 Task: Add an event with the title Marketing Campaign Performance Review, date ''2024/03/17'', time 7:30 AM to 9:30 AMand add a description: Throughout the event, light refreshments and beverages will be available, allowing participants to recharge and continue networking in a comfortable setting. The casual and vibrant atmosphere will encourage participants to engage in open and genuine conversations, forging connections that can lead to collaborations, career opportunities, or mentorship relationships.Select event color  Flamingo . Add location for the event as: 234 Sushi Avenue, Tokyo, Japan, logged in from the account softage.3@softage.netand send the event invitation to softage.7@softage.net and softage.8@softage.net. Set a reminder for the event Daily
Action: Mouse moved to (83, 127)
Screenshot: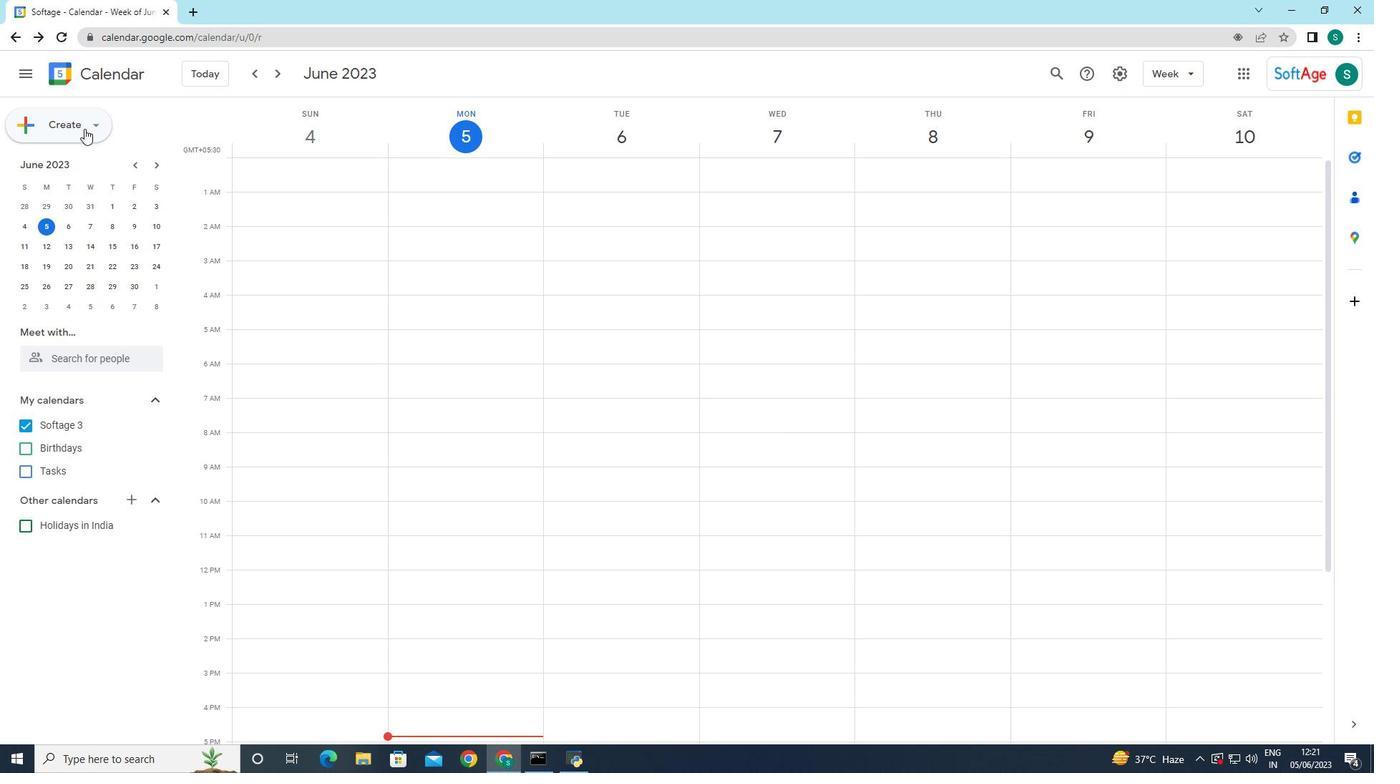 
Action: Mouse pressed left at (83, 127)
Screenshot: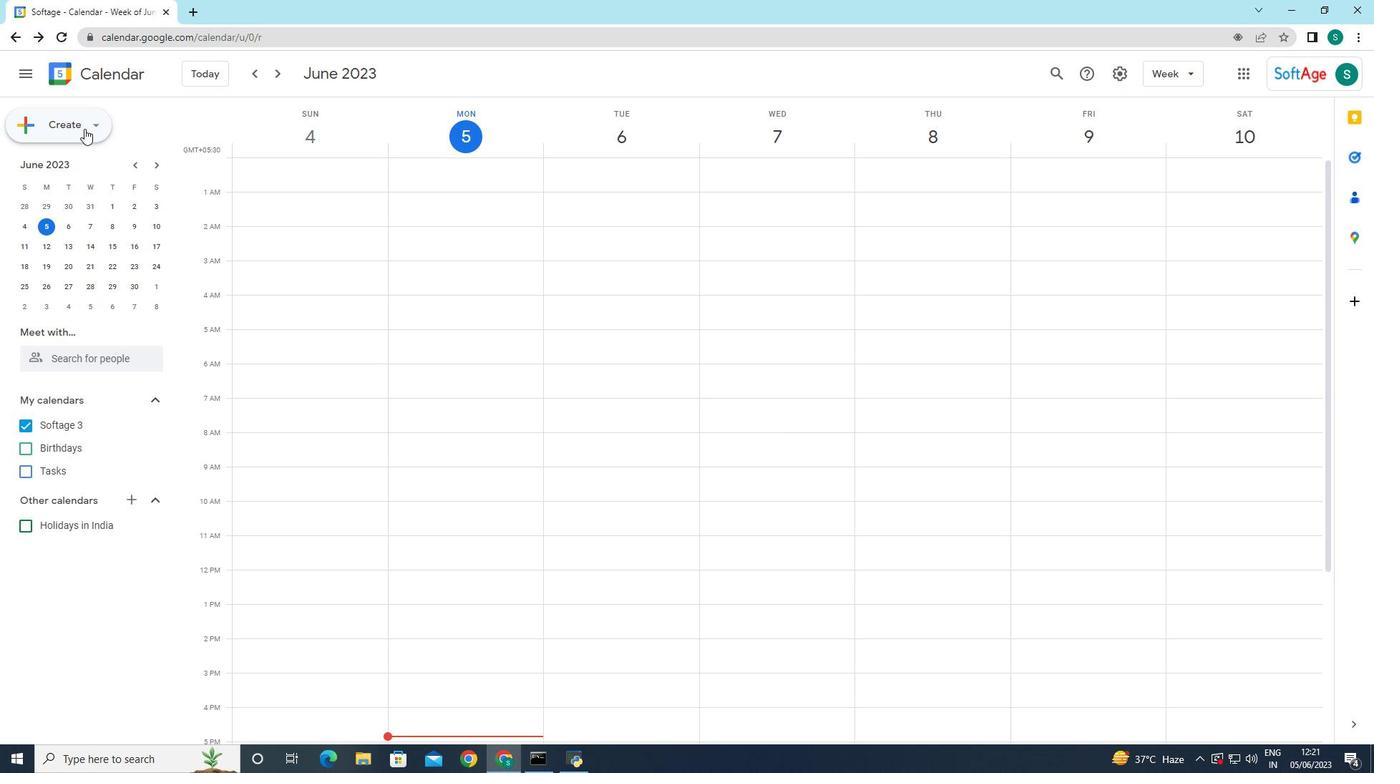 
Action: Mouse moved to (88, 162)
Screenshot: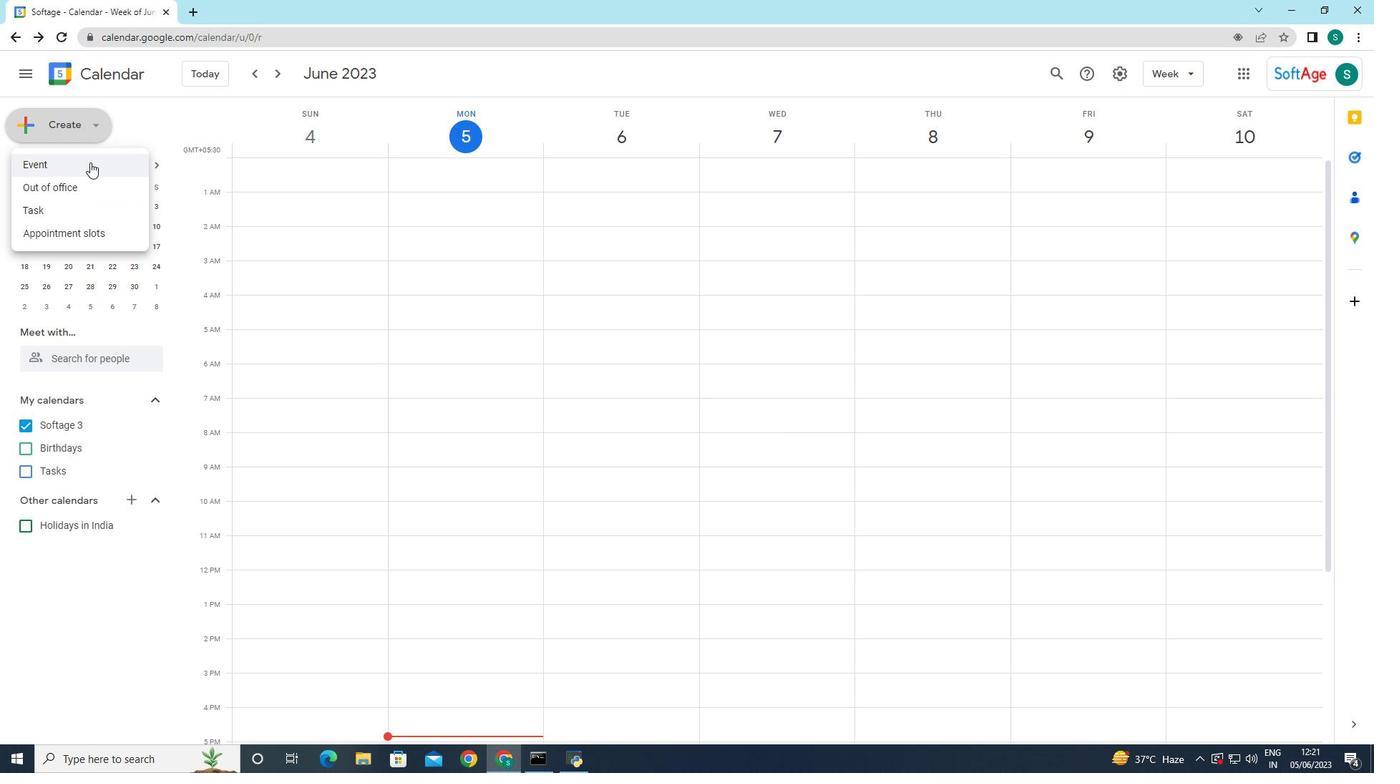 
Action: Mouse pressed left at (88, 162)
Screenshot: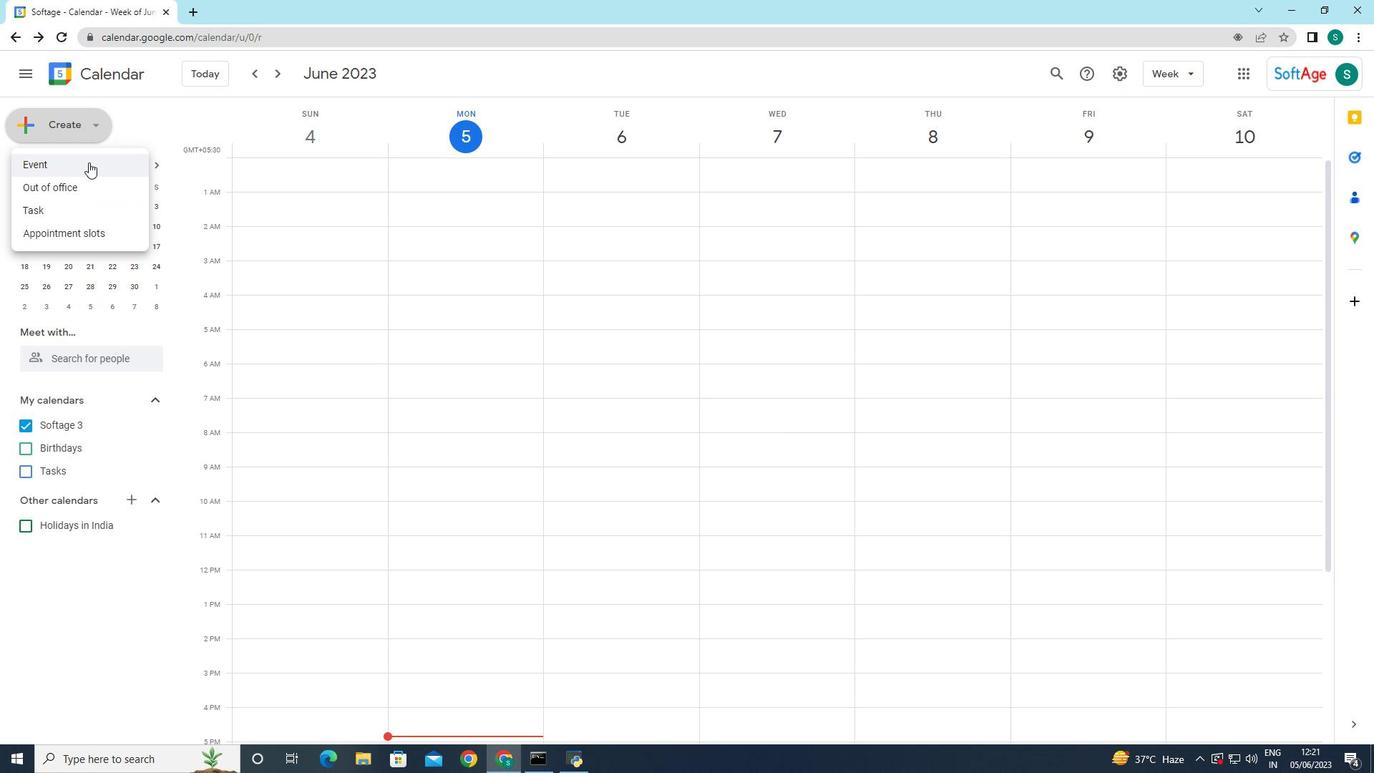 
Action: Mouse moved to (275, 681)
Screenshot: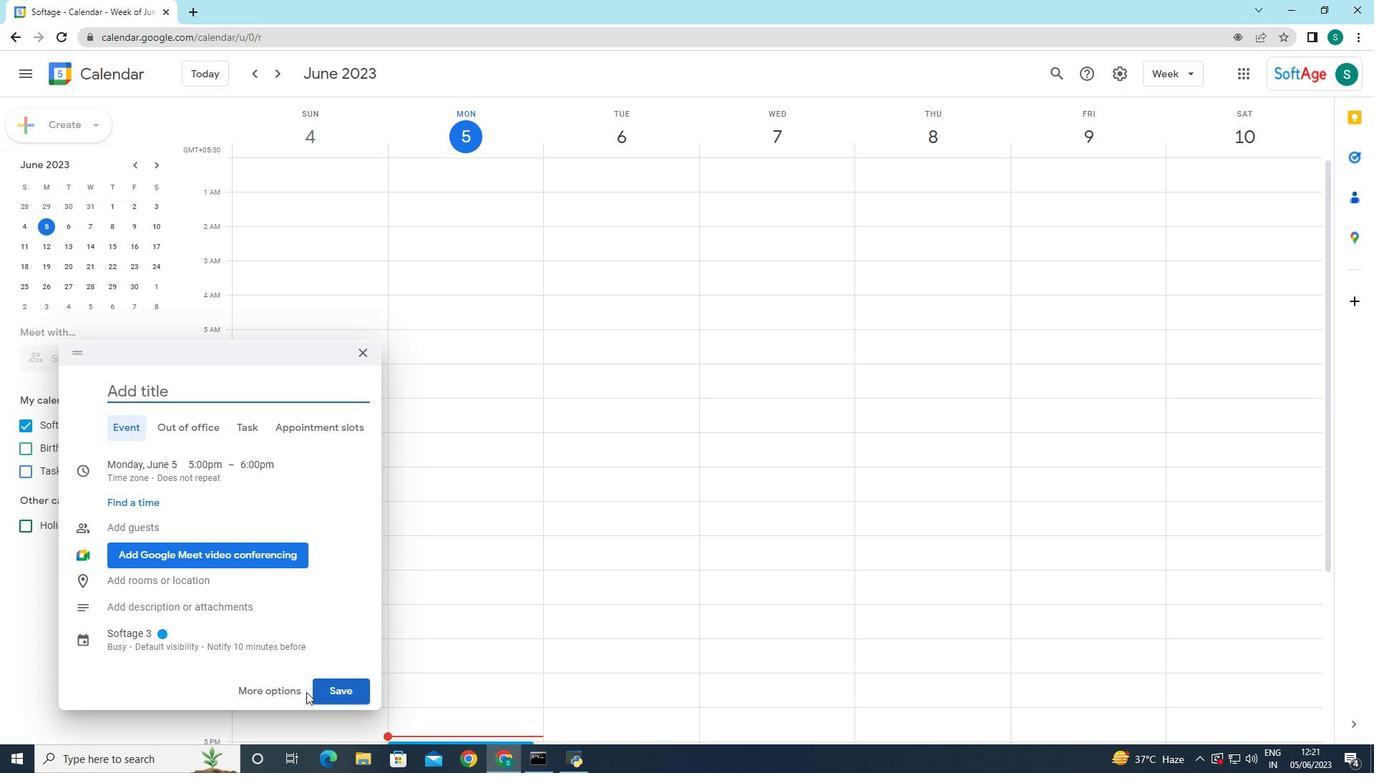 
Action: Mouse pressed left at (275, 681)
Screenshot: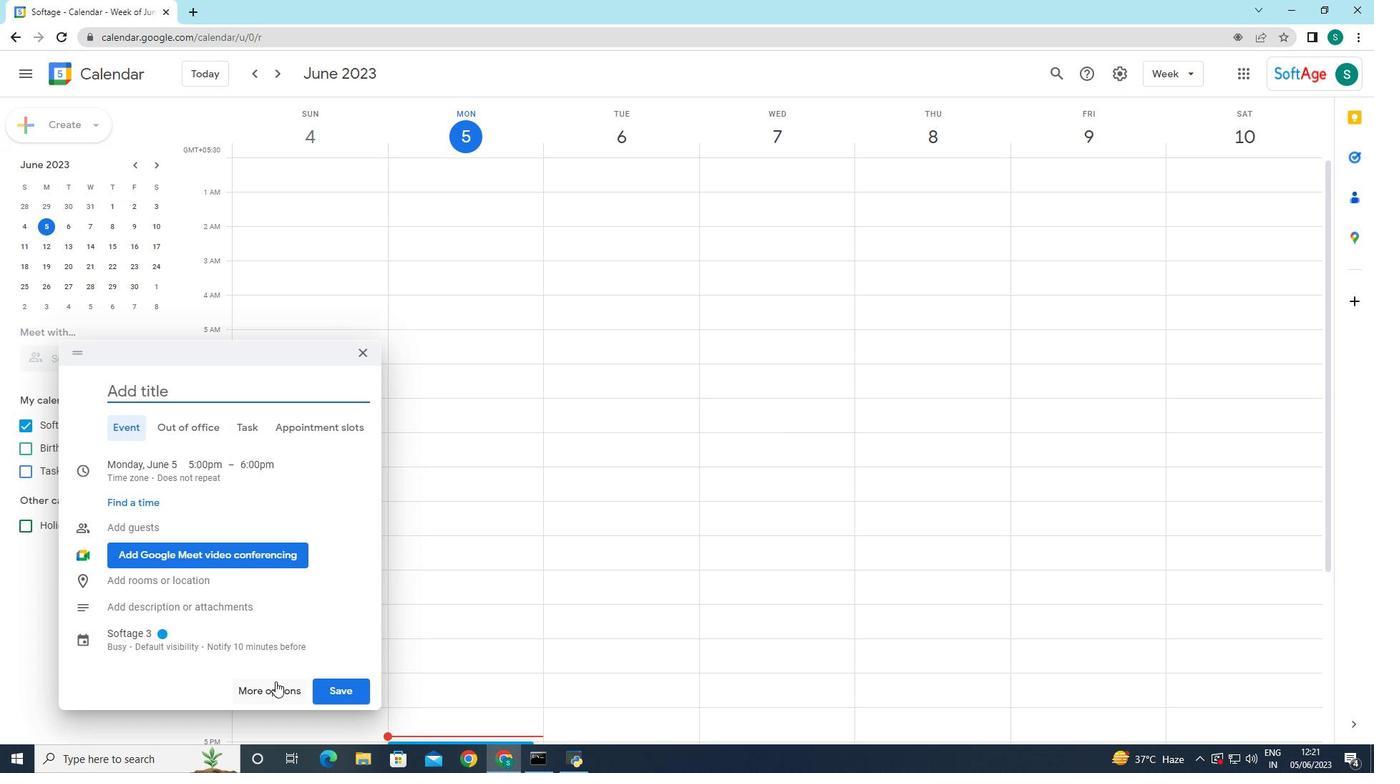 
Action: Mouse moved to (223, 78)
Screenshot: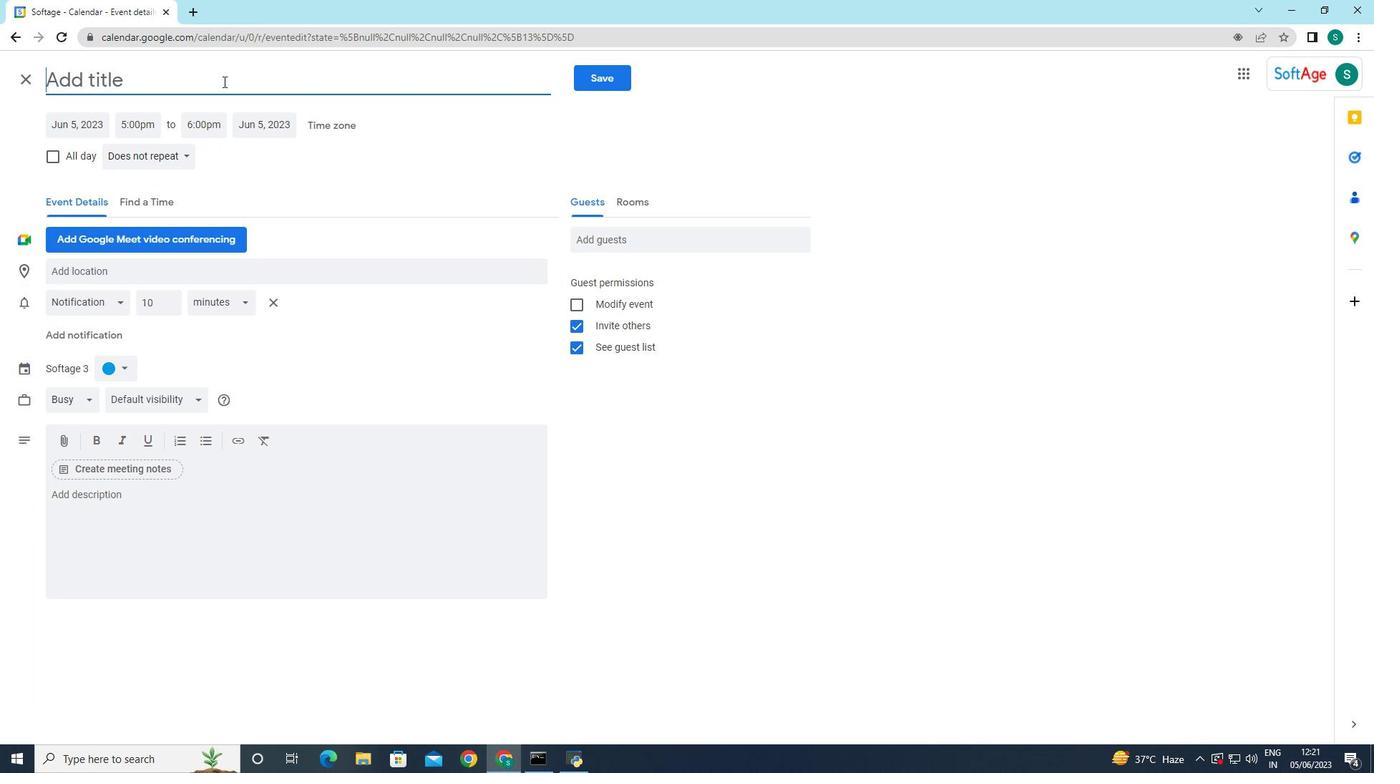 
Action: Mouse pressed left at (223, 78)
Screenshot: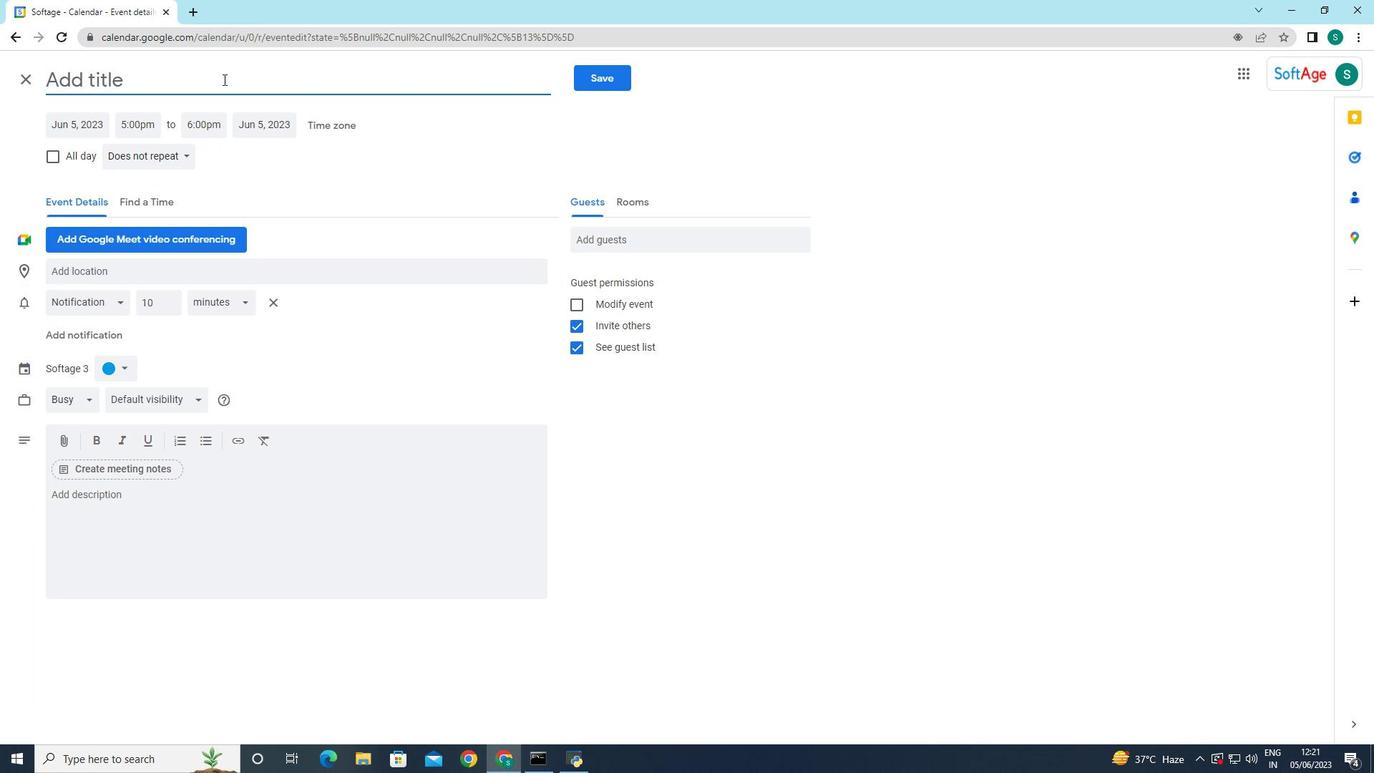 
Action: Key pressed <Key.caps_lock>M<Key.caps_lock>arketing<Key.space><Key.caps_lock>C<Key.caps_lock>apm<Key.backspace><Key.backspace>mpaign<Key.space><Key.caps_lock>P<Key.caps_lock>erformance<Key.space><Key.caps_lock>R<Key.caps_lock>eview
Screenshot: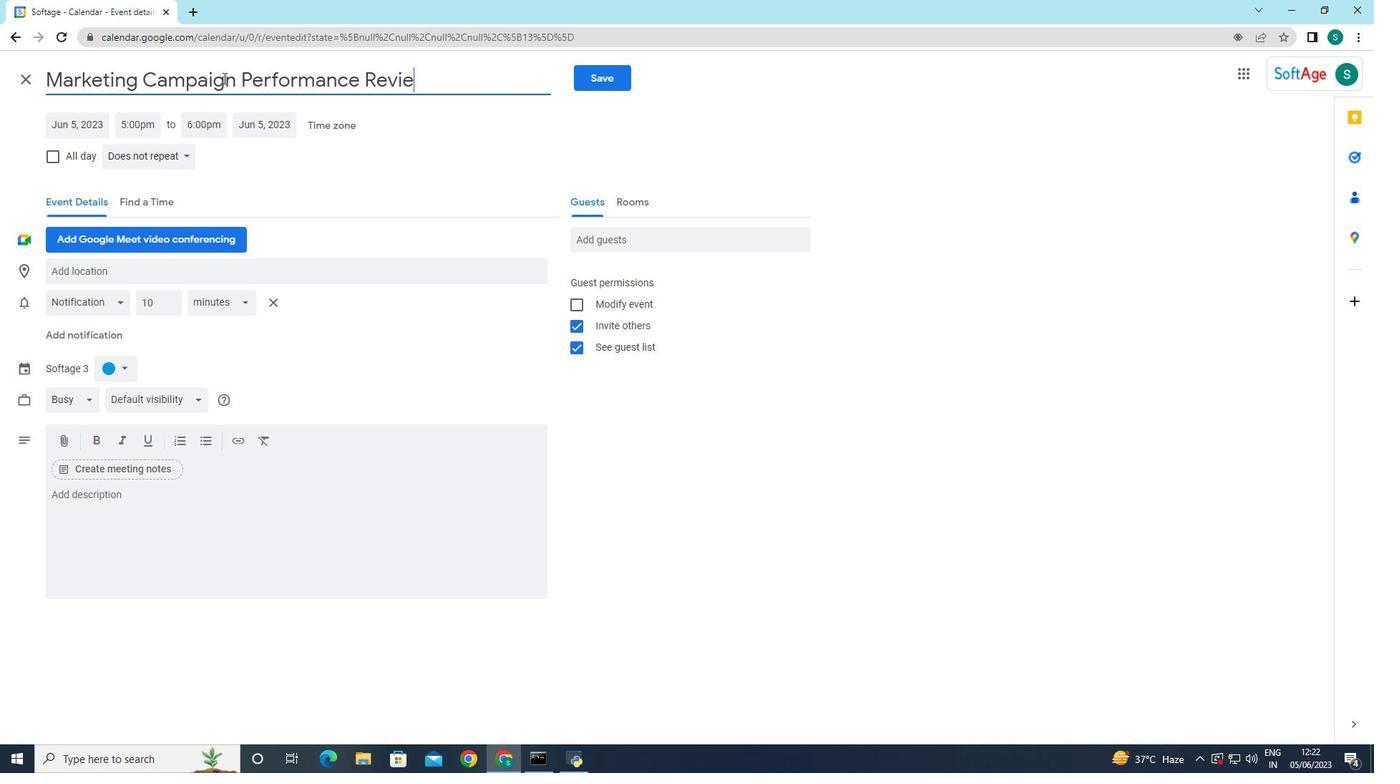 
Action: Mouse moved to (373, 166)
Screenshot: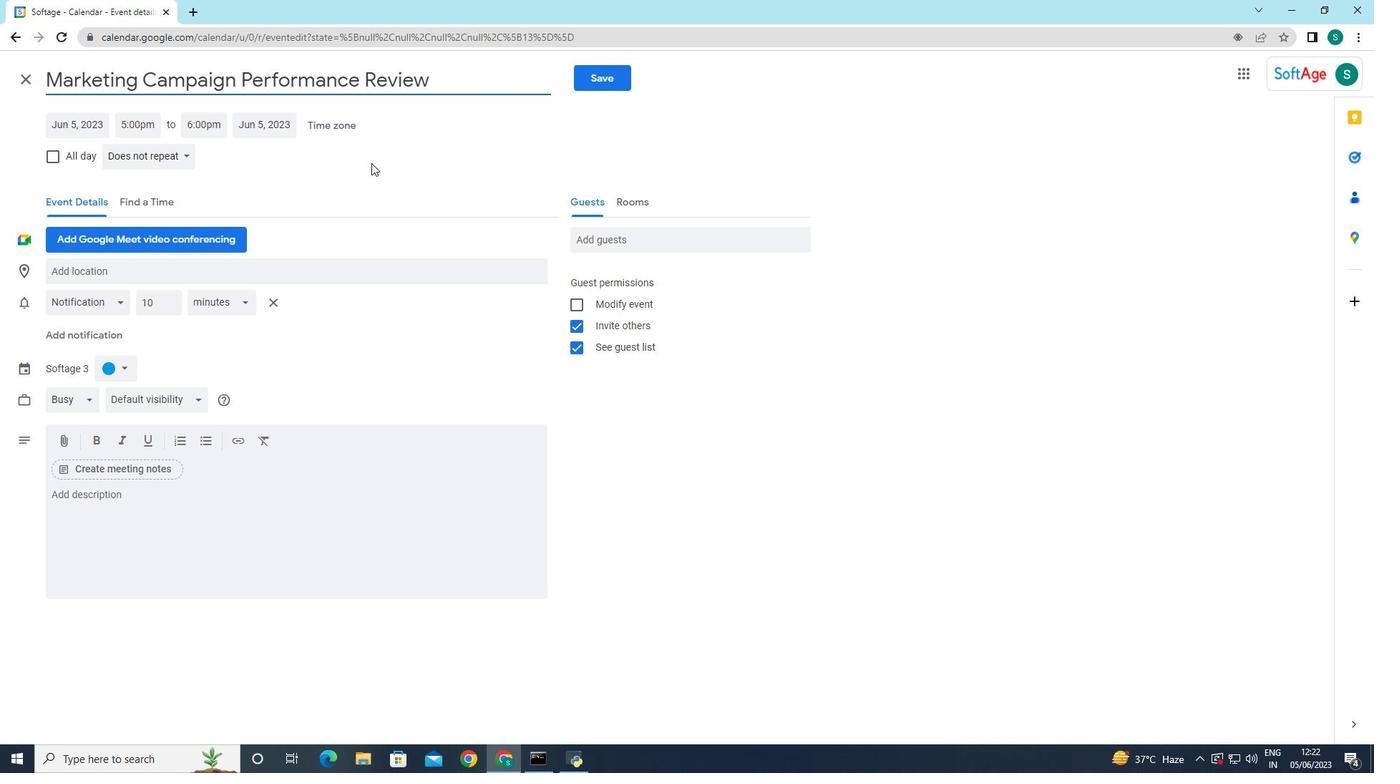 
Action: Mouse pressed left at (373, 166)
Screenshot: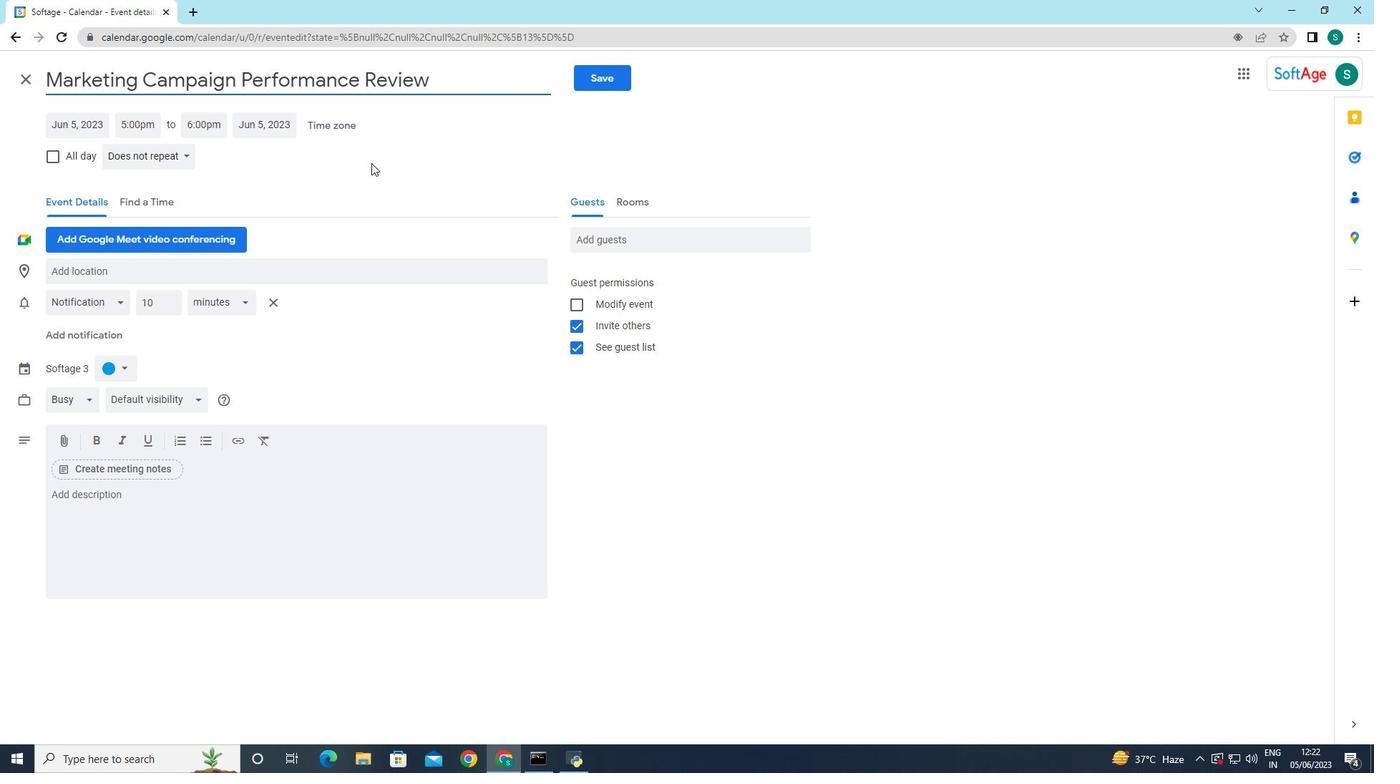 
Action: Mouse moved to (94, 126)
Screenshot: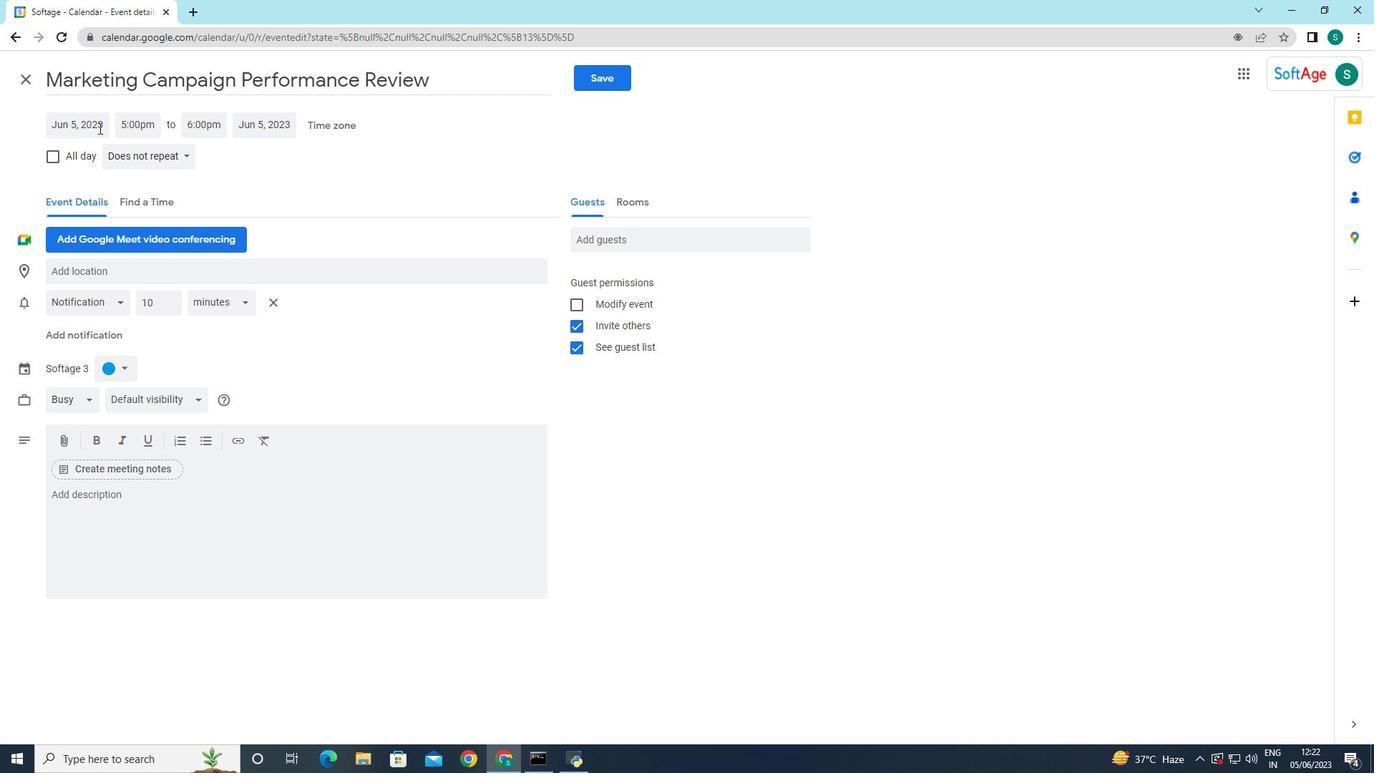 
Action: Mouse pressed left at (94, 126)
Screenshot: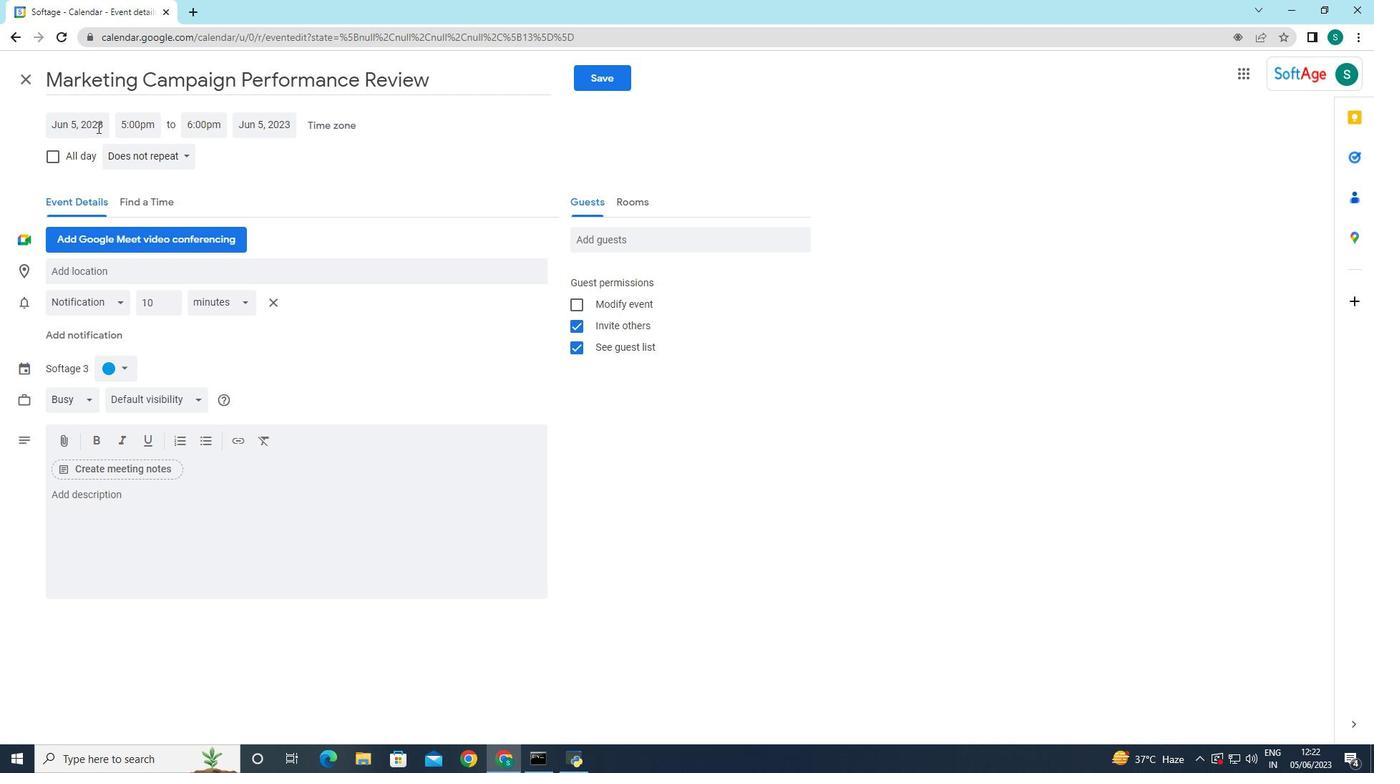
Action: Mouse moved to (224, 156)
Screenshot: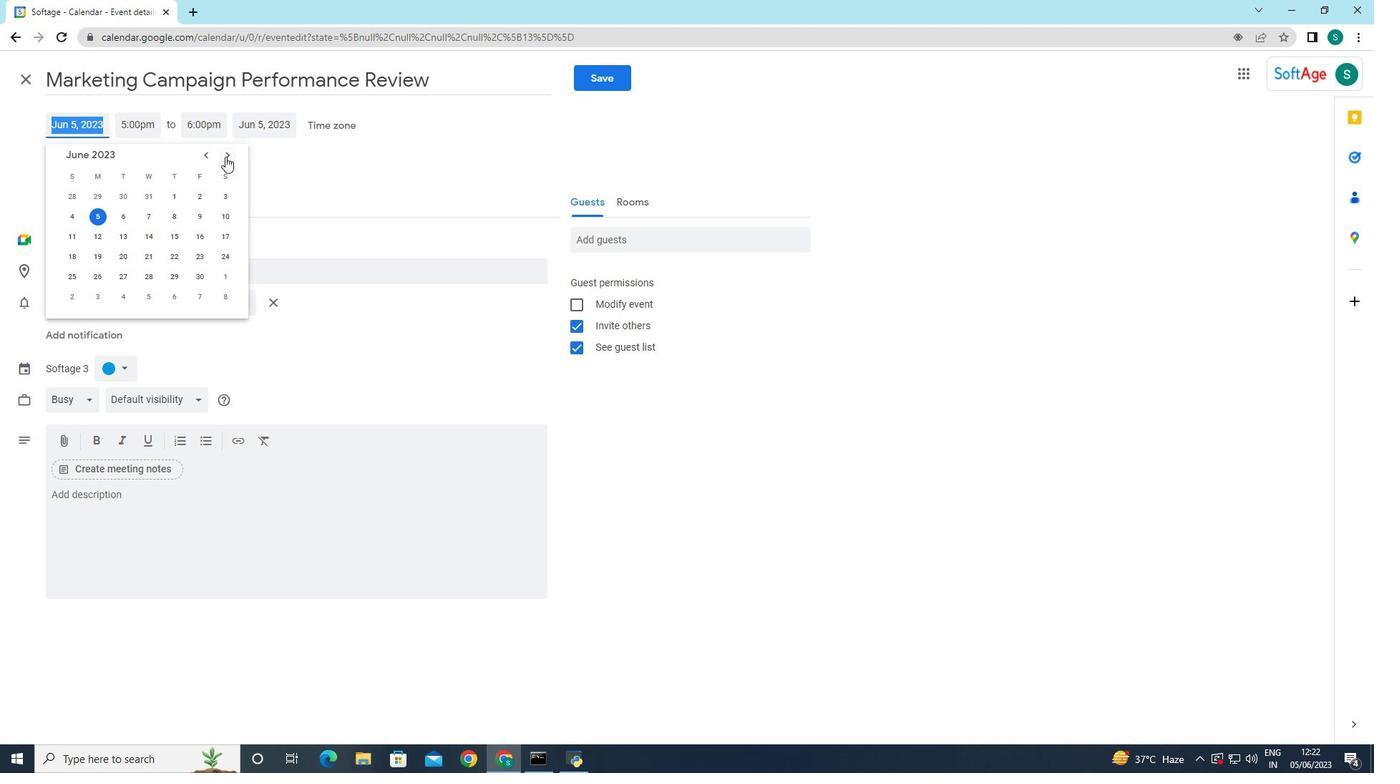 
Action: Mouse pressed left at (224, 156)
Screenshot: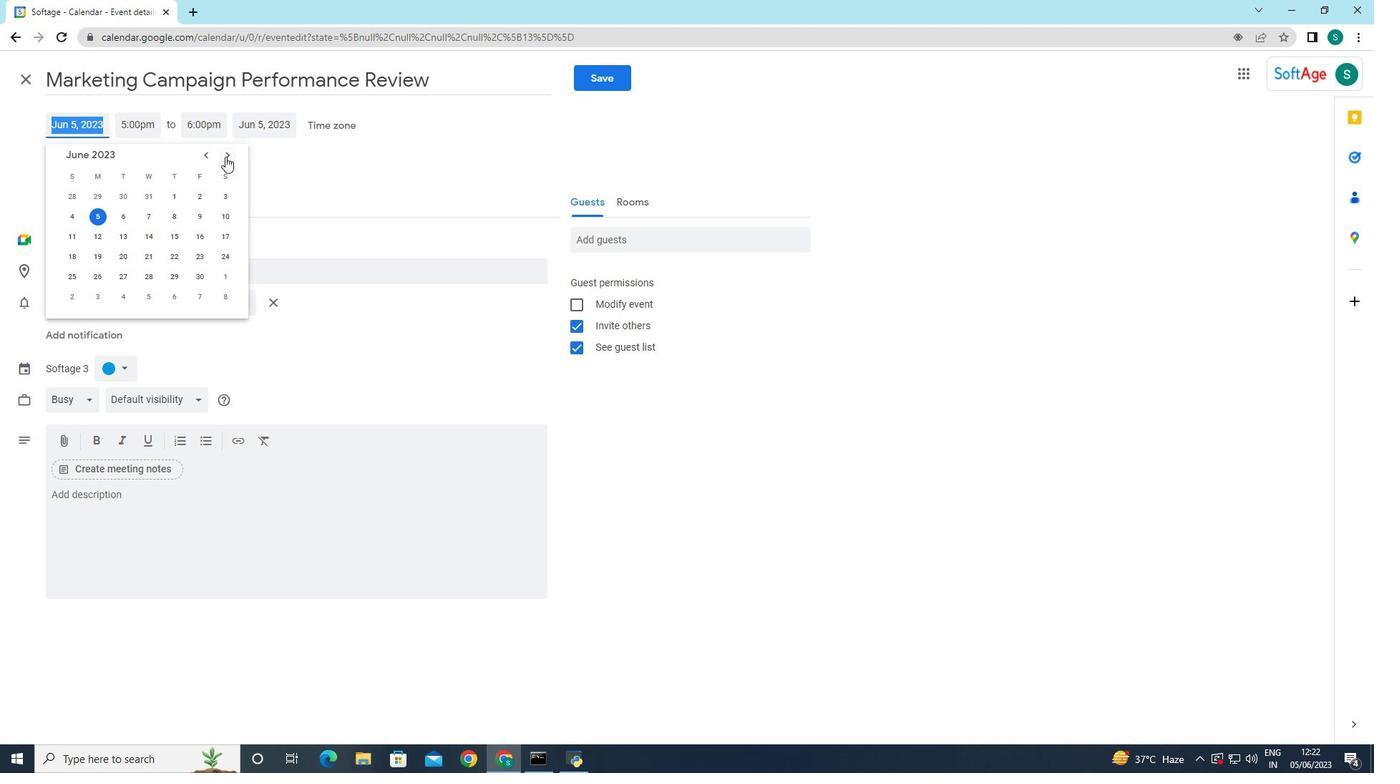 
Action: Mouse pressed left at (224, 156)
Screenshot: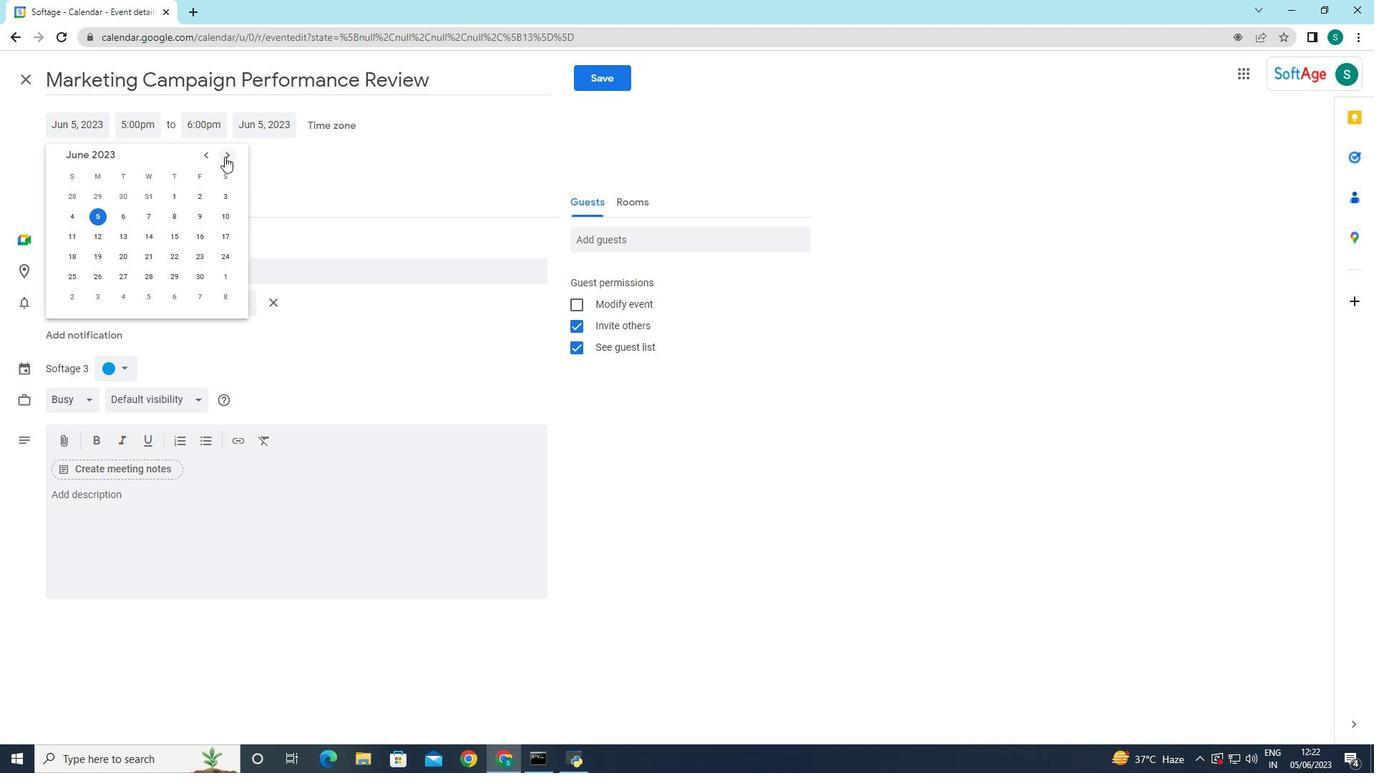 
Action: Mouse pressed left at (224, 156)
Screenshot: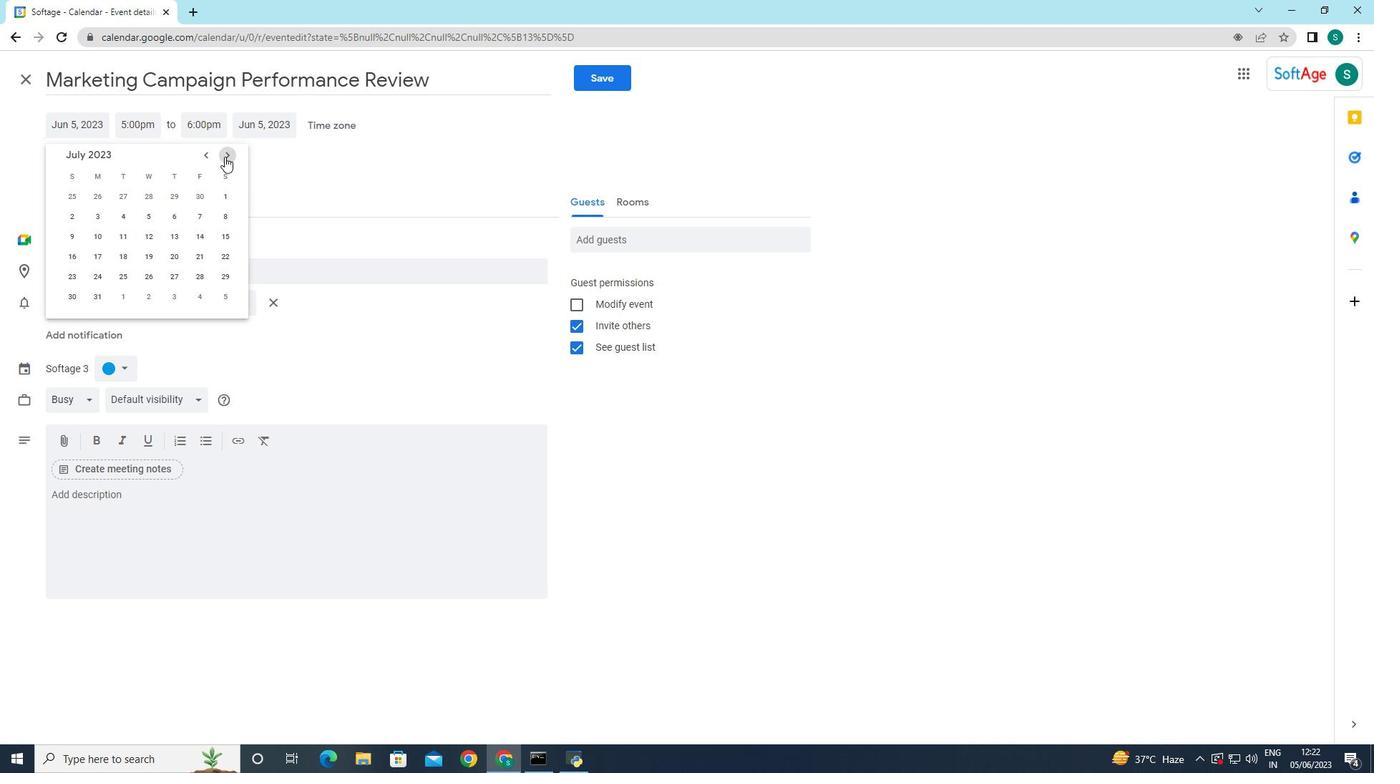 
Action: Mouse pressed left at (224, 156)
Screenshot: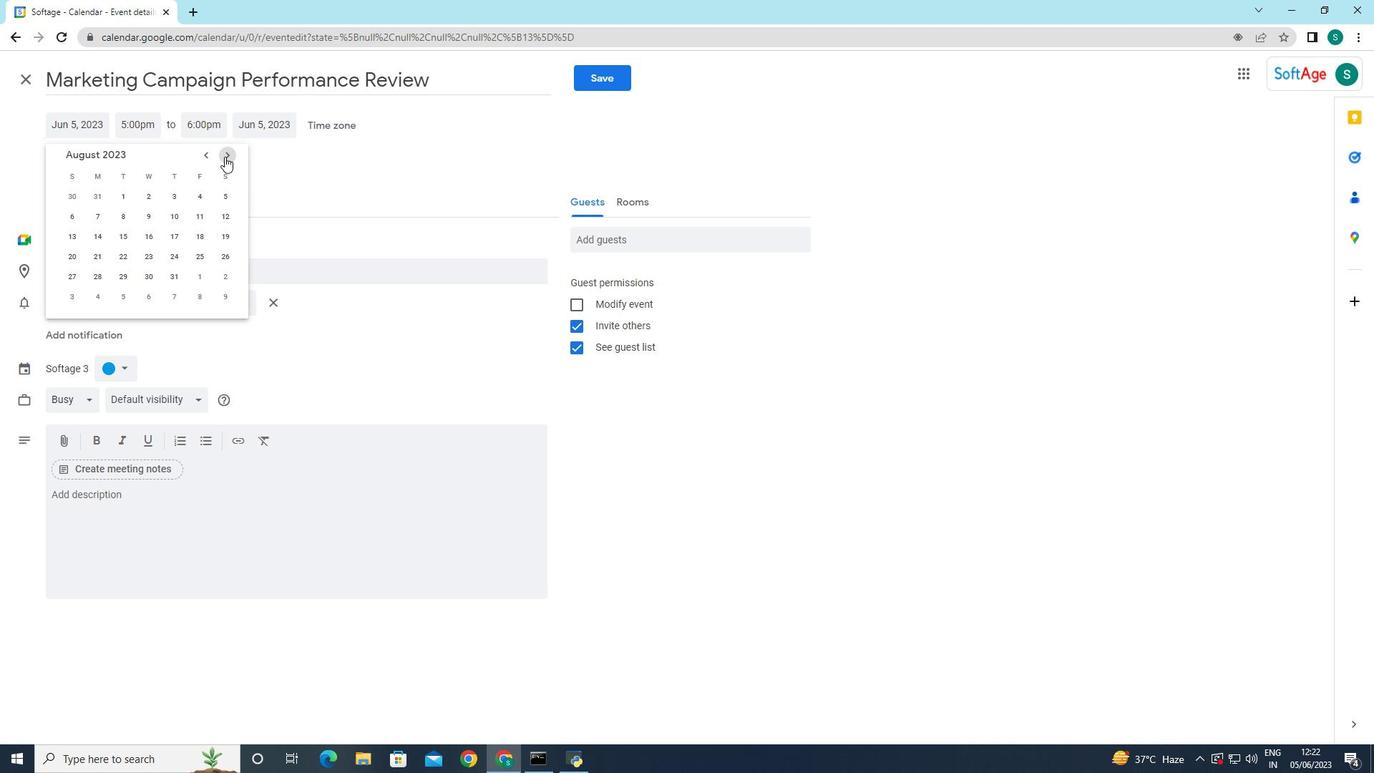 
Action: Mouse pressed left at (224, 156)
Screenshot: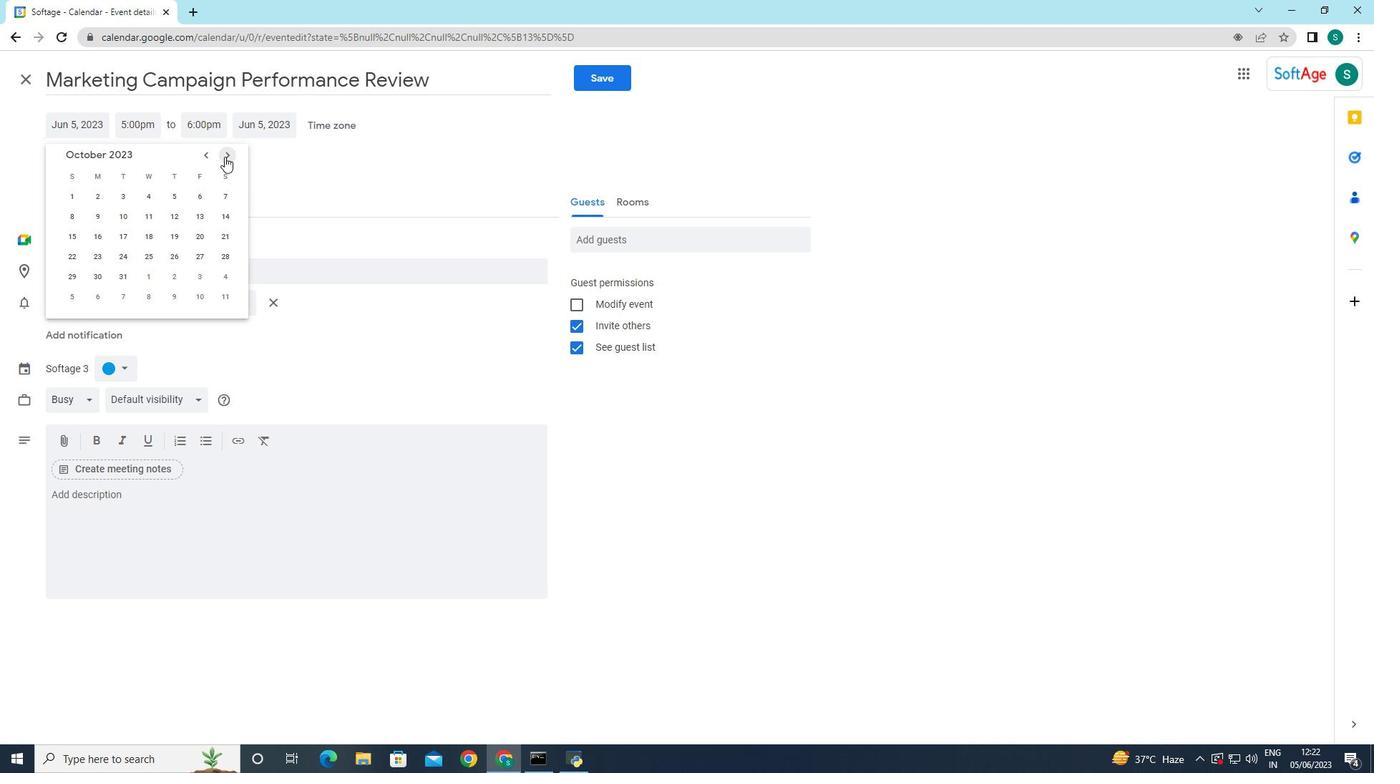 
Action: Mouse pressed left at (224, 156)
Screenshot: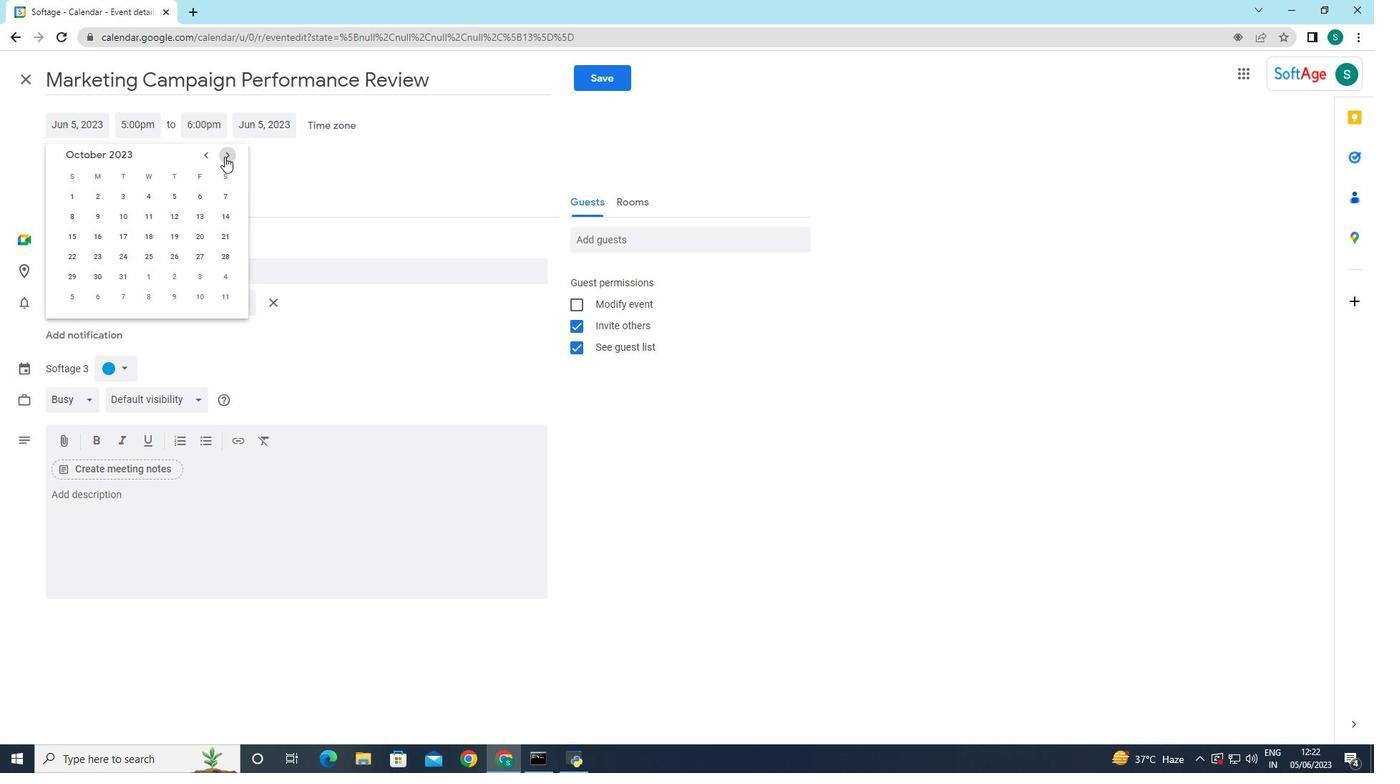 
Action: Mouse pressed left at (224, 156)
Screenshot: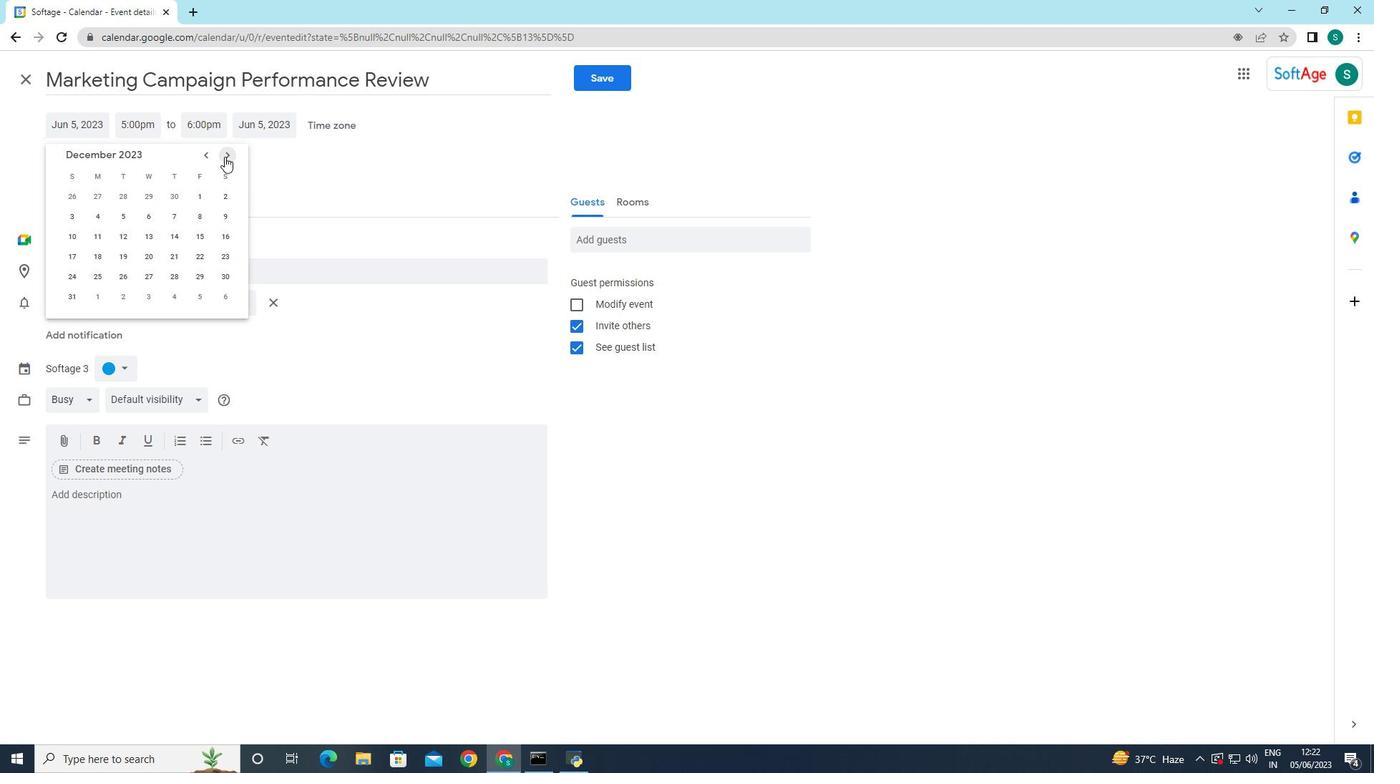 
Action: Mouse pressed left at (224, 156)
Screenshot: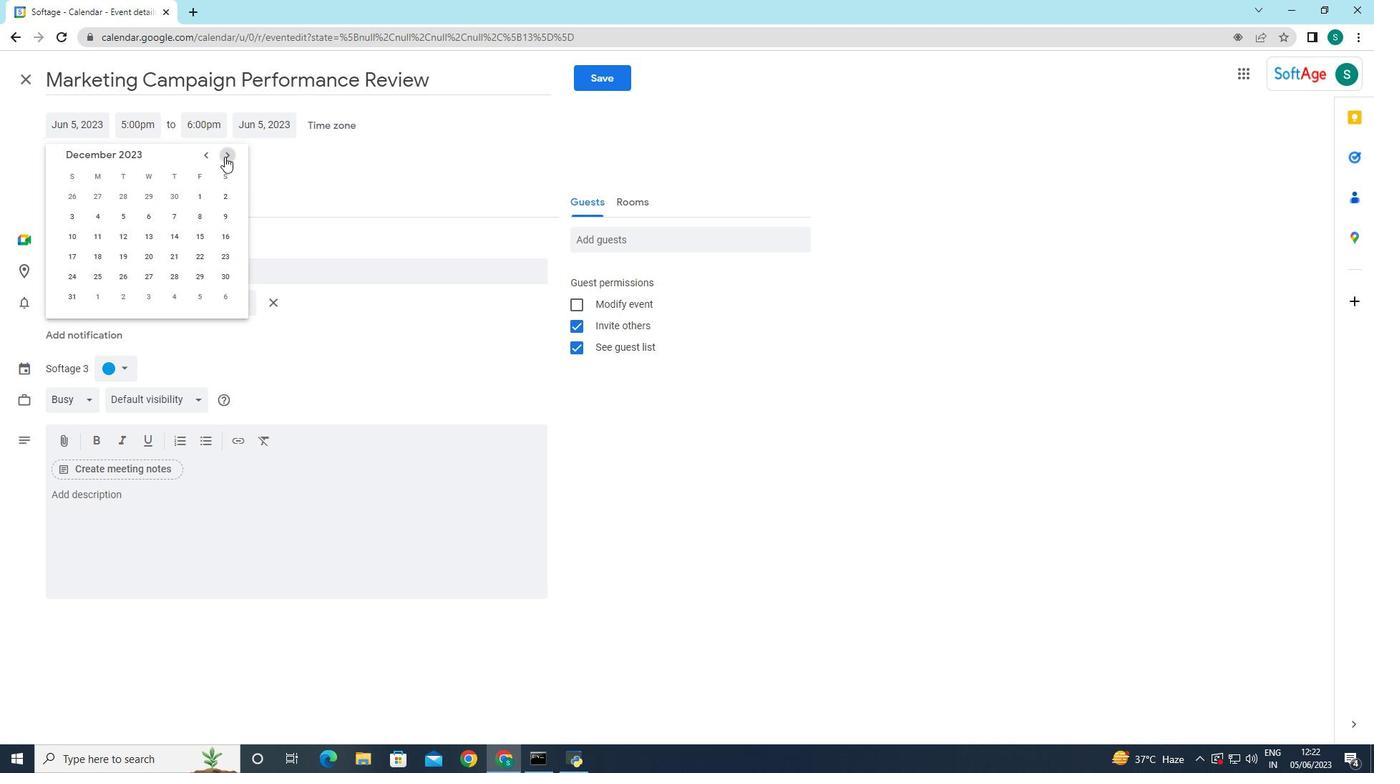 
Action: Mouse pressed left at (224, 156)
Screenshot: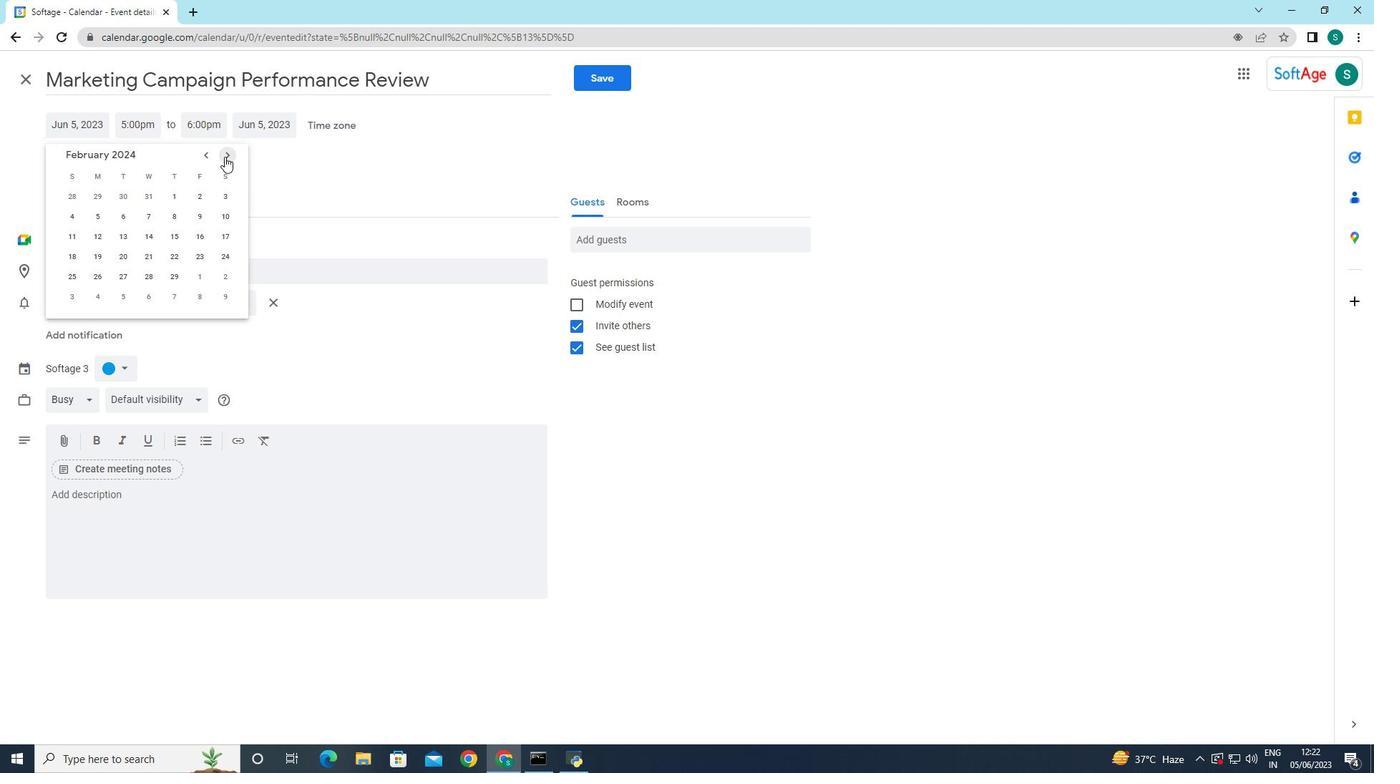 
Action: Mouse moved to (71, 257)
Screenshot: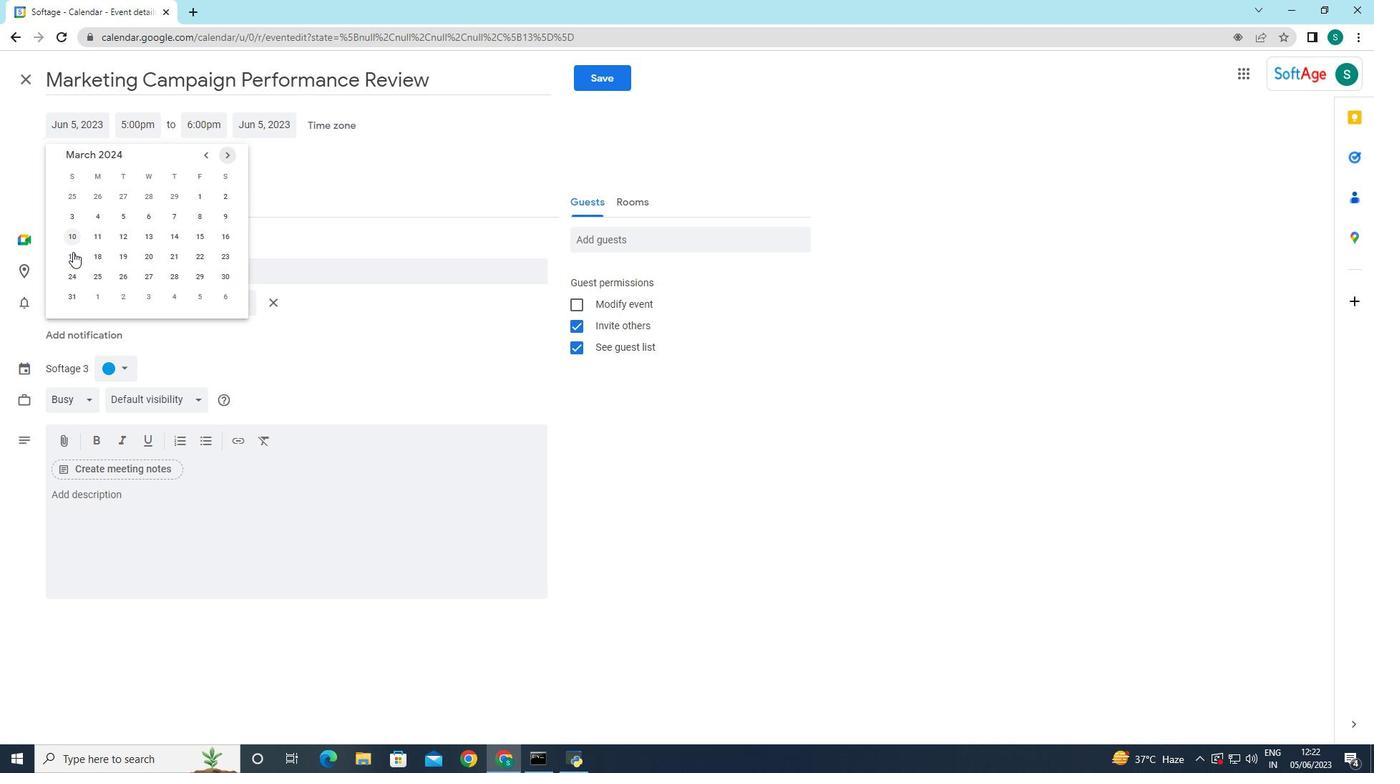
Action: Mouse pressed left at (71, 257)
Screenshot: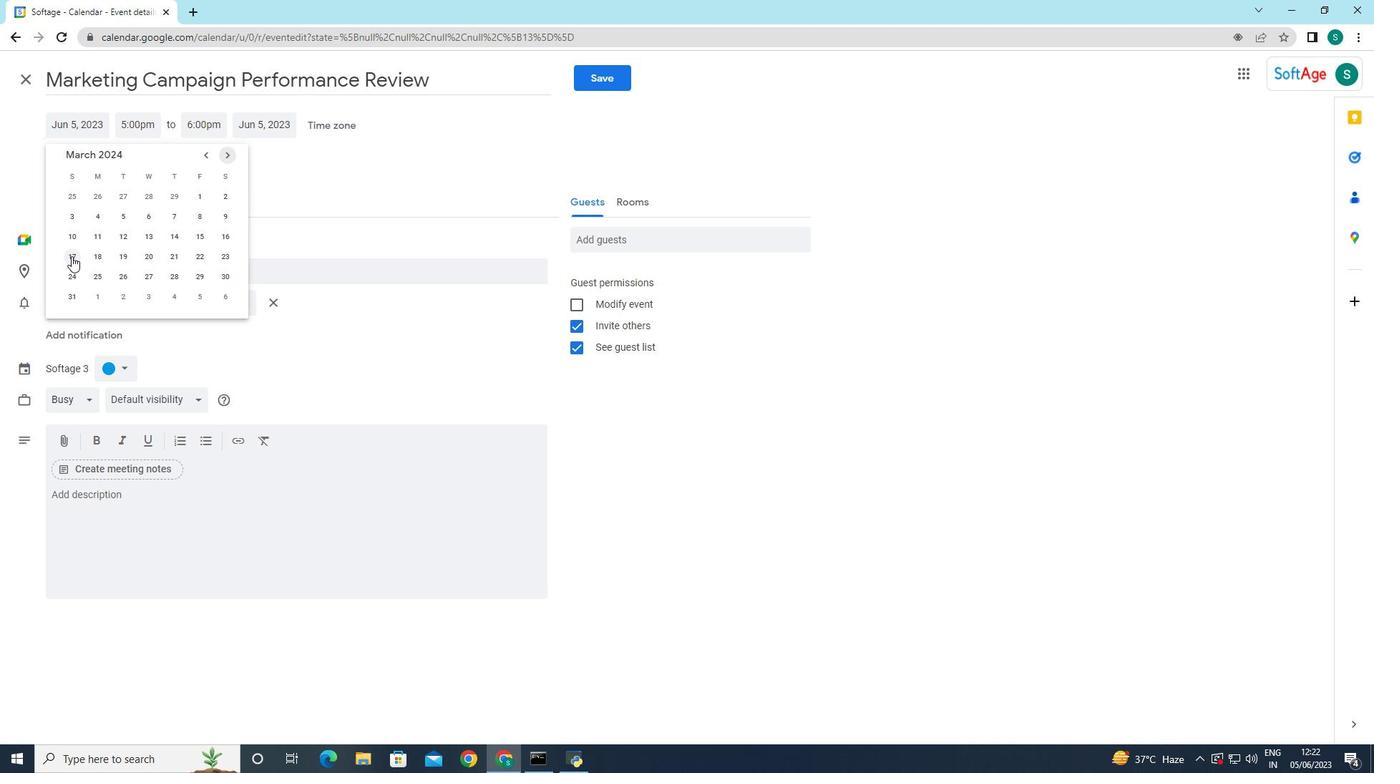 
Action: Mouse moved to (291, 168)
Screenshot: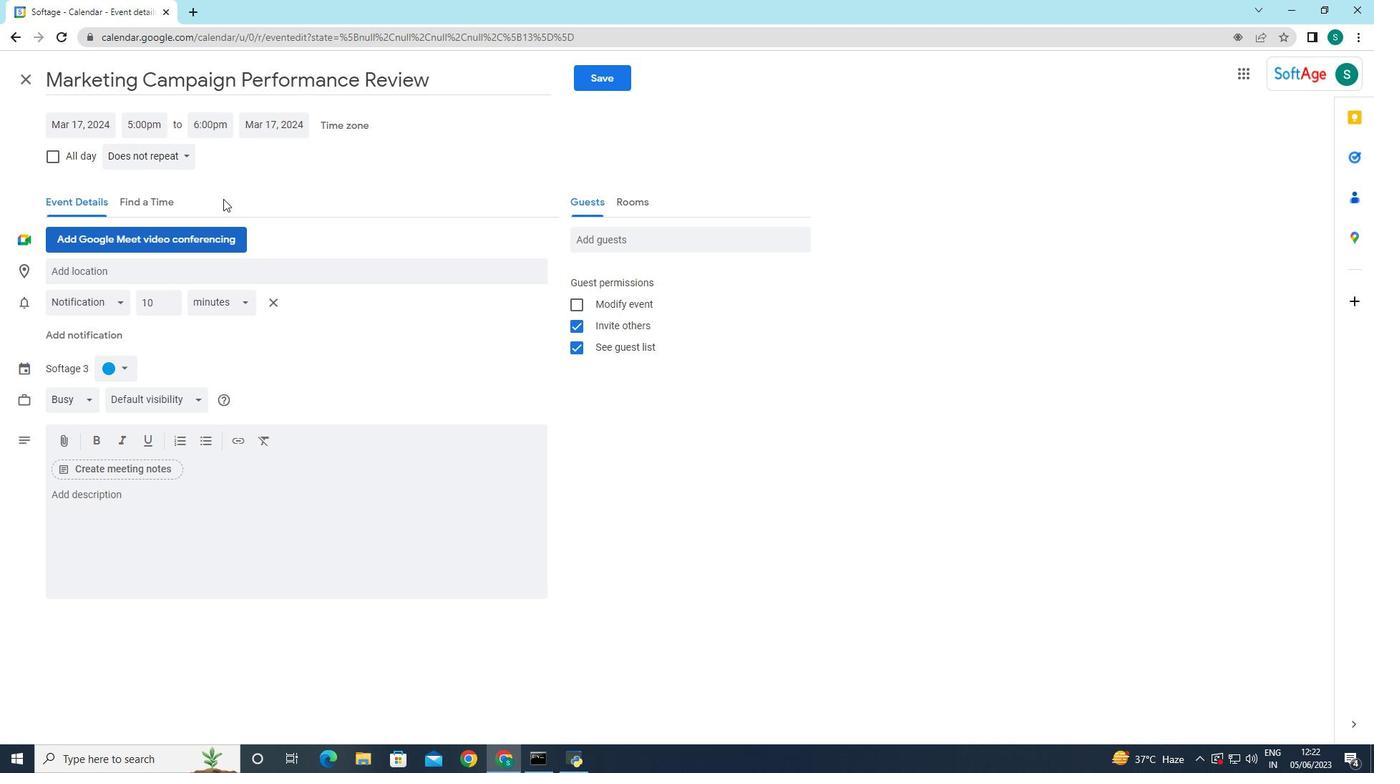 
Action: Mouse pressed left at (291, 168)
Screenshot: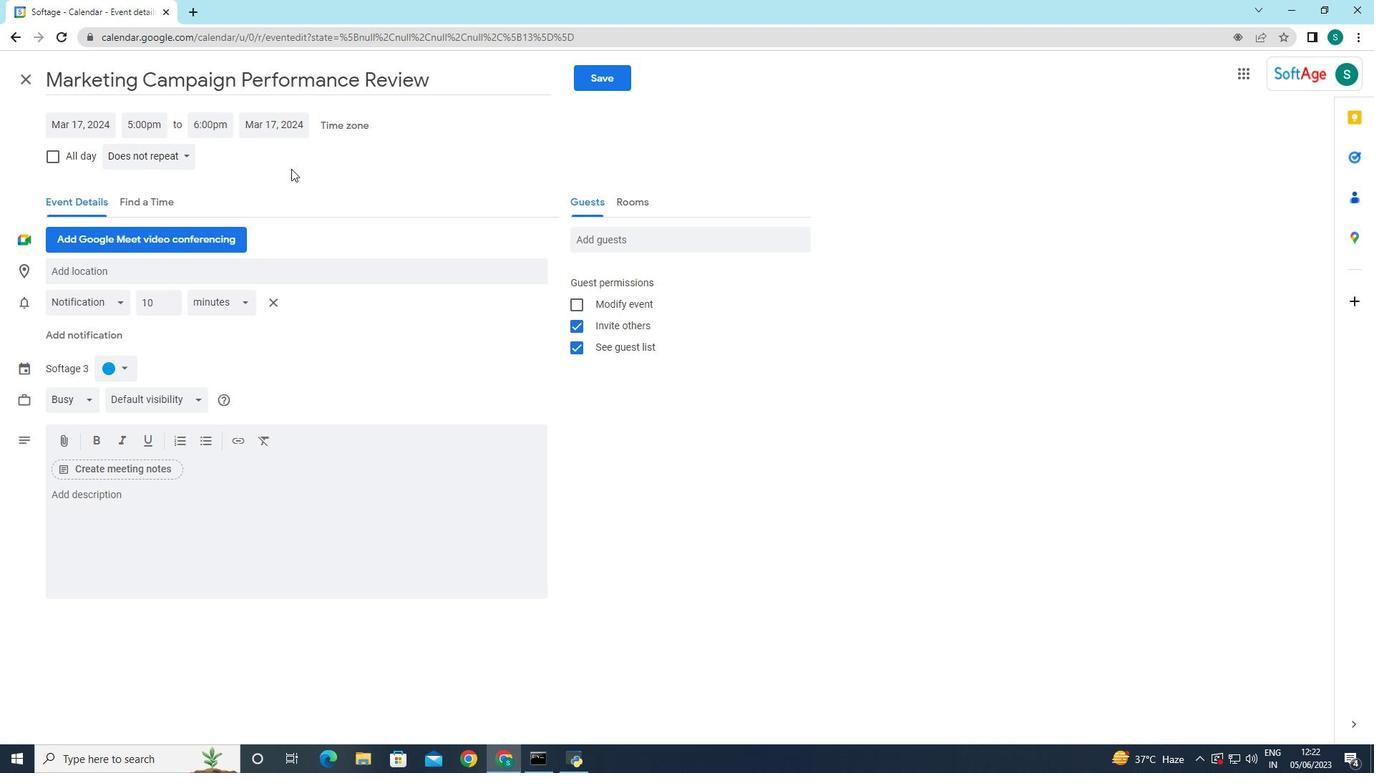 
Action: Mouse moved to (131, 123)
Screenshot: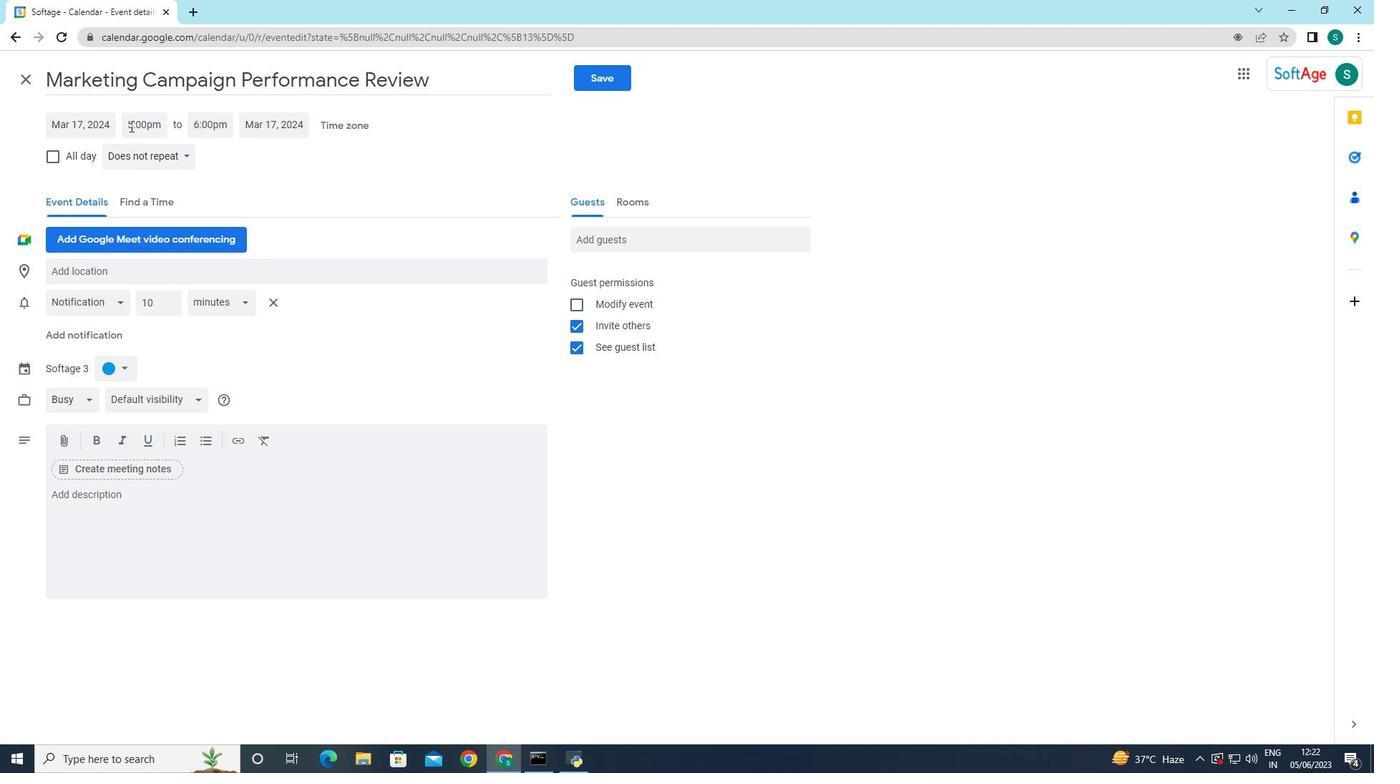 
Action: Mouse pressed left at (131, 123)
Screenshot: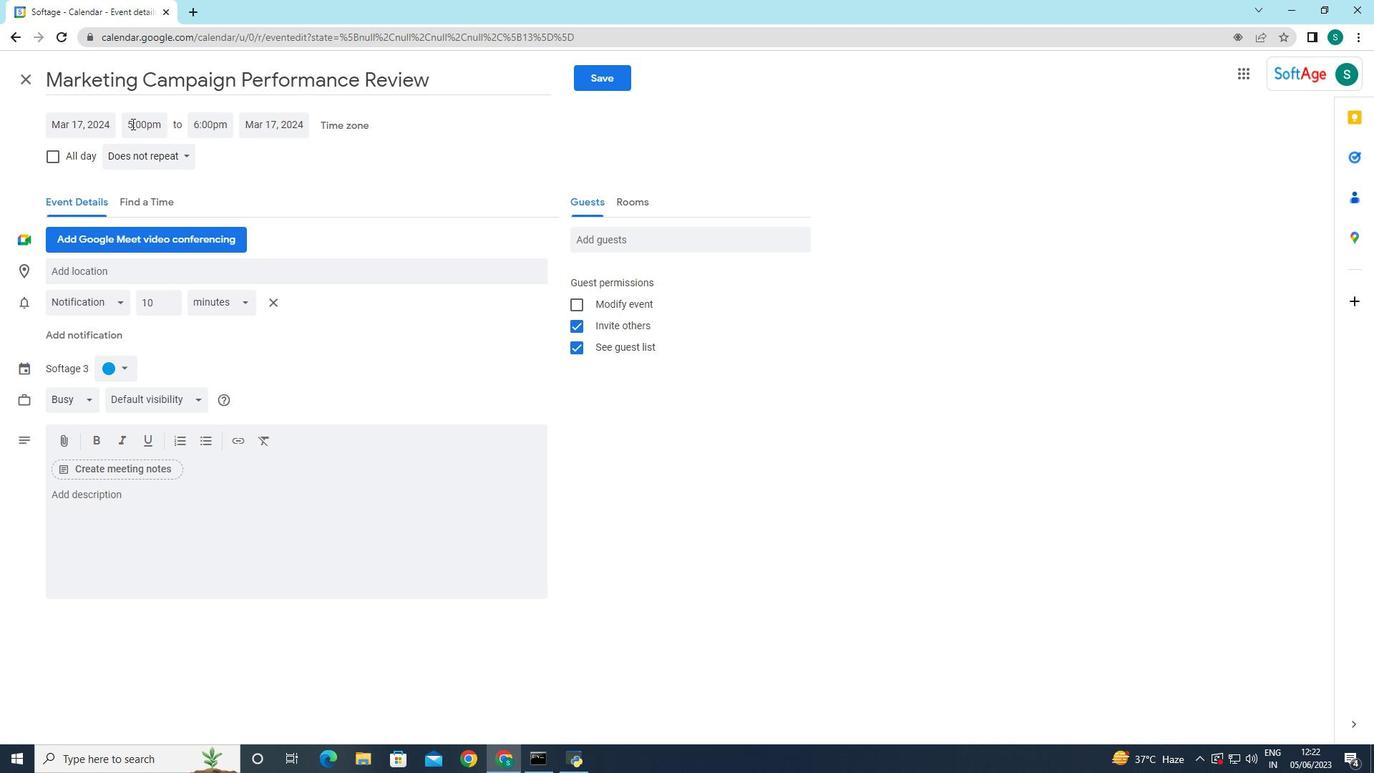 
Action: Mouse moved to (170, 225)
Screenshot: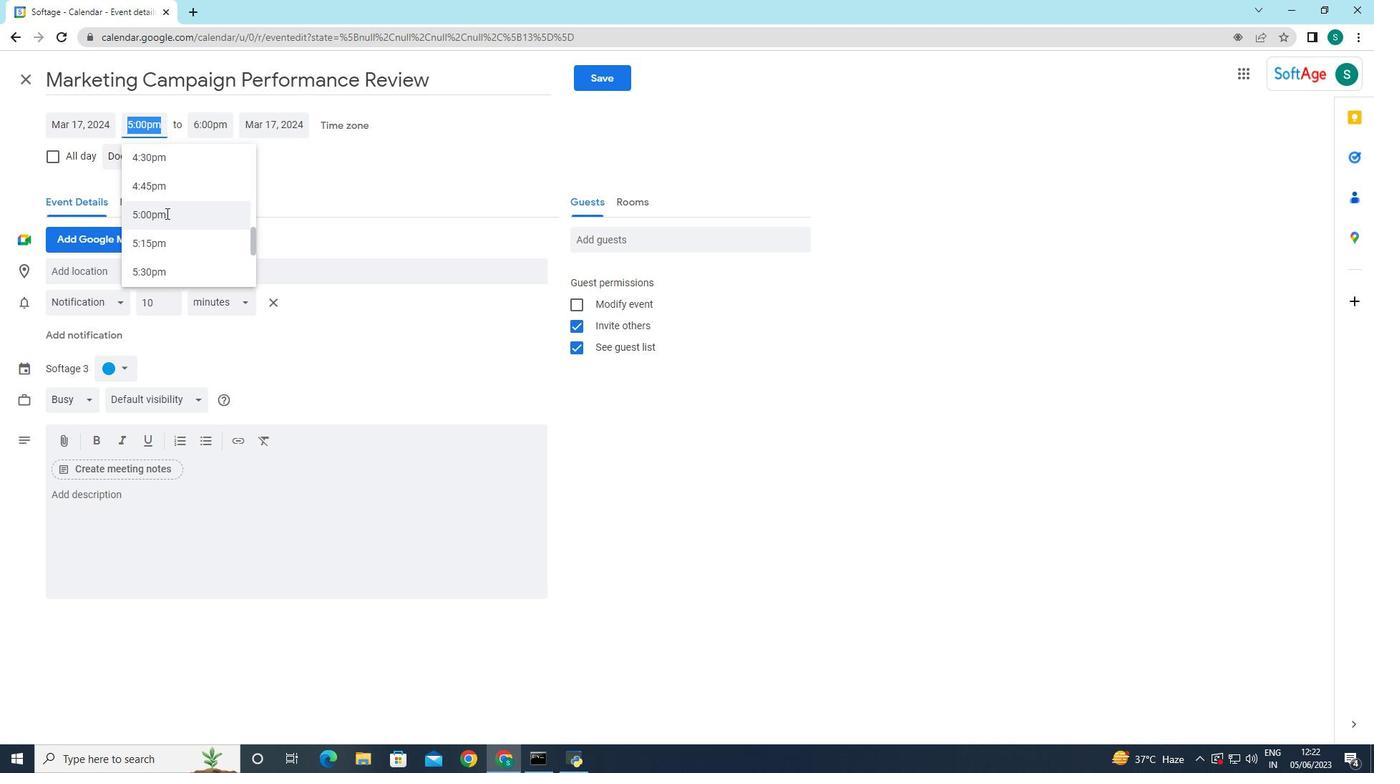 
Action: Mouse scrolled (170, 226) with delta (0, 0)
Screenshot: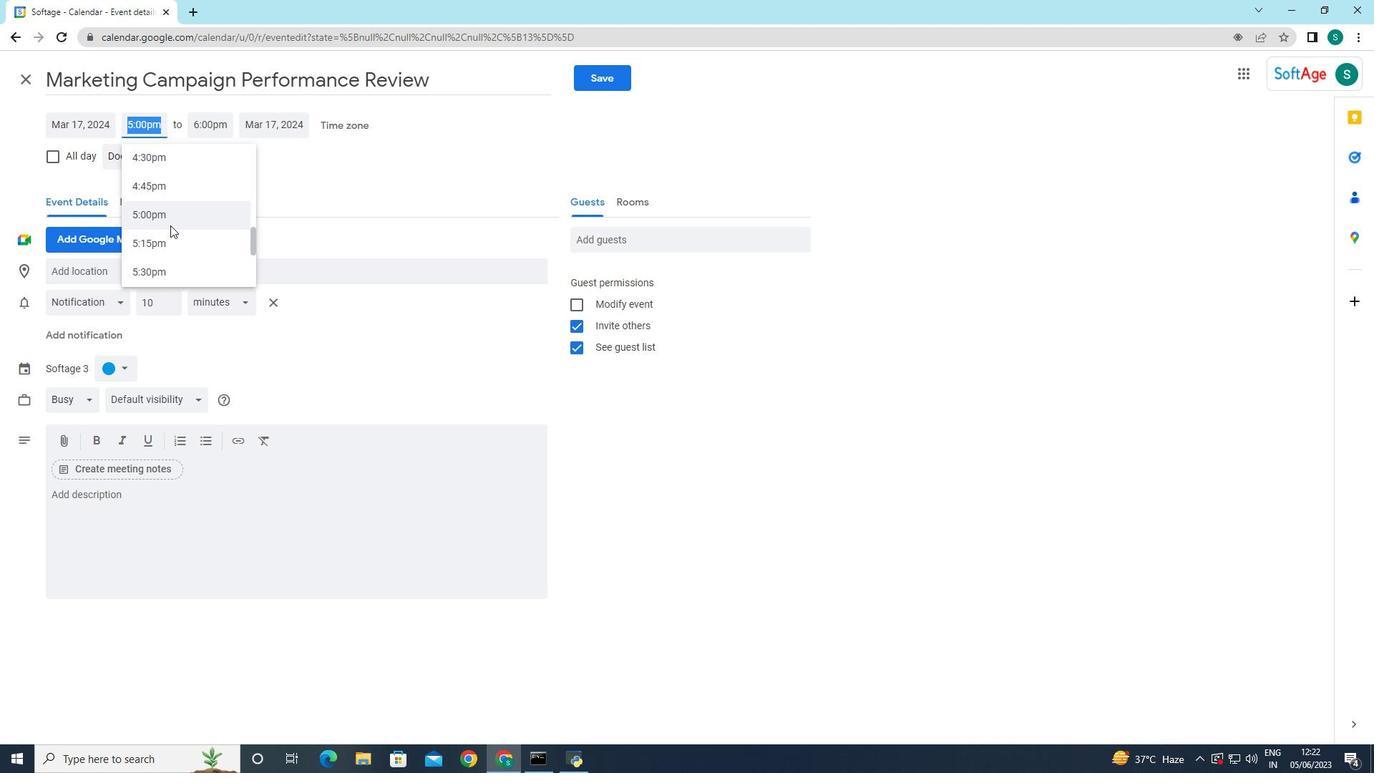 
Action: Mouse scrolled (170, 226) with delta (0, 0)
Screenshot: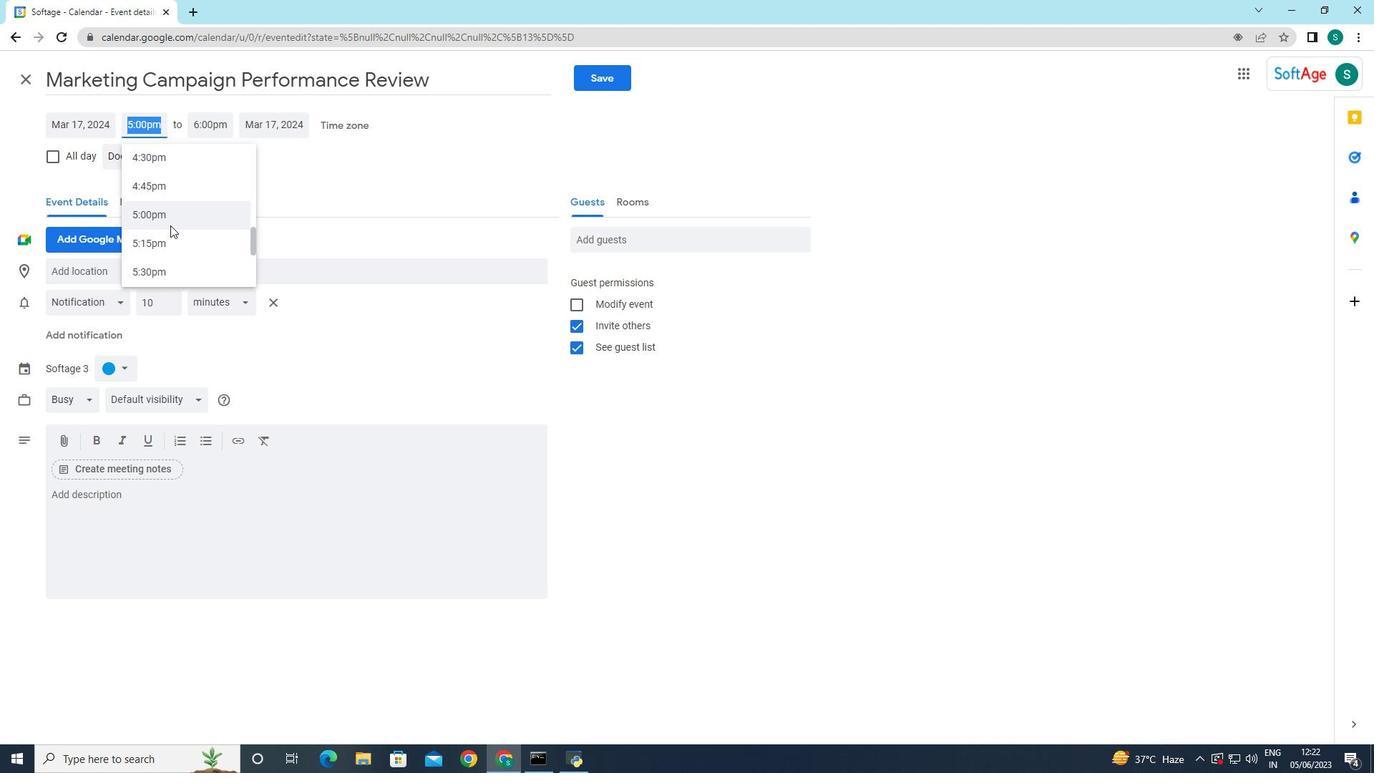 
Action: Mouse scrolled (170, 226) with delta (0, 0)
Screenshot: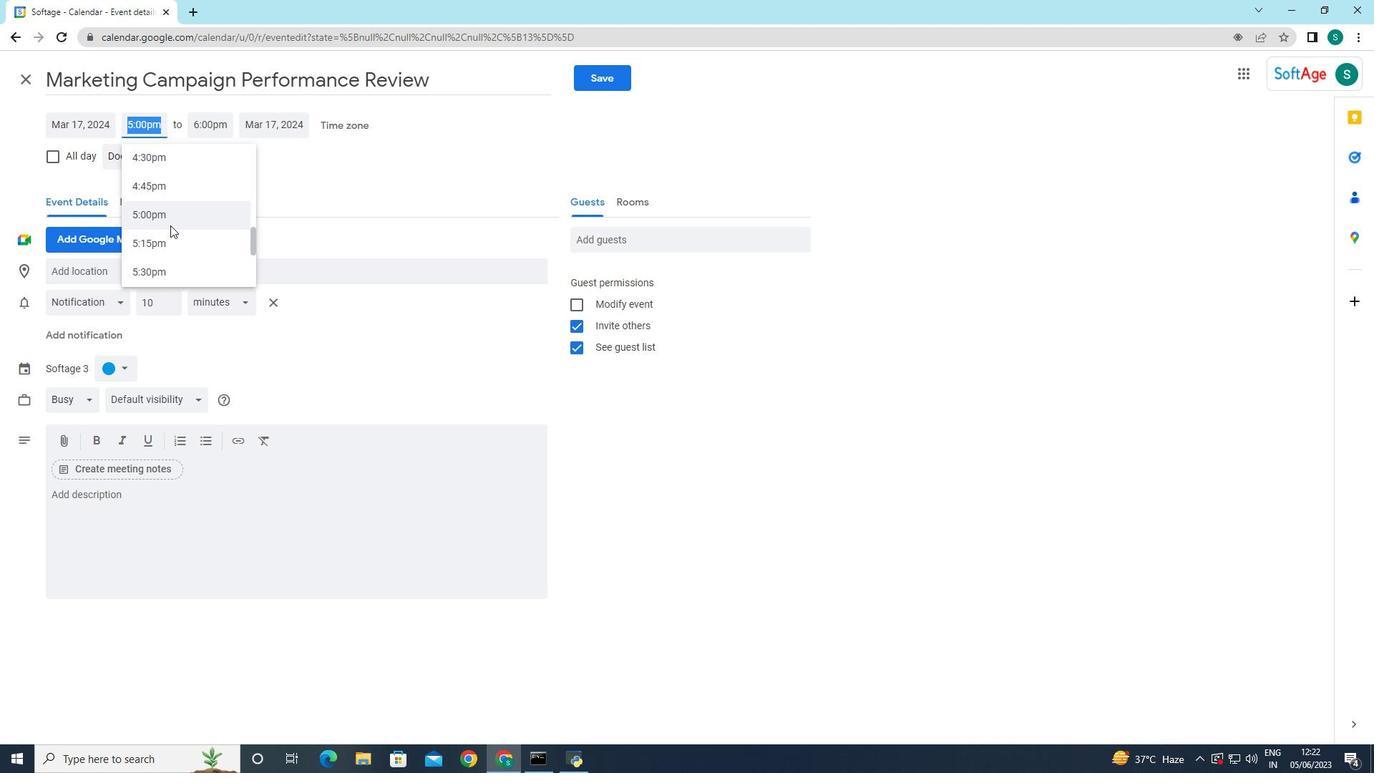 
Action: Mouse scrolled (170, 226) with delta (0, 0)
Screenshot: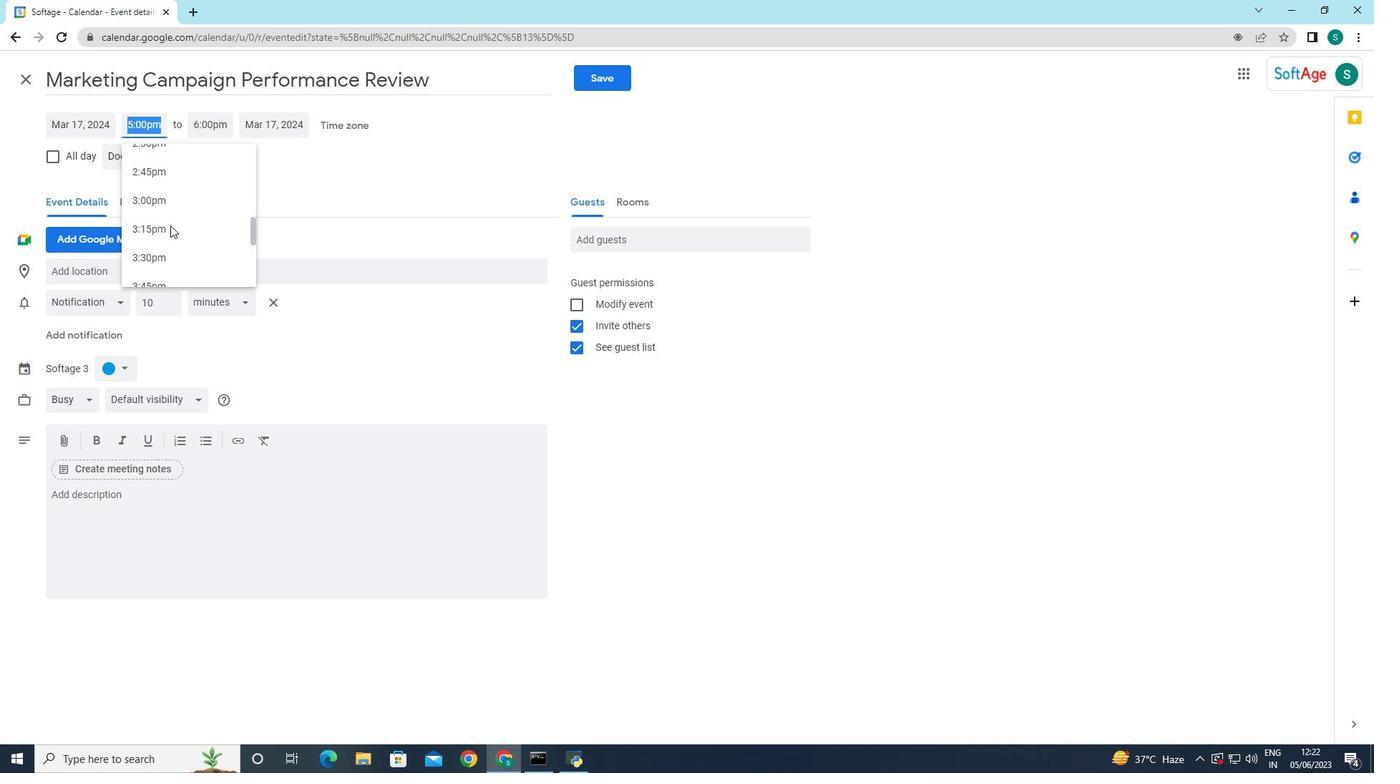 
Action: Mouse scrolled (170, 226) with delta (0, 0)
Screenshot: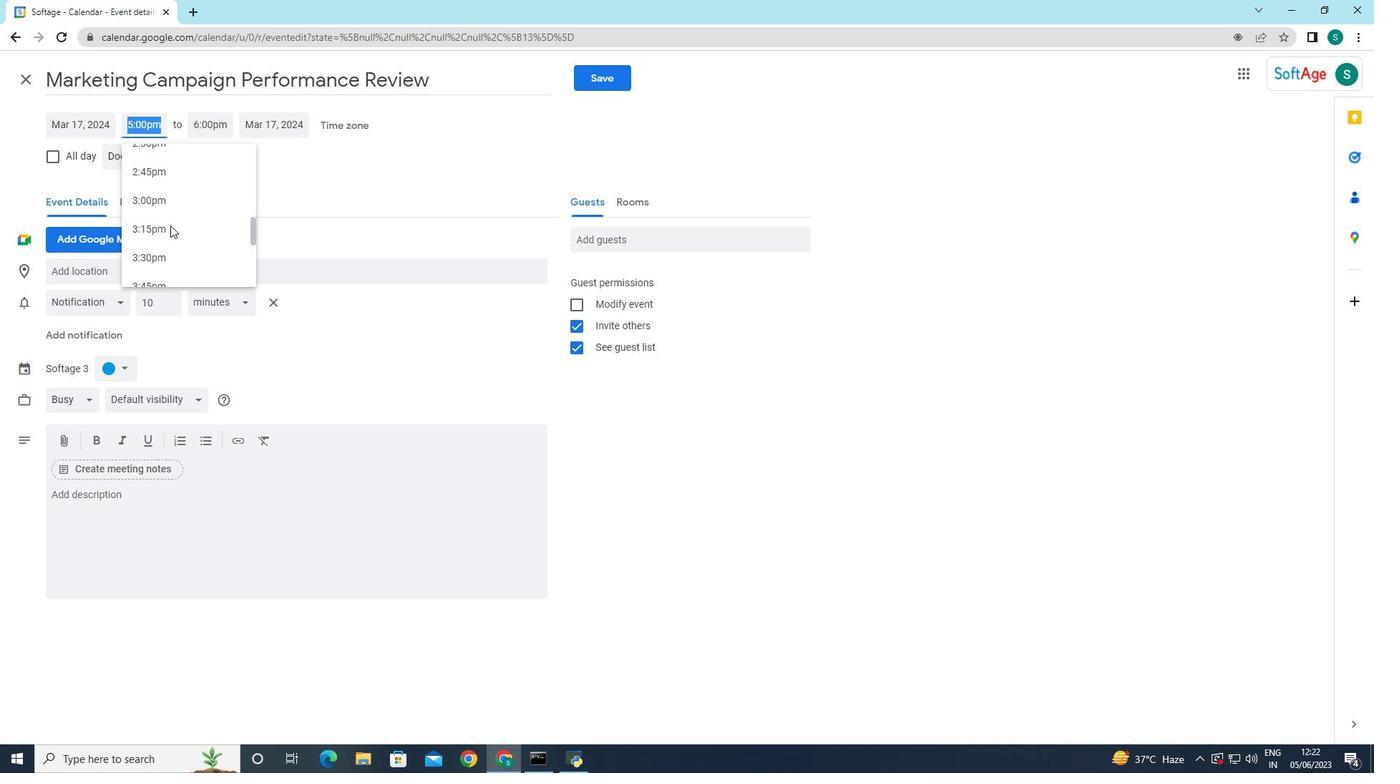
Action: Mouse scrolled (170, 226) with delta (0, 0)
Screenshot: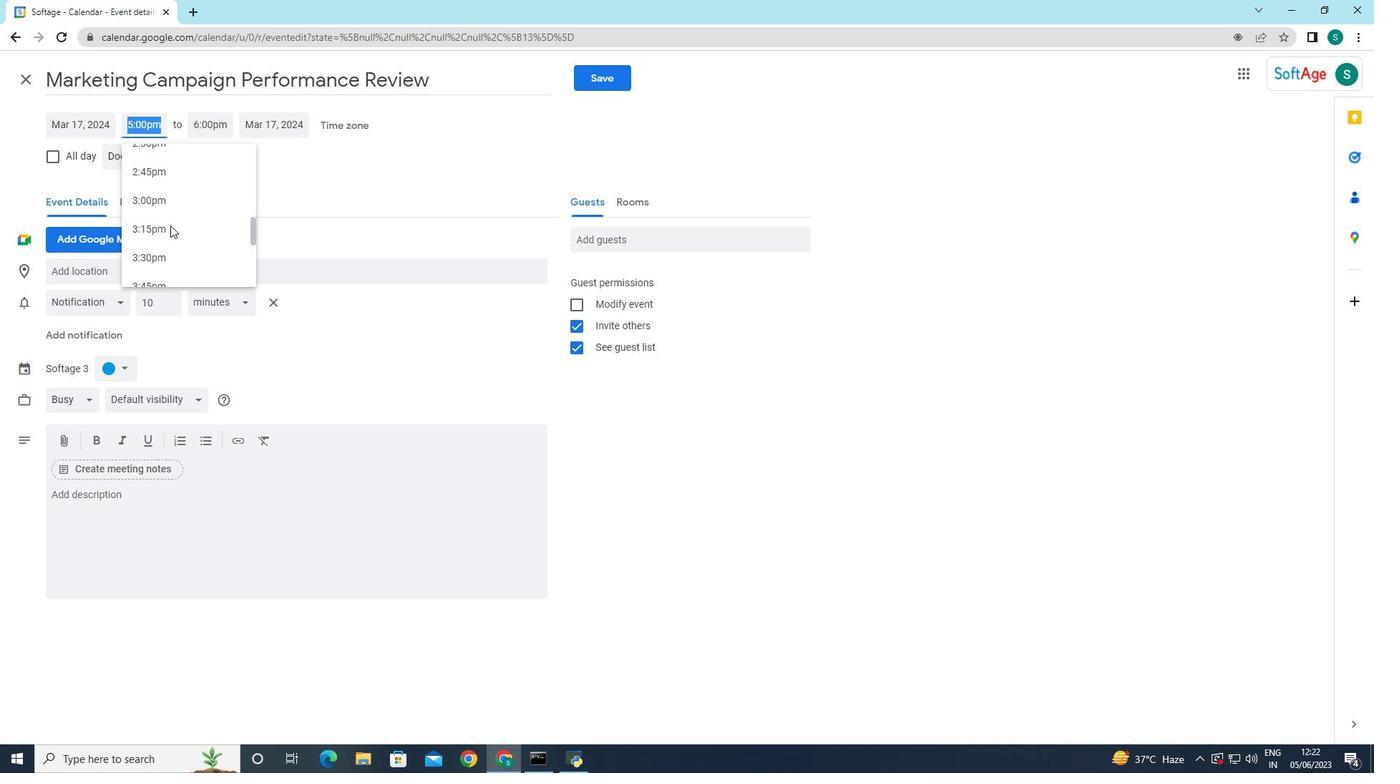 
Action: Mouse moved to (159, 219)
Screenshot: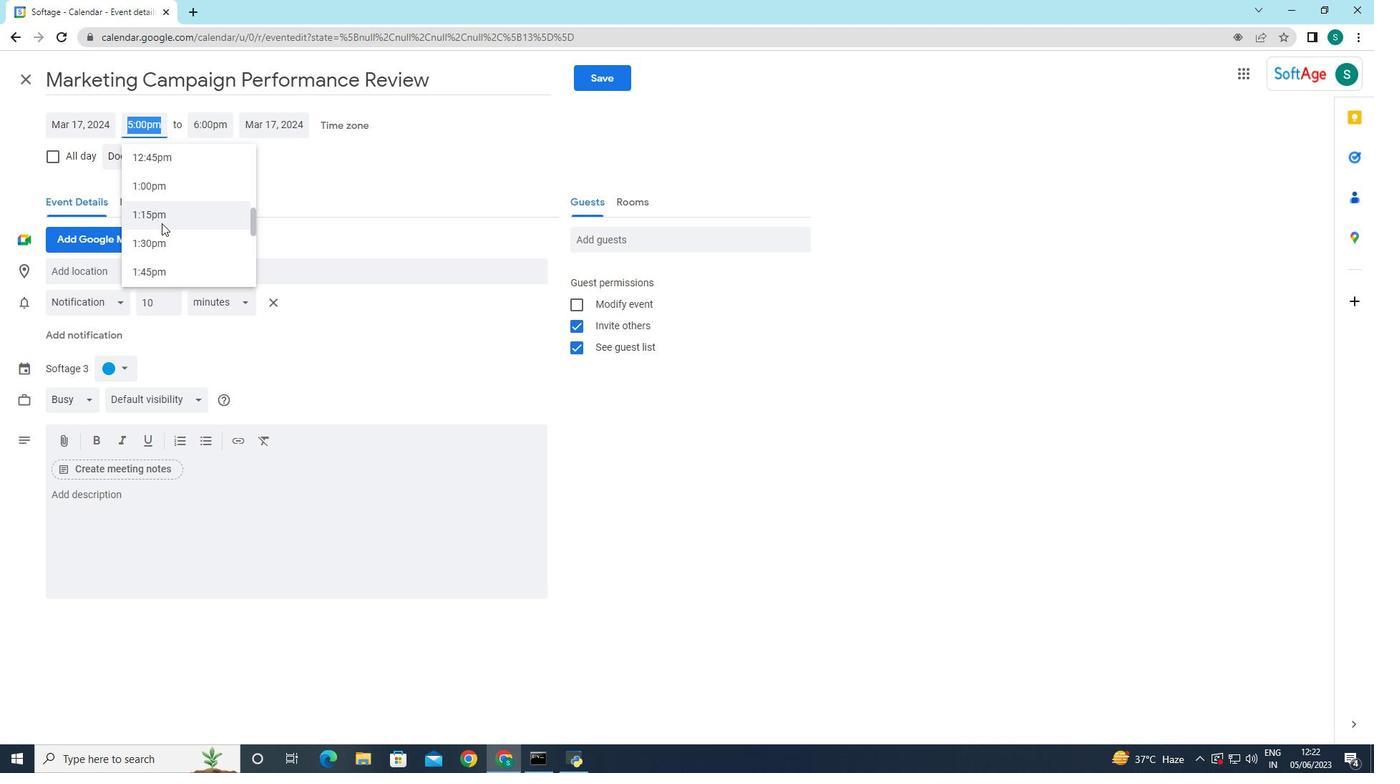 
Action: Mouse scrolled (159, 220) with delta (0, 0)
Screenshot: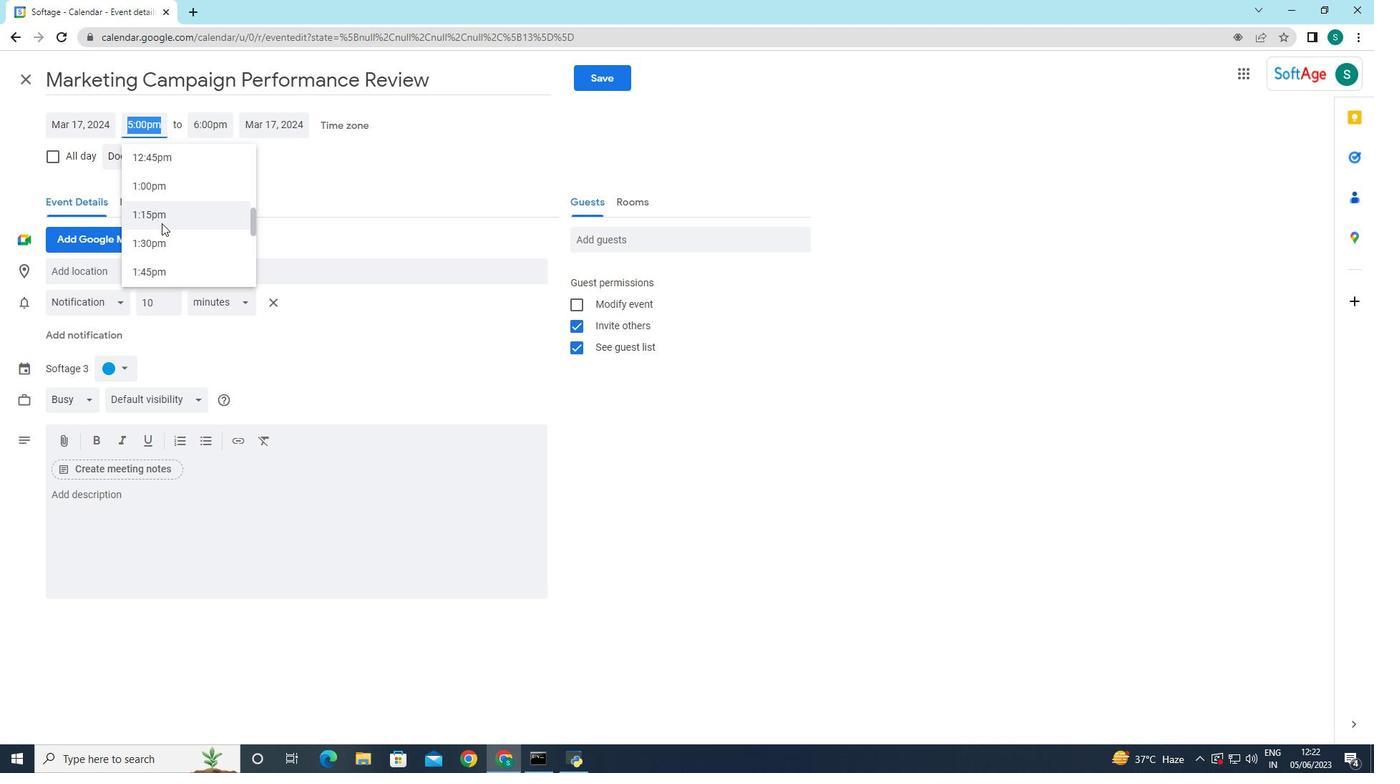 
Action: Mouse moved to (159, 219)
Screenshot: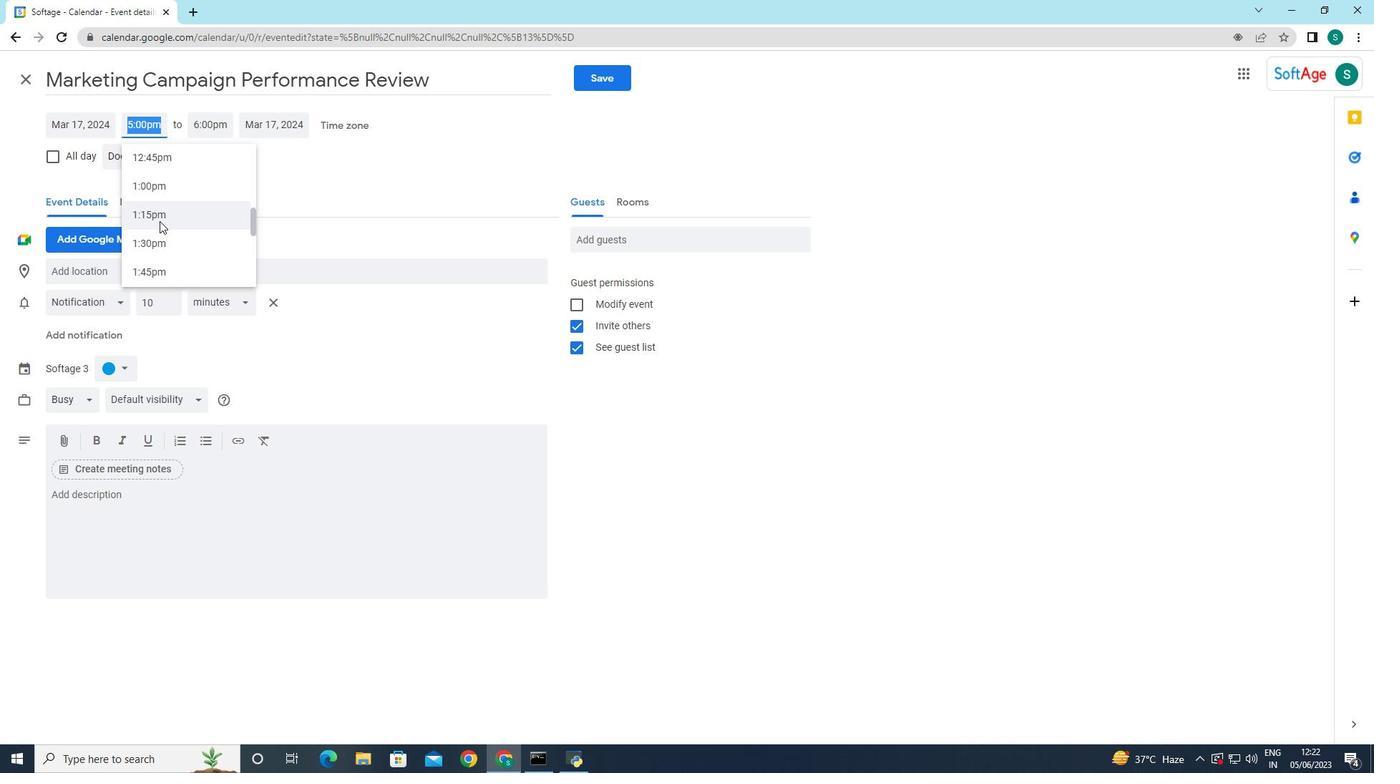 
Action: Mouse scrolled (159, 220) with delta (0, 0)
Screenshot: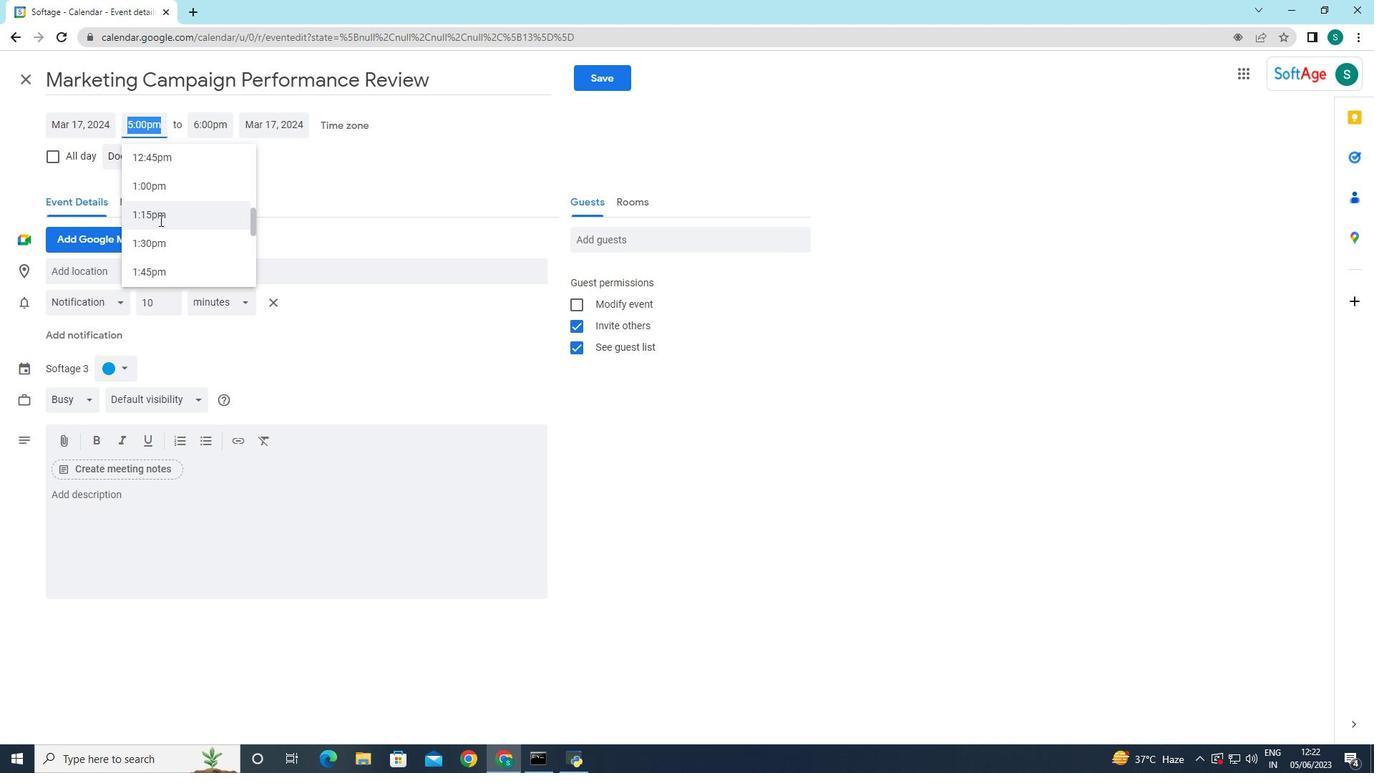 
Action: Mouse moved to (164, 221)
Screenshot: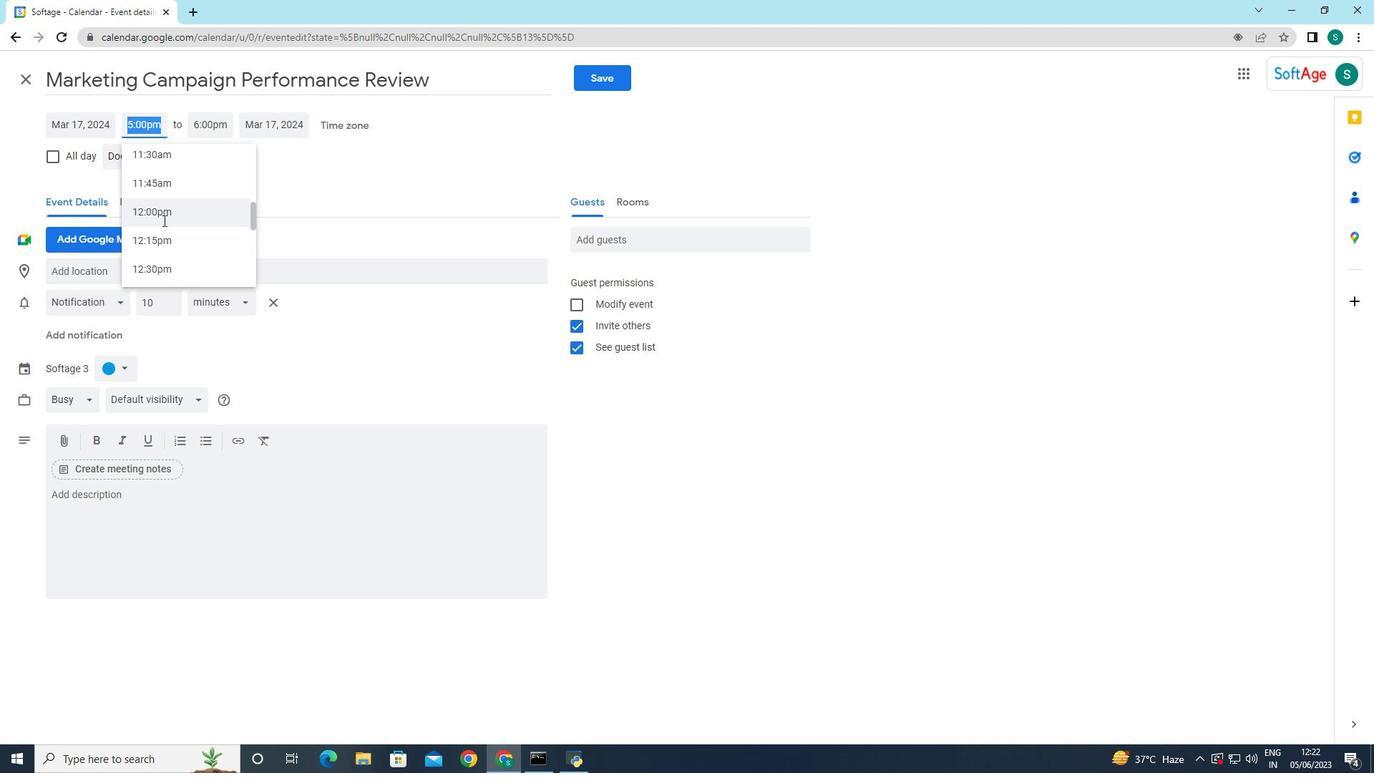 
Action: Mouse scrolled (164, 221) with delta (0, 0)
Screenshot: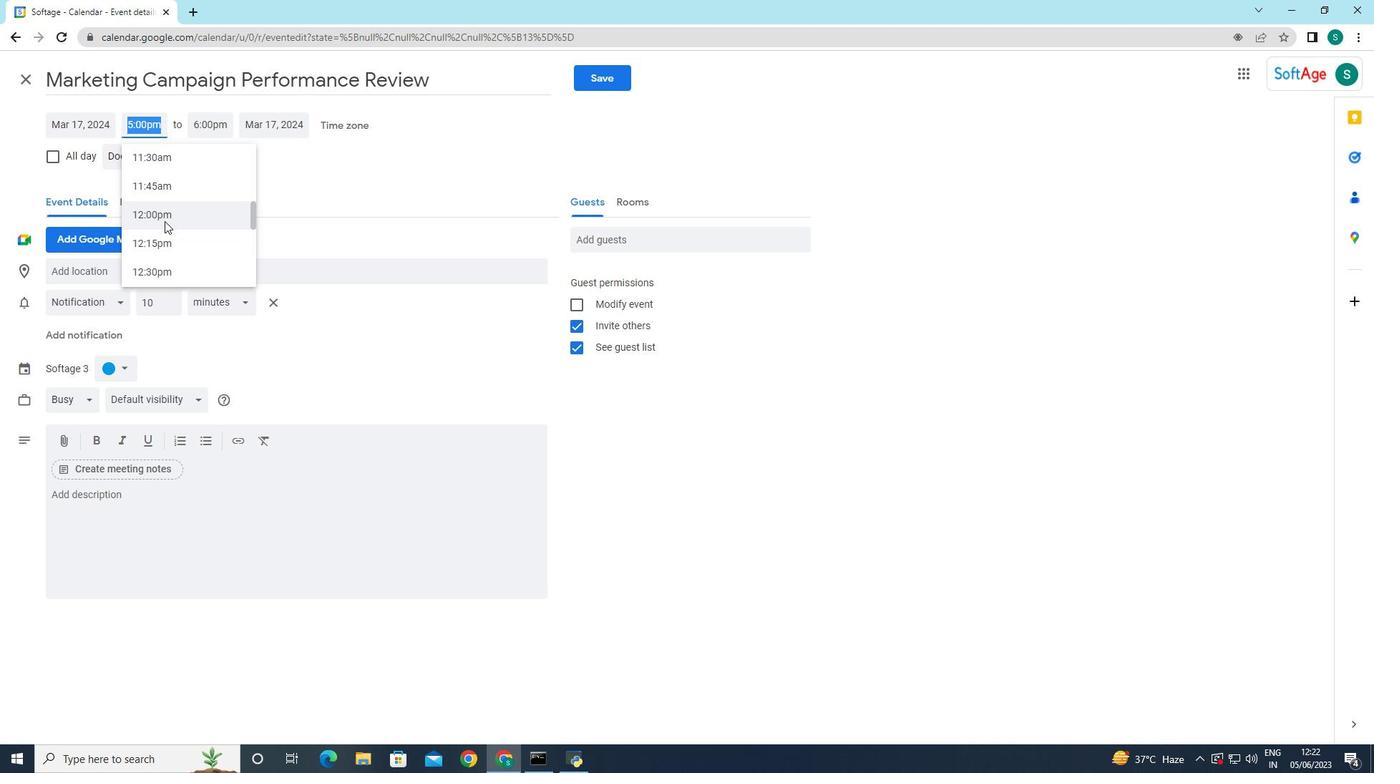 
Action: Mouse scrolled (164, 221) with delta (0, 0)
Screenshot: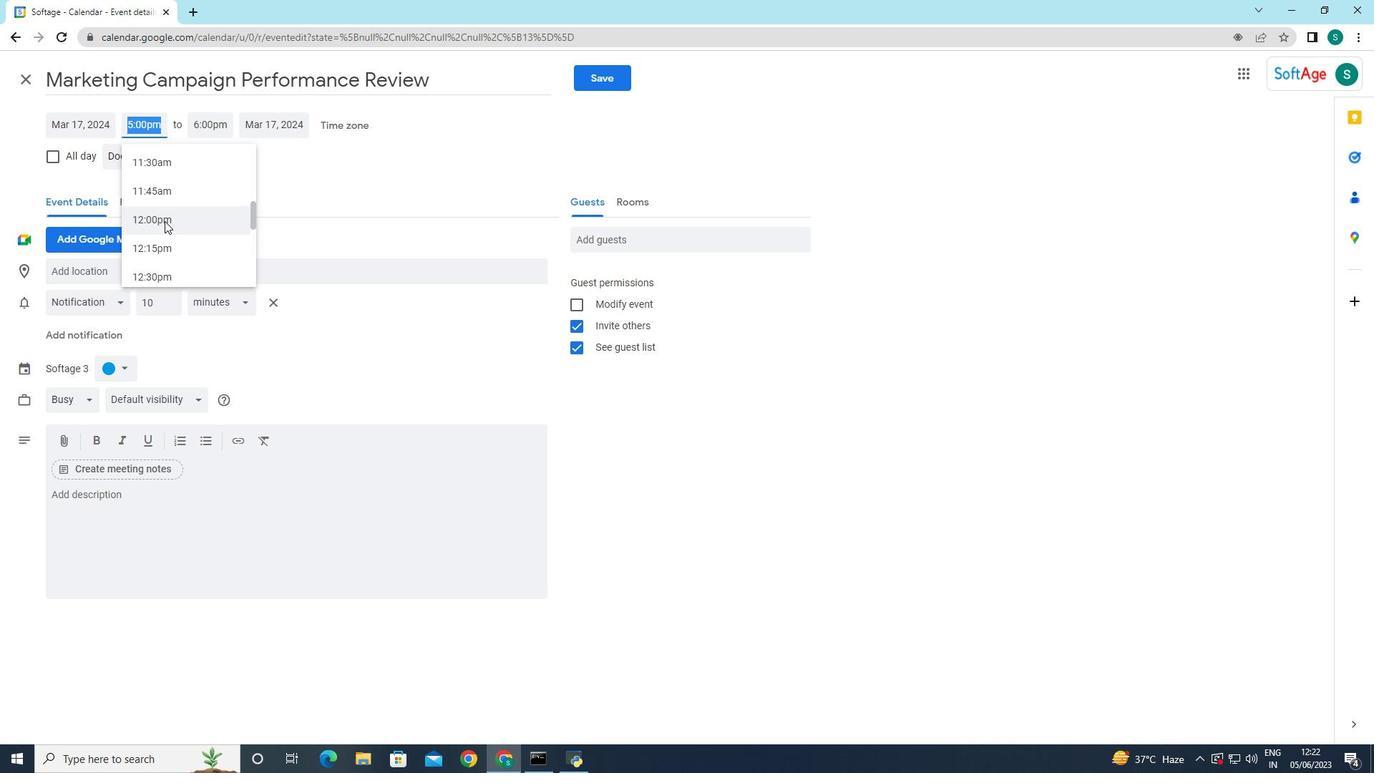 
Action: Mouse moved to (165, 221)
Screenshot: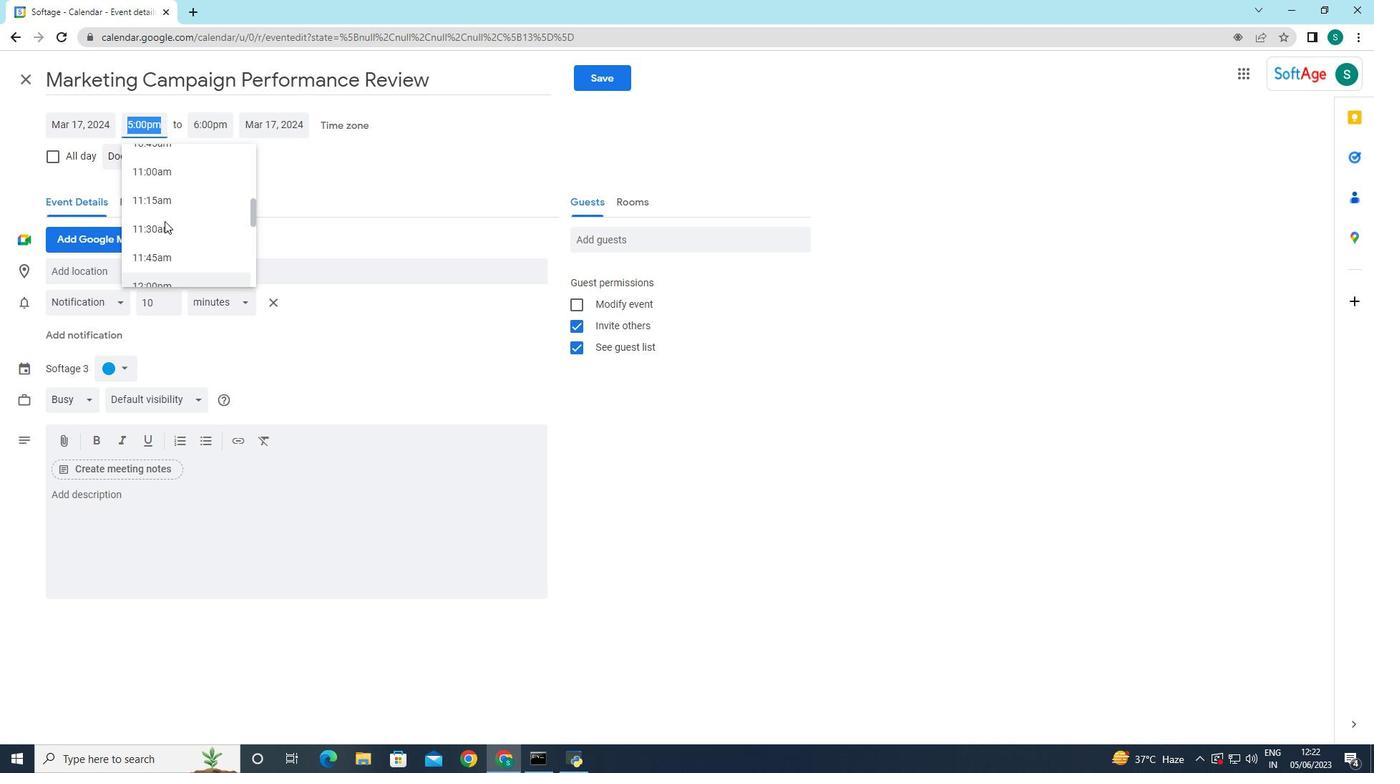 
Action: Mouse scrolled (165, 221) with delta (0, 0)
Screenshot: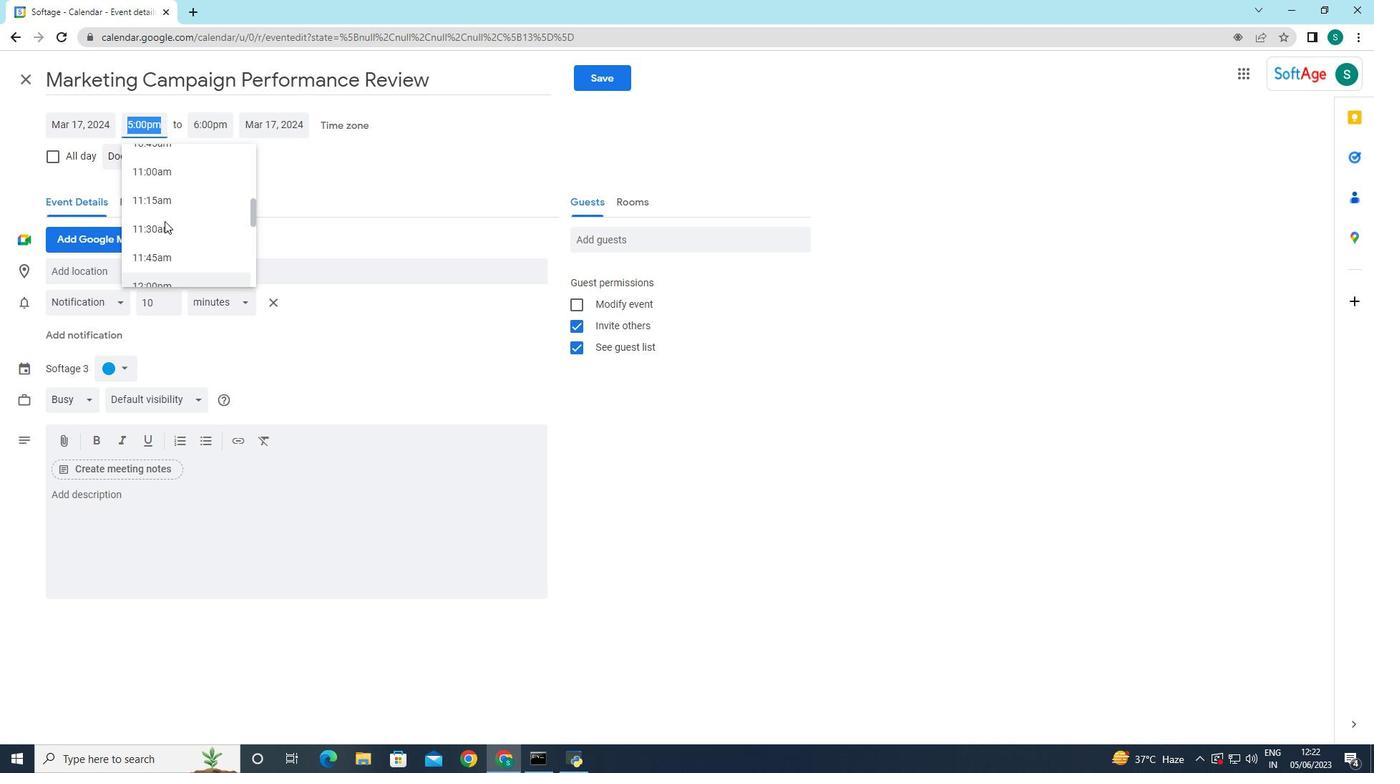 
Action: Mouse scrolled (165, 221) with delta (0, 0)
Screenshot: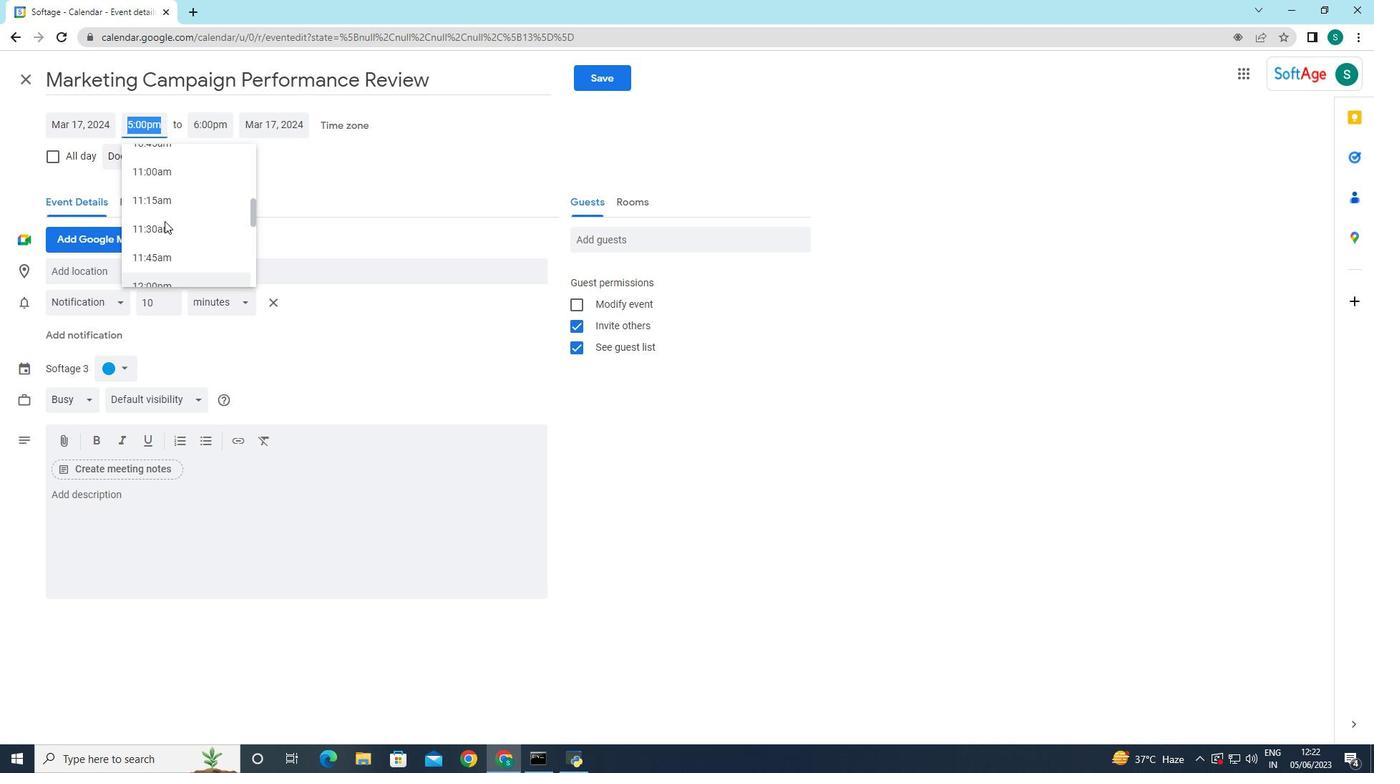 
Action: Mouse scrolled (165, 221) with delta (0, 0)
Screenshot: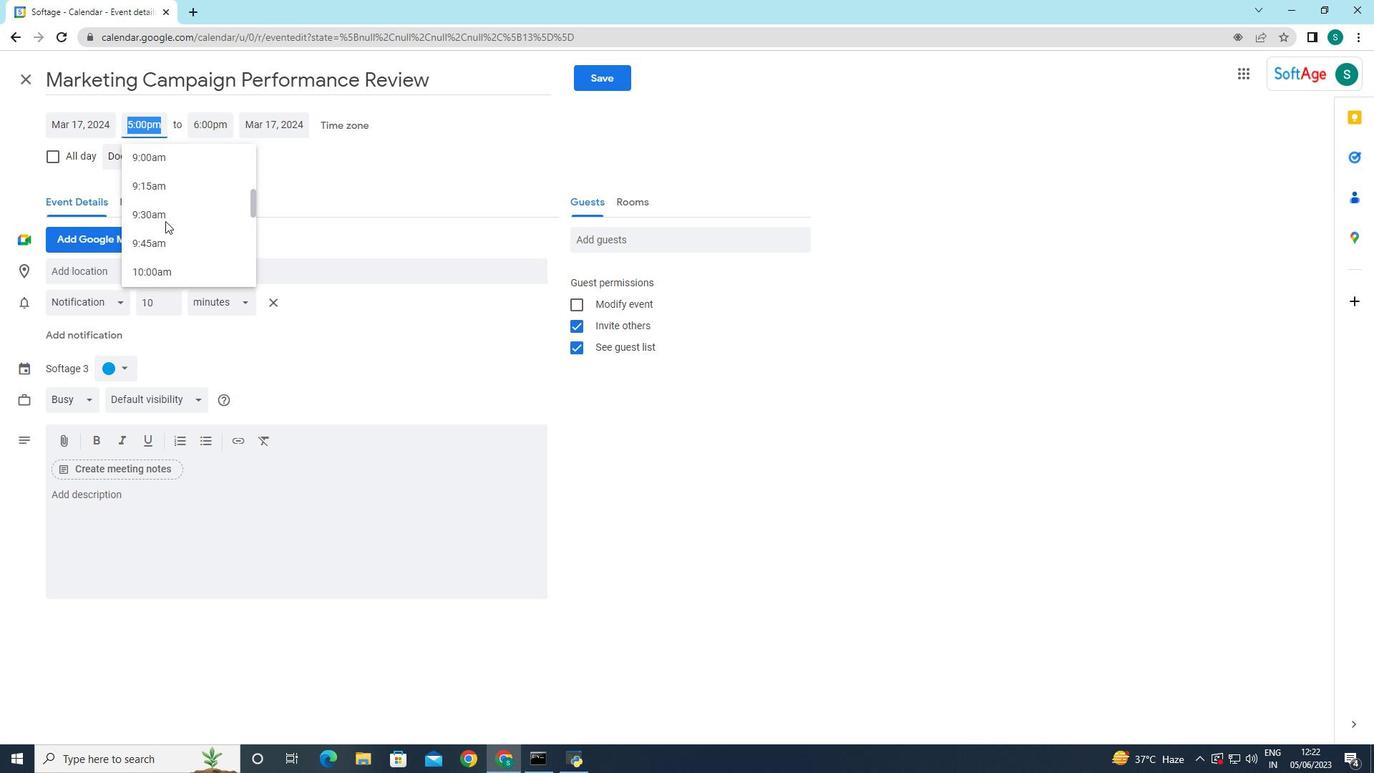 
Action: Mouse scrolled (165, 221) with delta (0, 0)
Screenshot: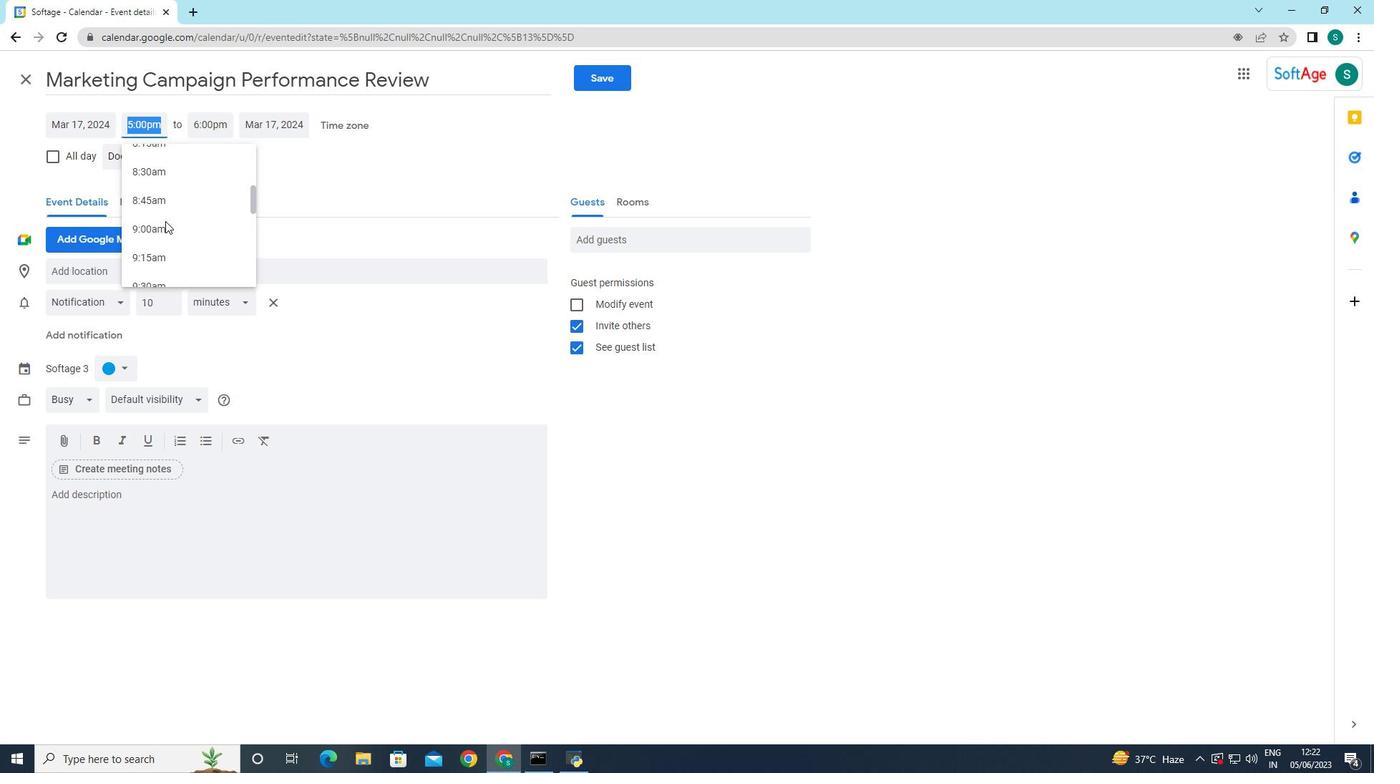 
Action: Mouse moved to (169, 158)
Screenshot: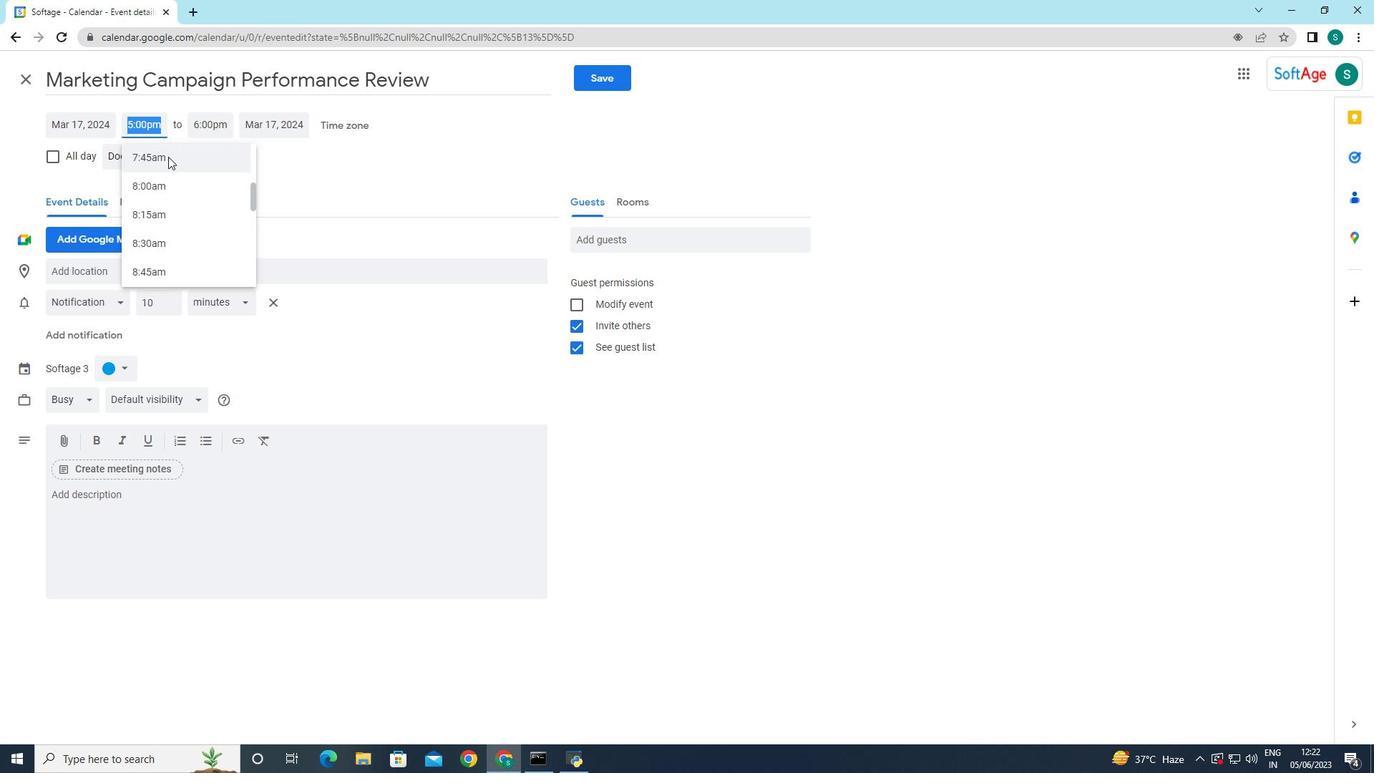 
Action: Mouse scrolled (169, 159) with delta (0, 0)
Screenshot: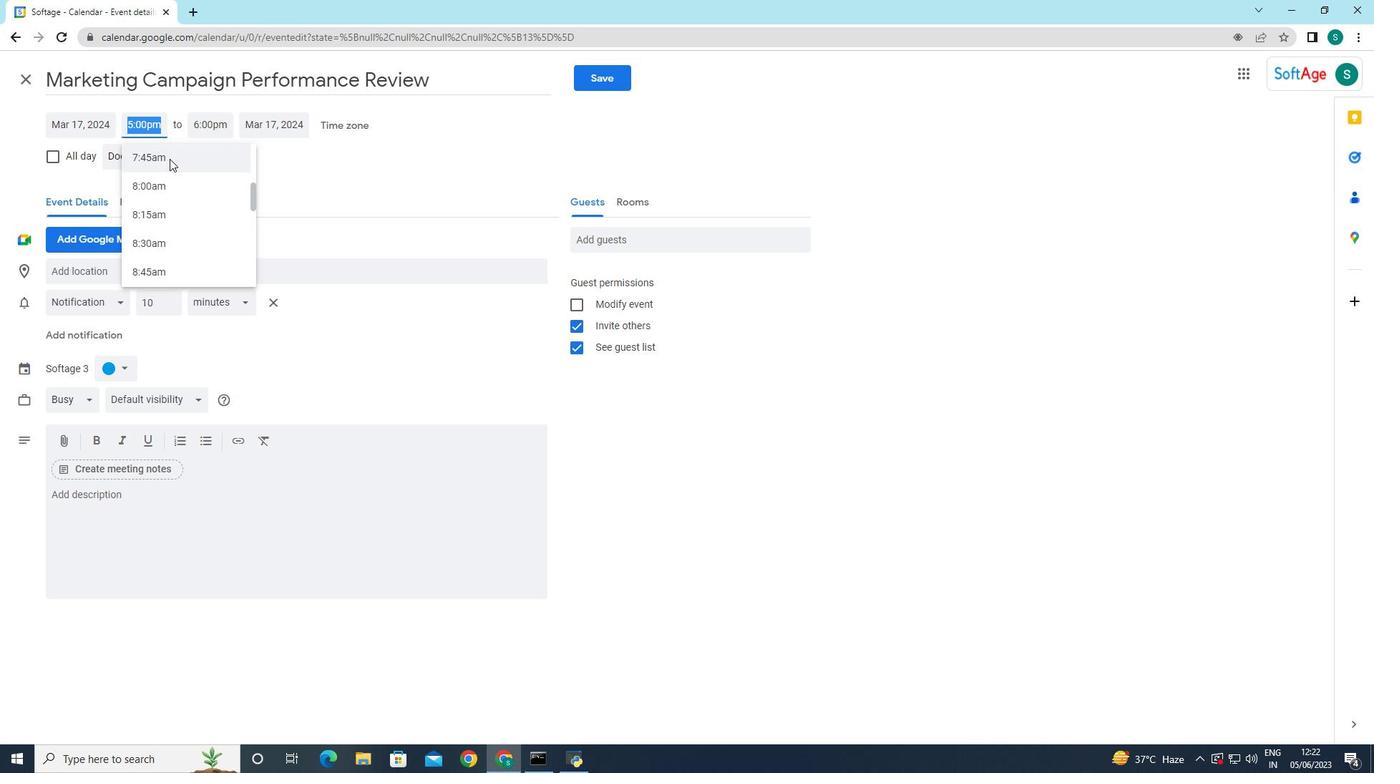 
Action: Mouse scrolled (169, 159) with delta (0, 0)
Screenshot: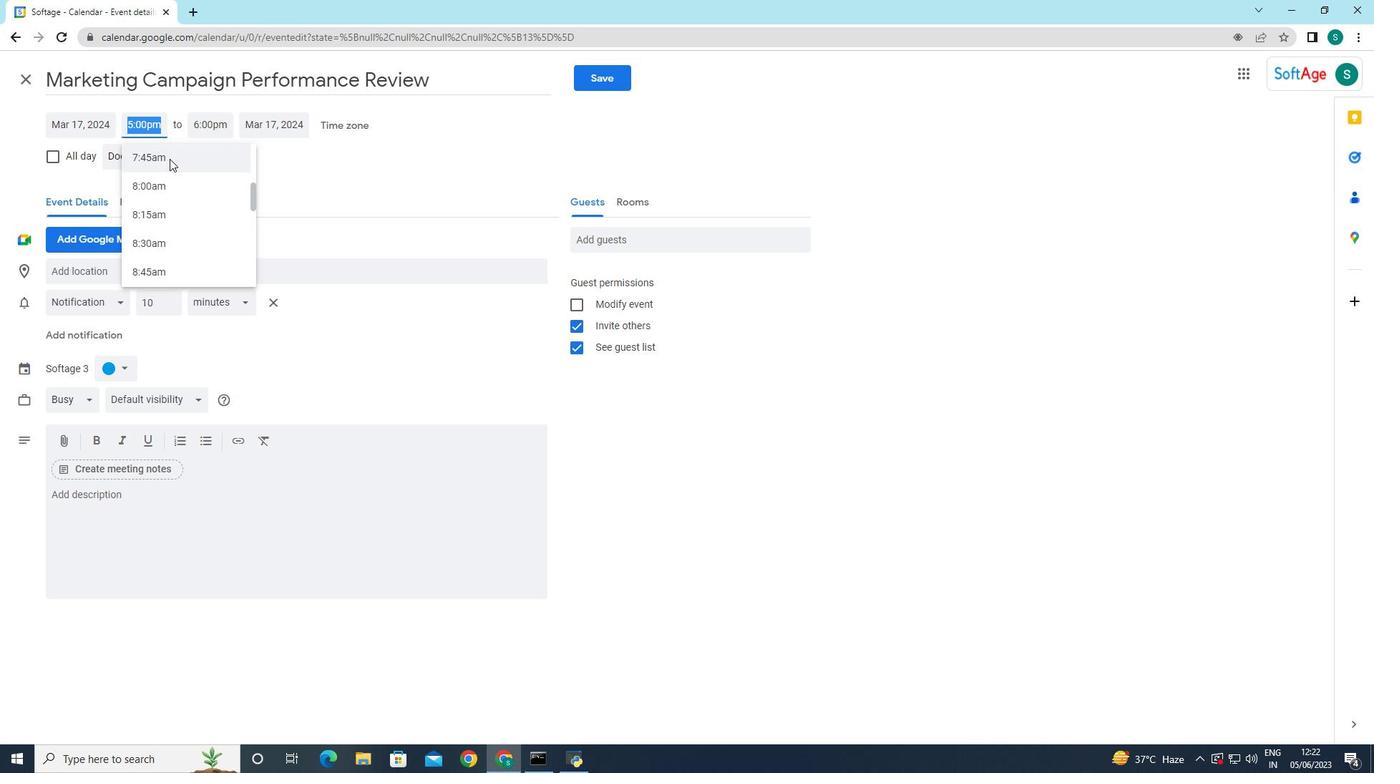 
Action: Mouse moved to (155, 269)
Screenshot: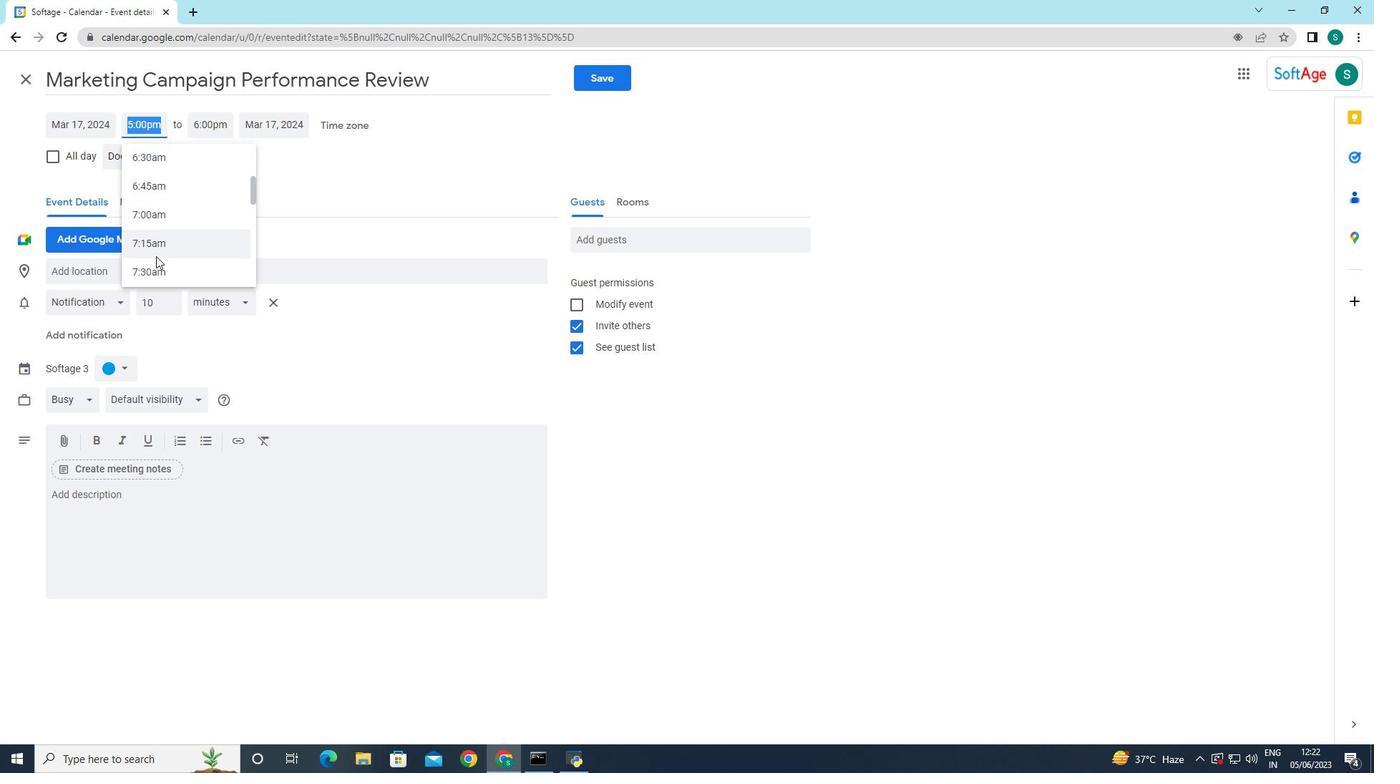 
Action: Mouse pressed left at (155, 269)
Screenshot: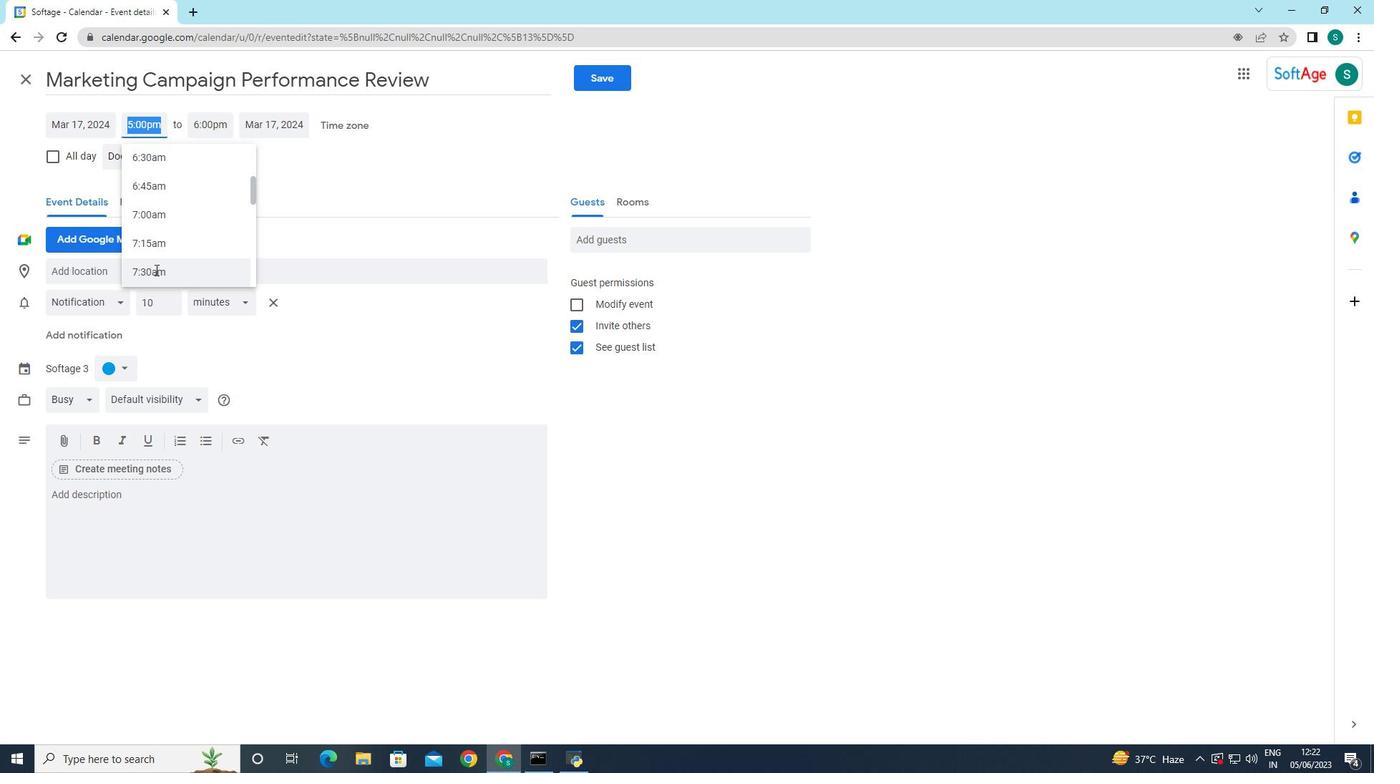 
Action: Mouse moved to (292, 179)
Screenshot: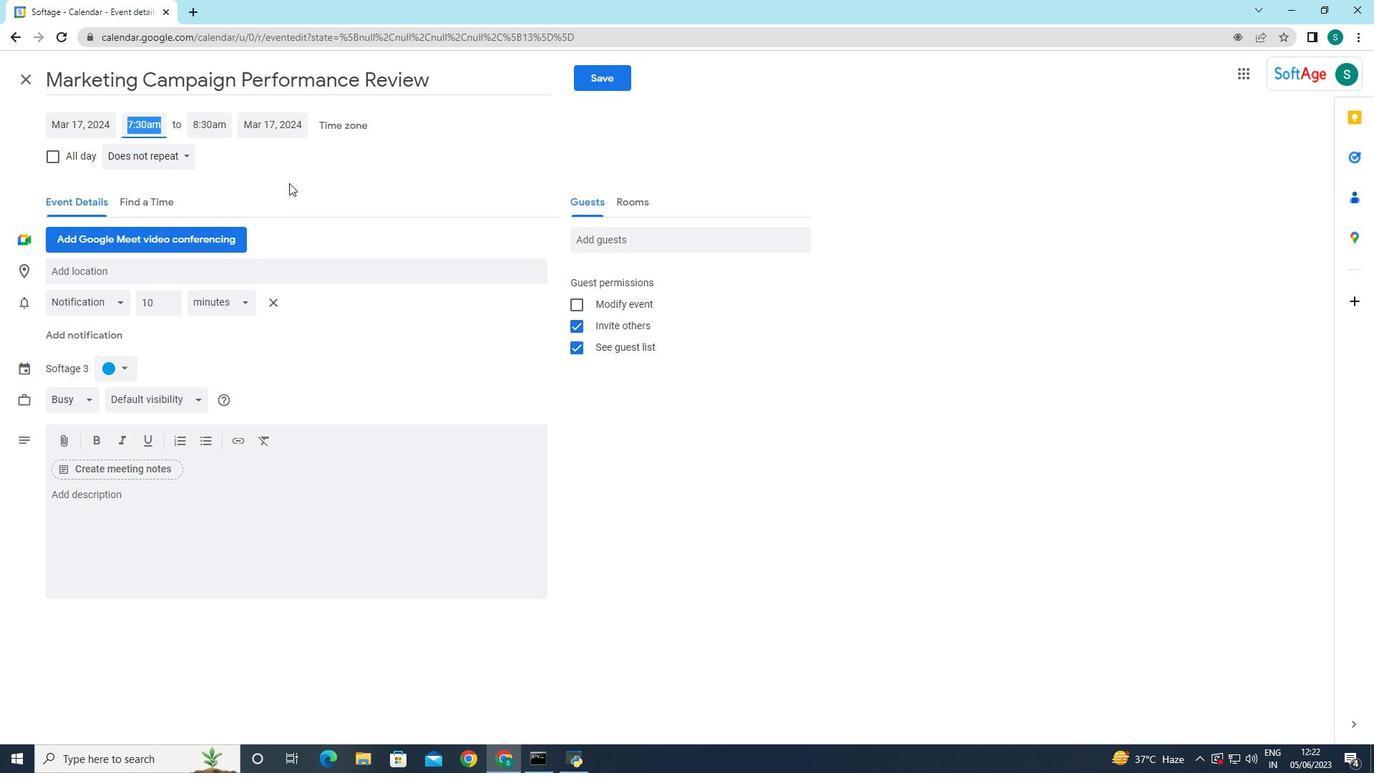 
Action: Mouse pressed left at (292, 179)
Screenshot: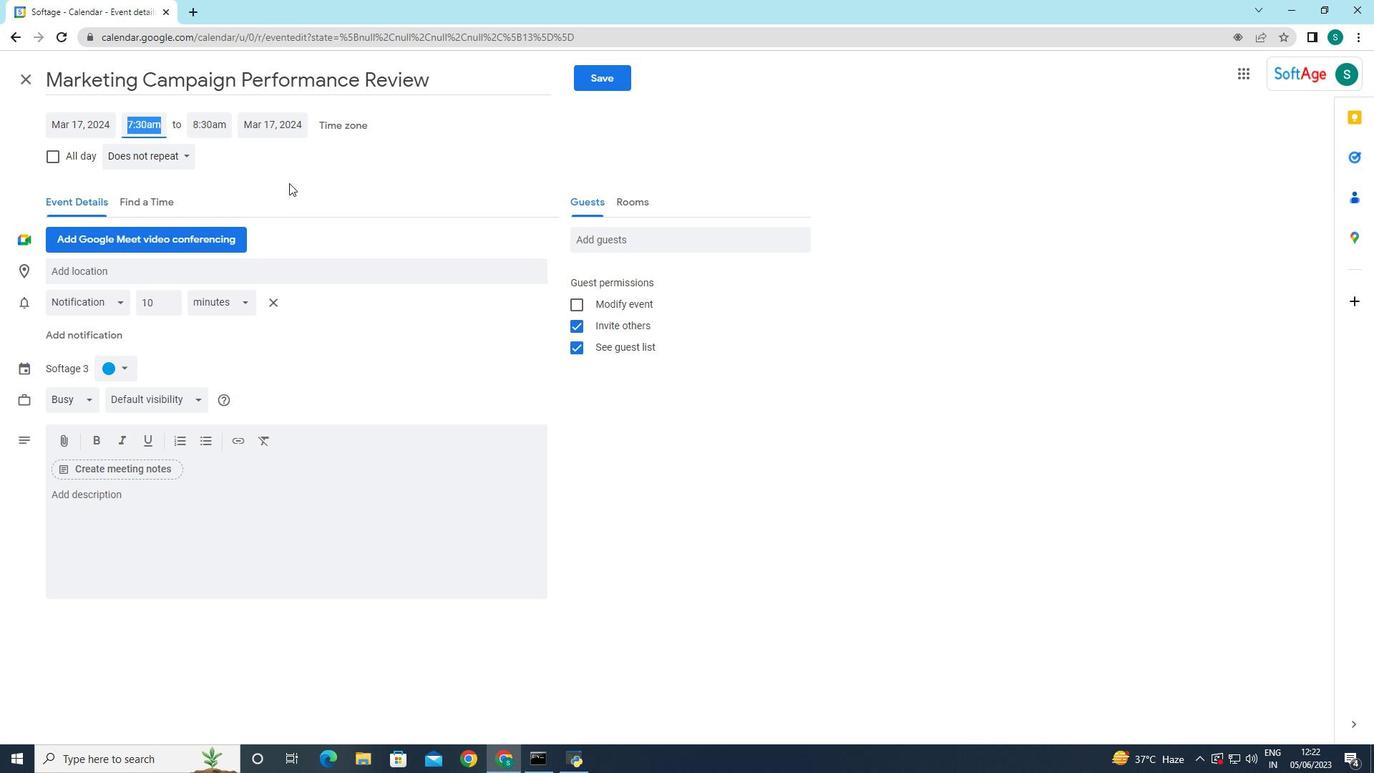 
Action: Mouse moved to (206, 124)
Screenshot: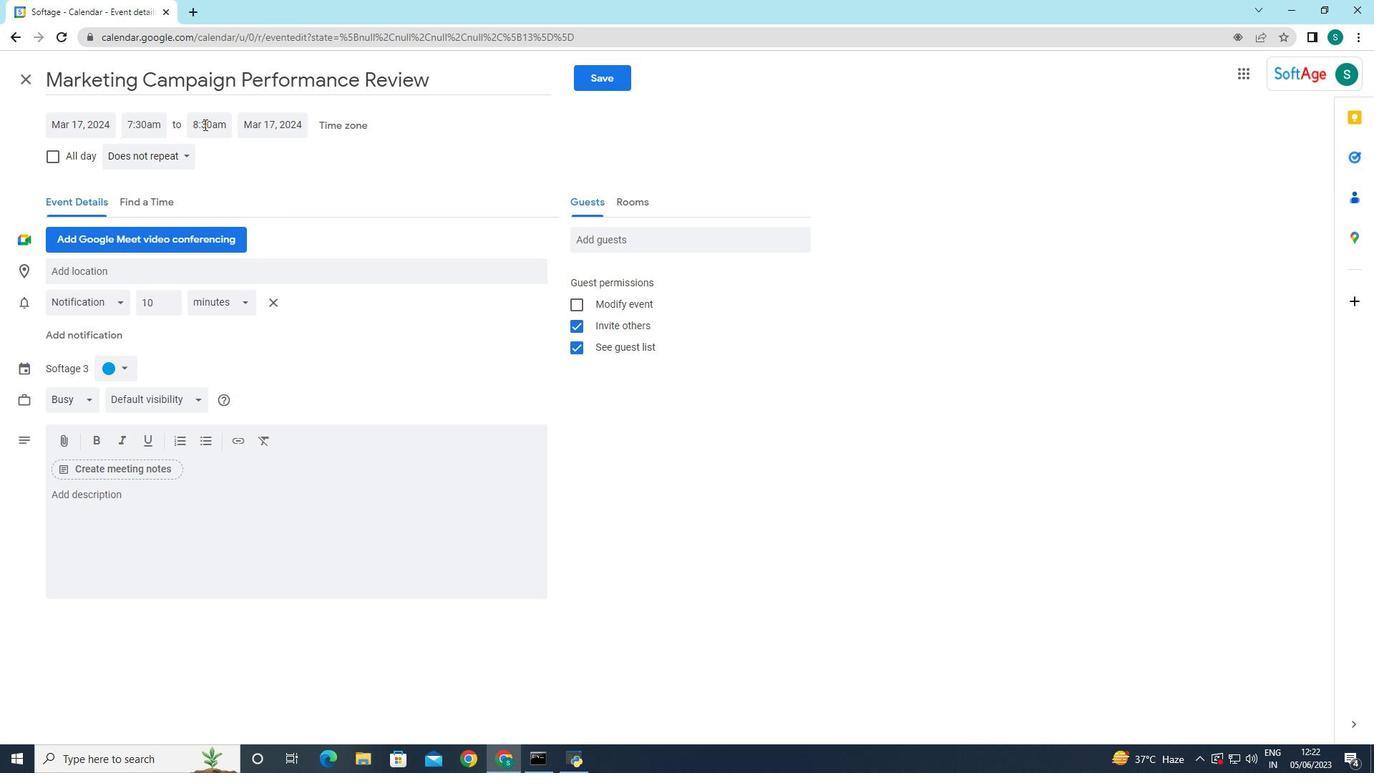 
Action: Mouse pressed left at (206, 124)
Screenshot: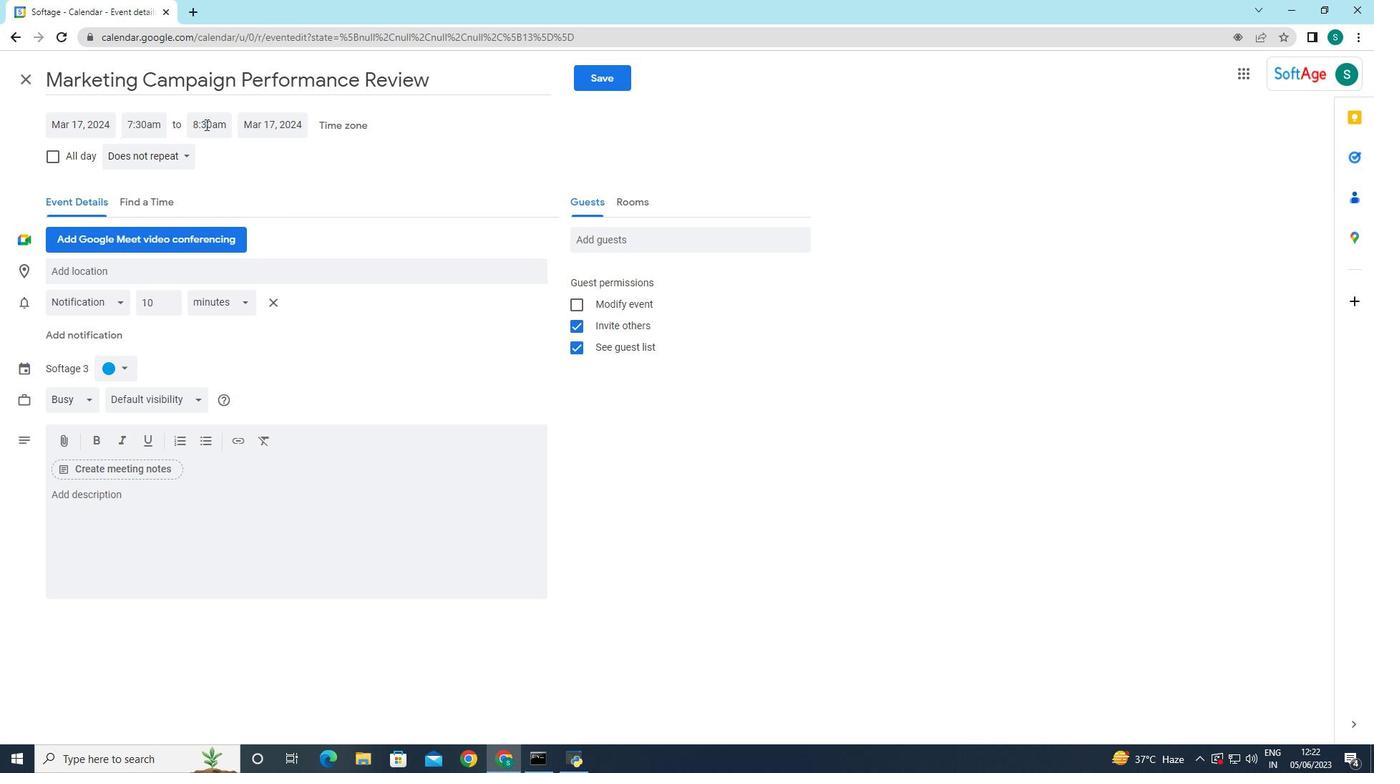 
Action: Mouse moved to (225, 274)
Screenshot: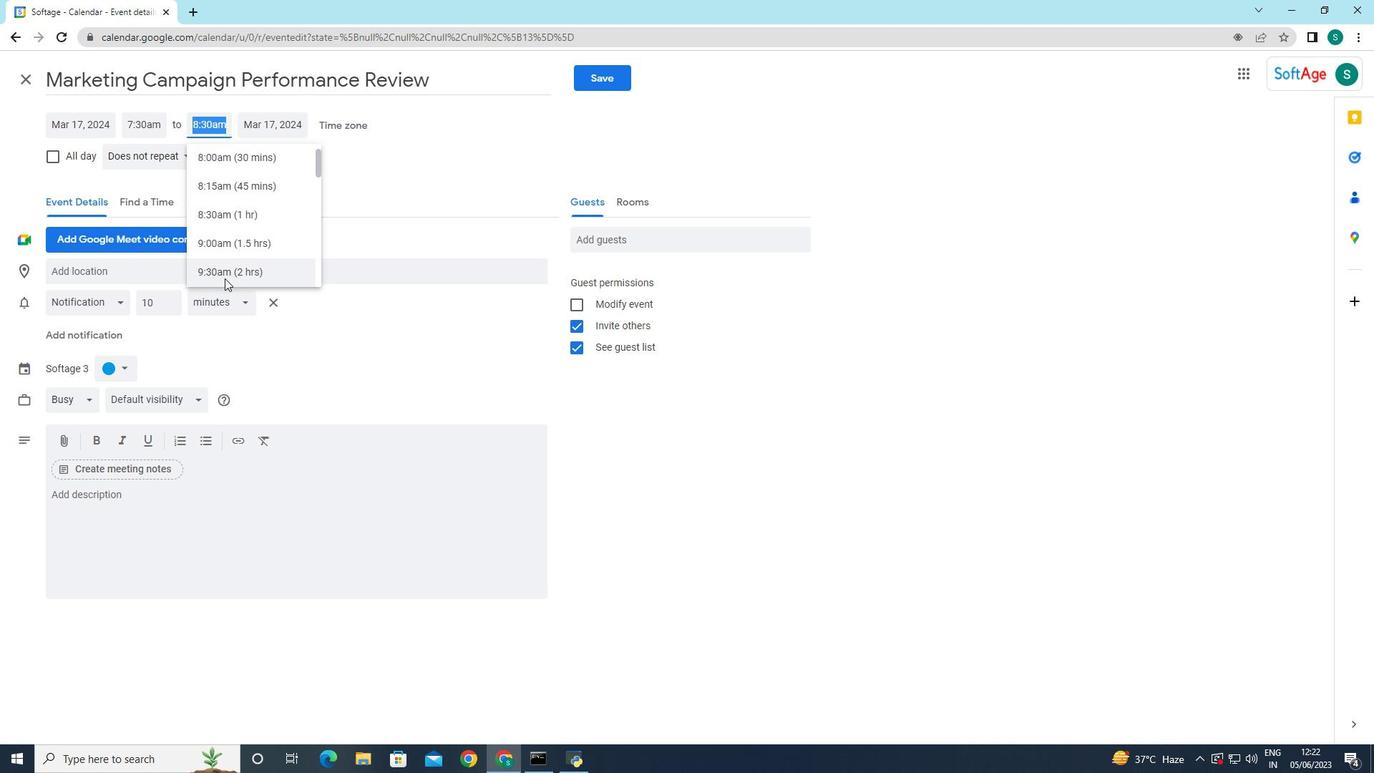 
Action: Mouse pressed left at (225, 274)
Screenshot: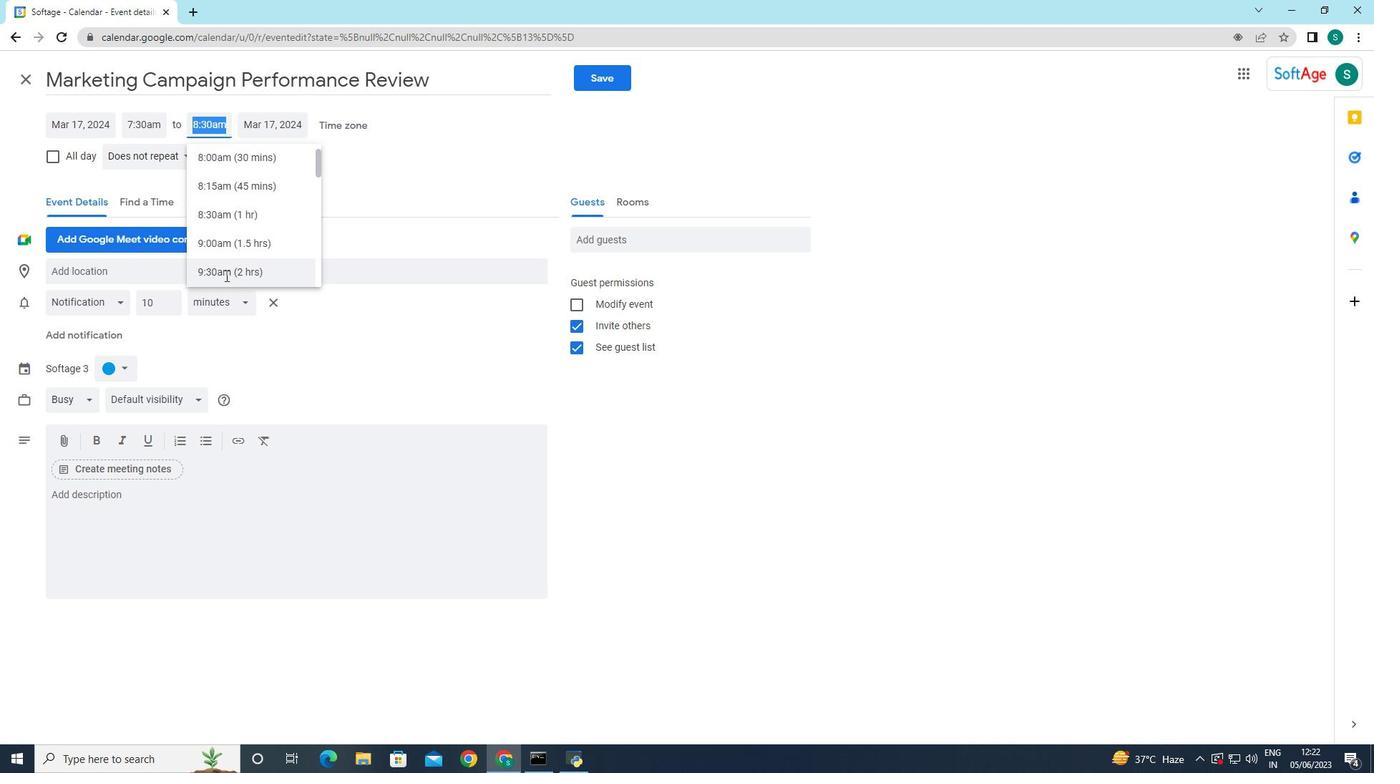 
Action: Mouse moved to (346, 161)
Screenshot: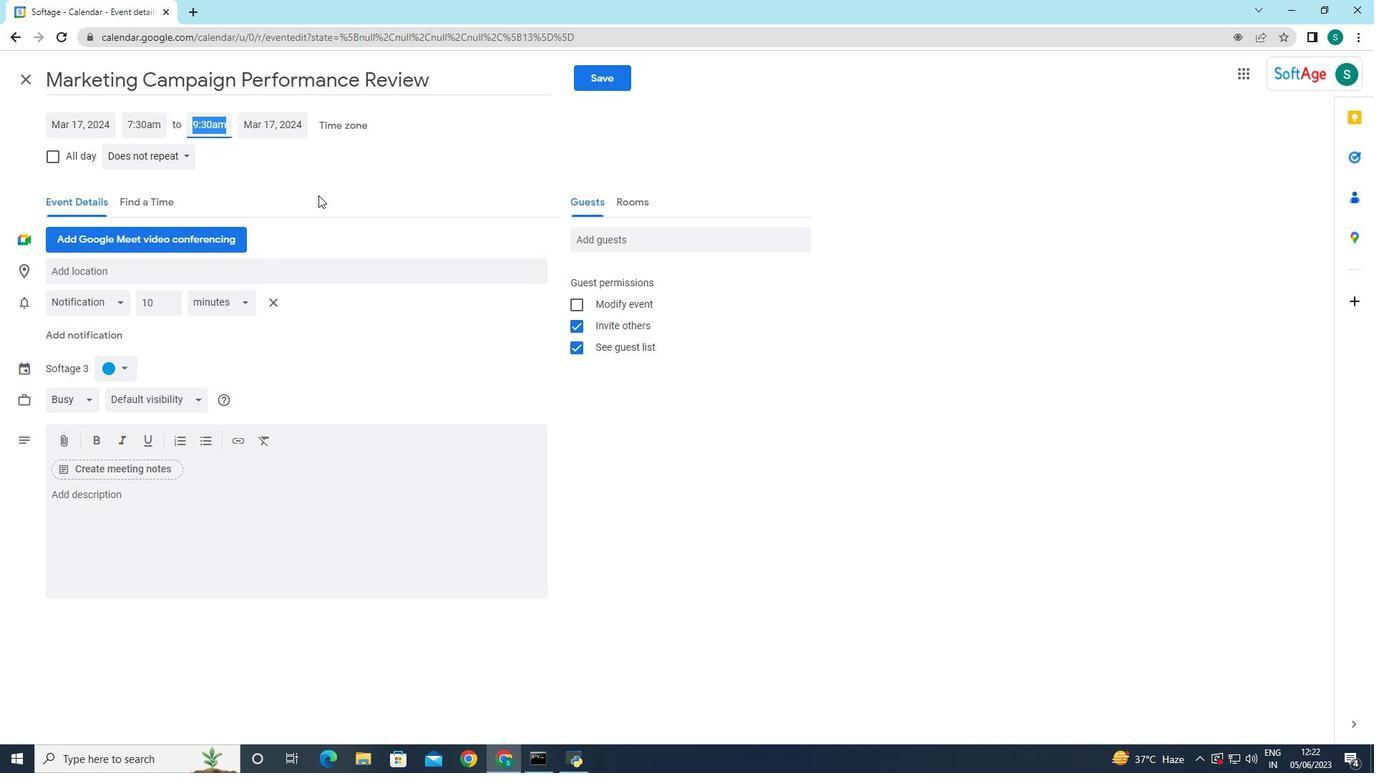 
Action: Mouse pressed left at (346, 161)
Screenshot: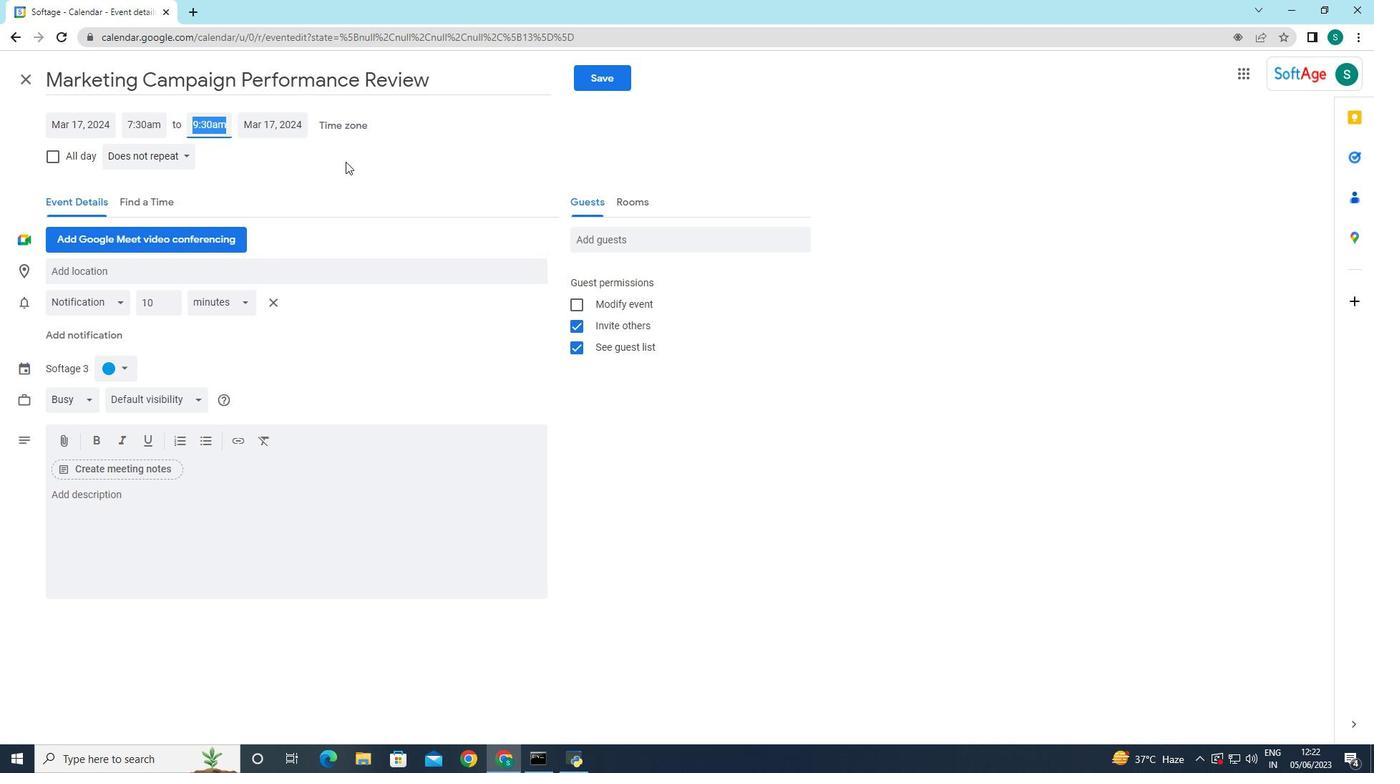 
Action: Mouse moved to (136, 507)
Screenshot: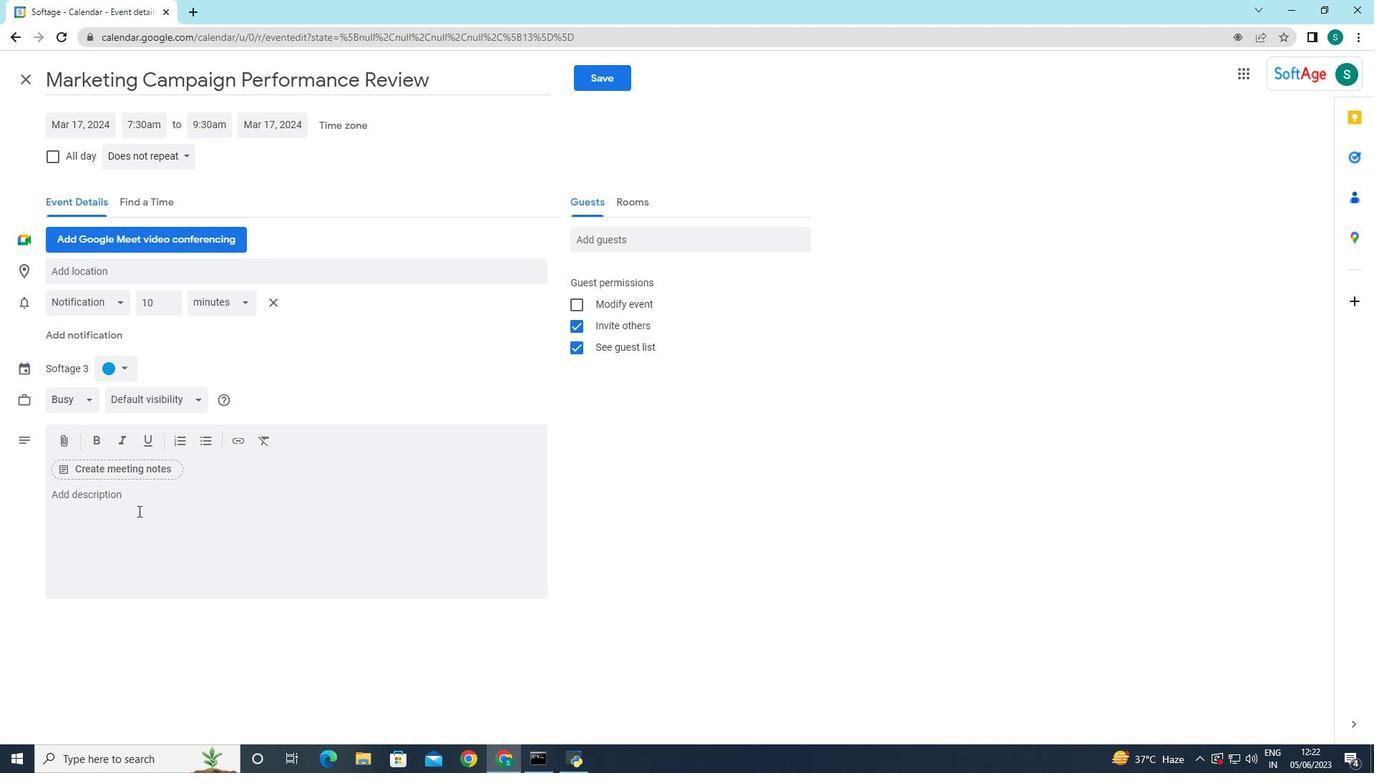 
Action: Mouse pressed left at (136, 507)
Screenshot: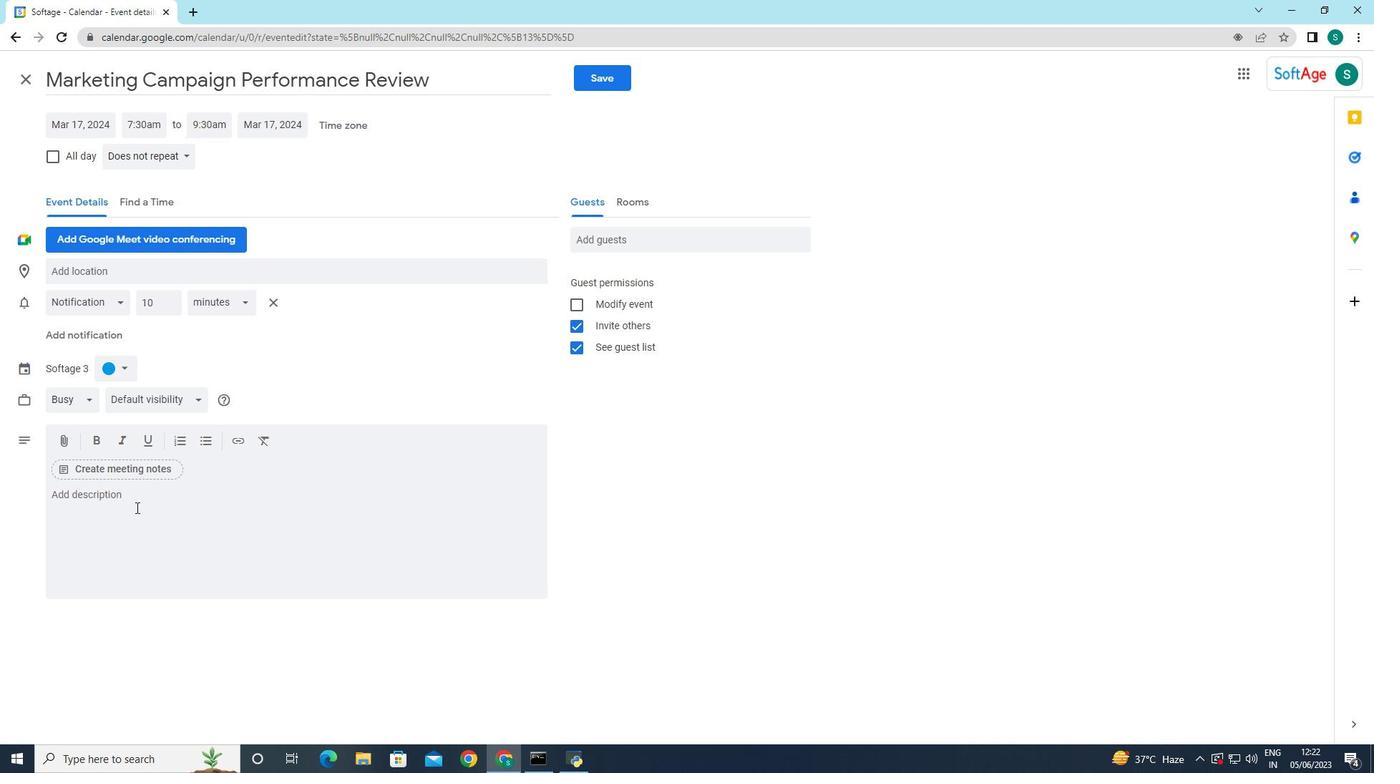 
Action: Mouse moved to (126, 486)
Screenshot: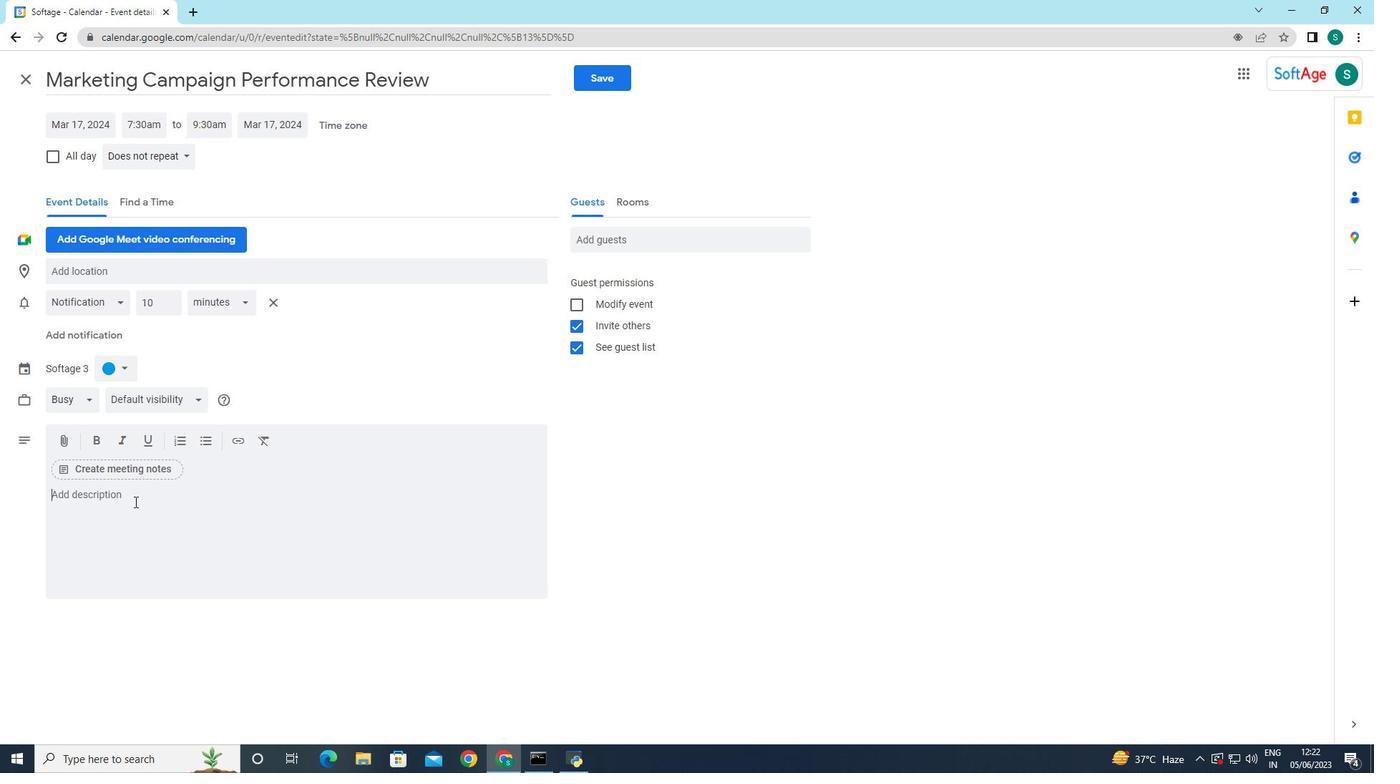 
Action: Key pressed <Key.caps_lock>TH<Key.backspace><Key.caps_lock>hroughout<Key.space>the<Key.space>event<Key.space><Key.backspace>,<Key.space>l<Key.caps_lock>I<Key.backspace>I<Key.backspace><Key.caps_lock>ighy<Key.space><Key.backspace><Key.backspace>t<Key.space>refreshments<Key.space>and<Key.space>beverages<Key.space>will<Key.space>be<Key.space>available<Key.space><Key.backspace>,<Key.space>allowing<Key.space>participants<Key.space>dt<Key.backspace><Key.backspace>to<Key.space>recharge<Key.space>and<Key.space>continue<Key.space>networking<Key.space>in<Key.space>a<Key.space>comor<Key.backspace><Key.backspace>fortable<Key.space>setting.<Key.space><Key.caps_lock>TH<Key.backspace><Key.caps_lock>he<Key.space>casual<Key.space>and<Key.space>vibrant<Key.space>atmosh<Key.backspace>phere<Key.space>will<Key.space>encourage<Key.space>participants<Key.space>to<Key.space>engage<Key.space>in<Key.space>open<Key.space>and<Key.space>genuine<Key.space>conversations.<Key.backspace>,<Key.space>forging<Key.space>connections<Key.space>that<Key.space>can<Key.space>lead<Key.space>to<Key.space>collabot<Key.backspace>rations,<Key.space>forging<Key.space>connections<Key.space>that<Key.space>can<Key.space>lead<Key.space>to<Key.space>collabotations,<Key.space>
Screenshot: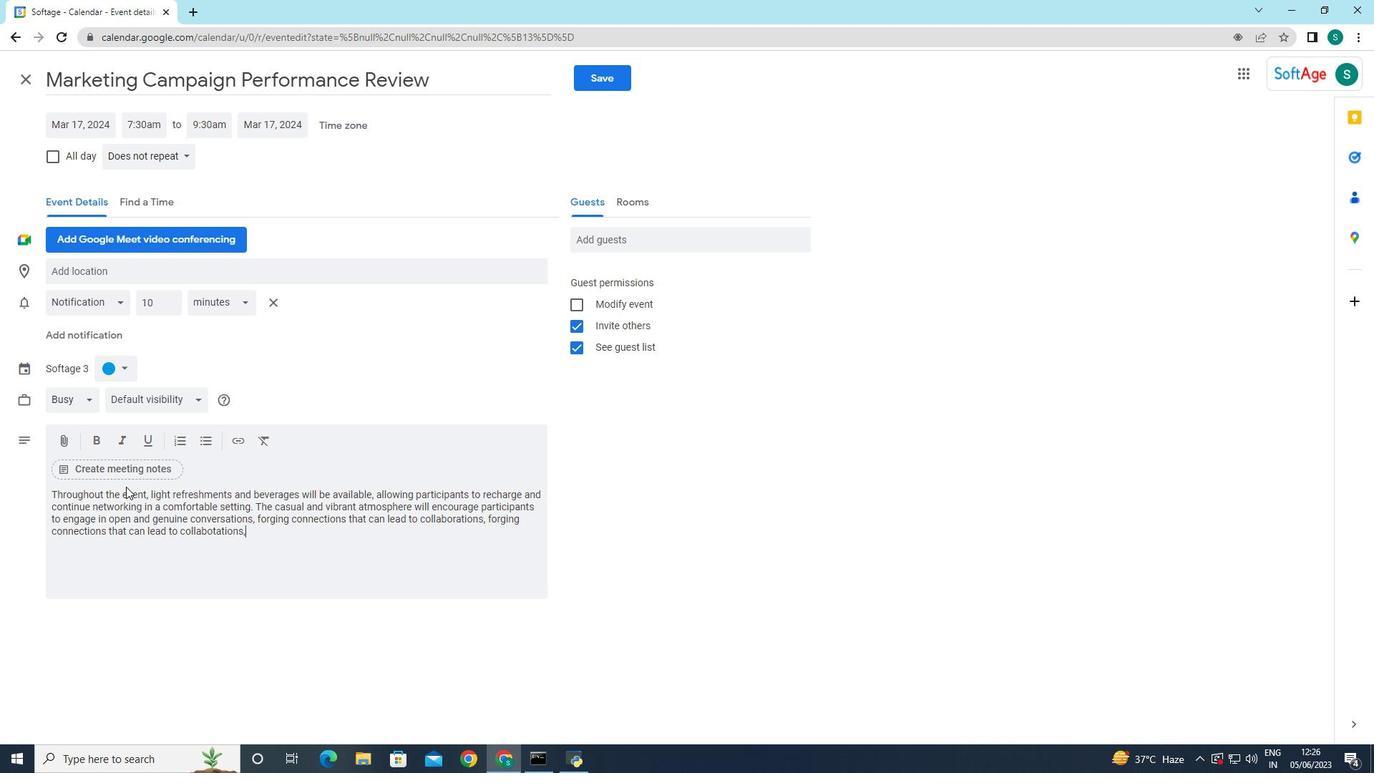 
Action: Mouse moved to (226, 532)
Screenshot: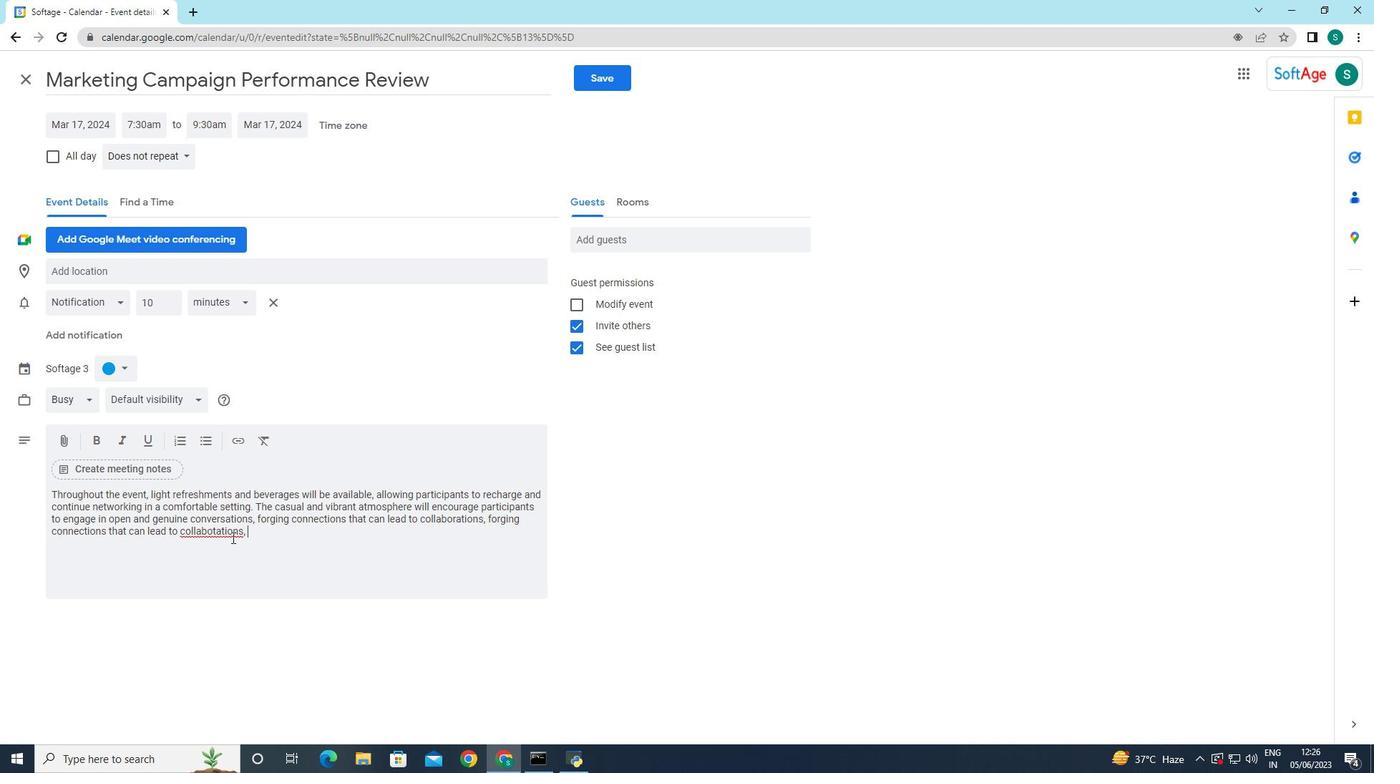 
Action: Mouse pressed right at (226, 532)
Screenshot: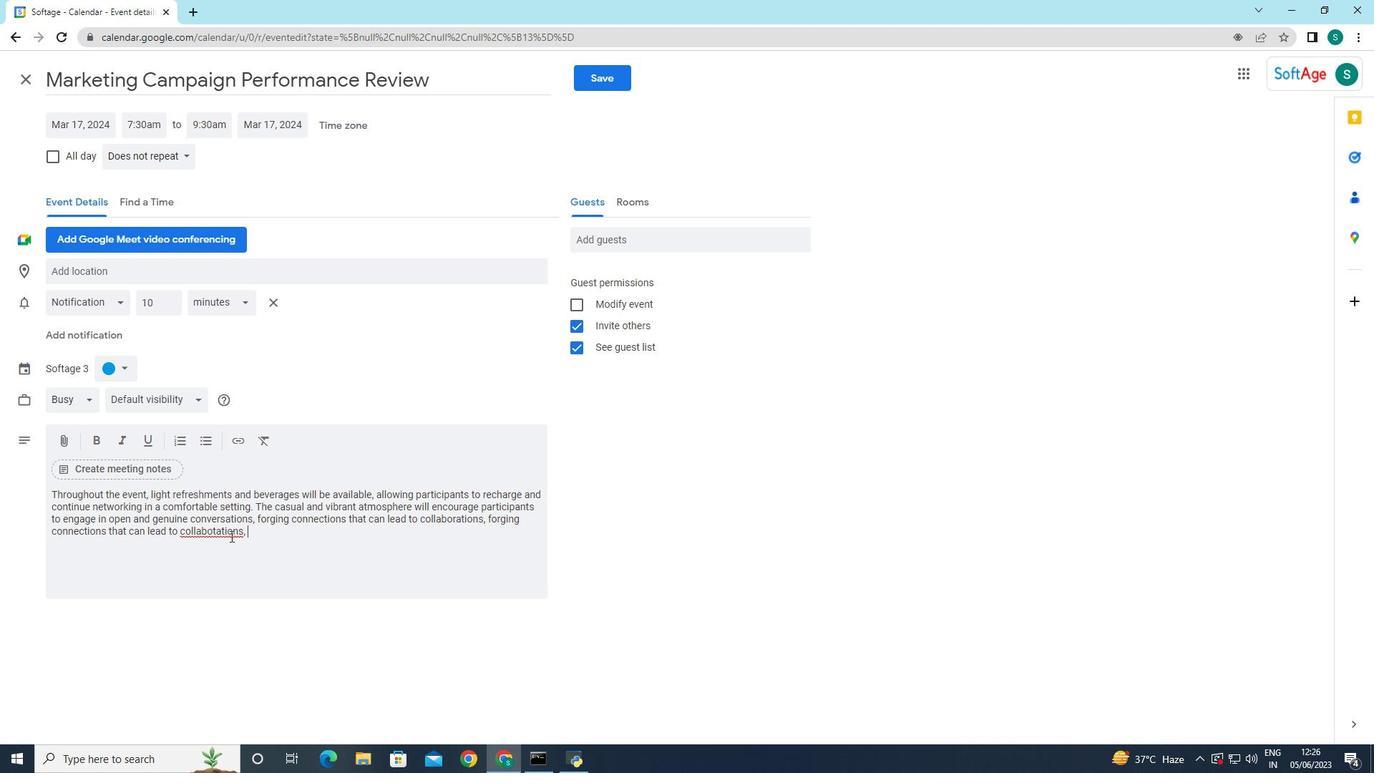
Action: Mouse moved to (281, 315)
Screenshot: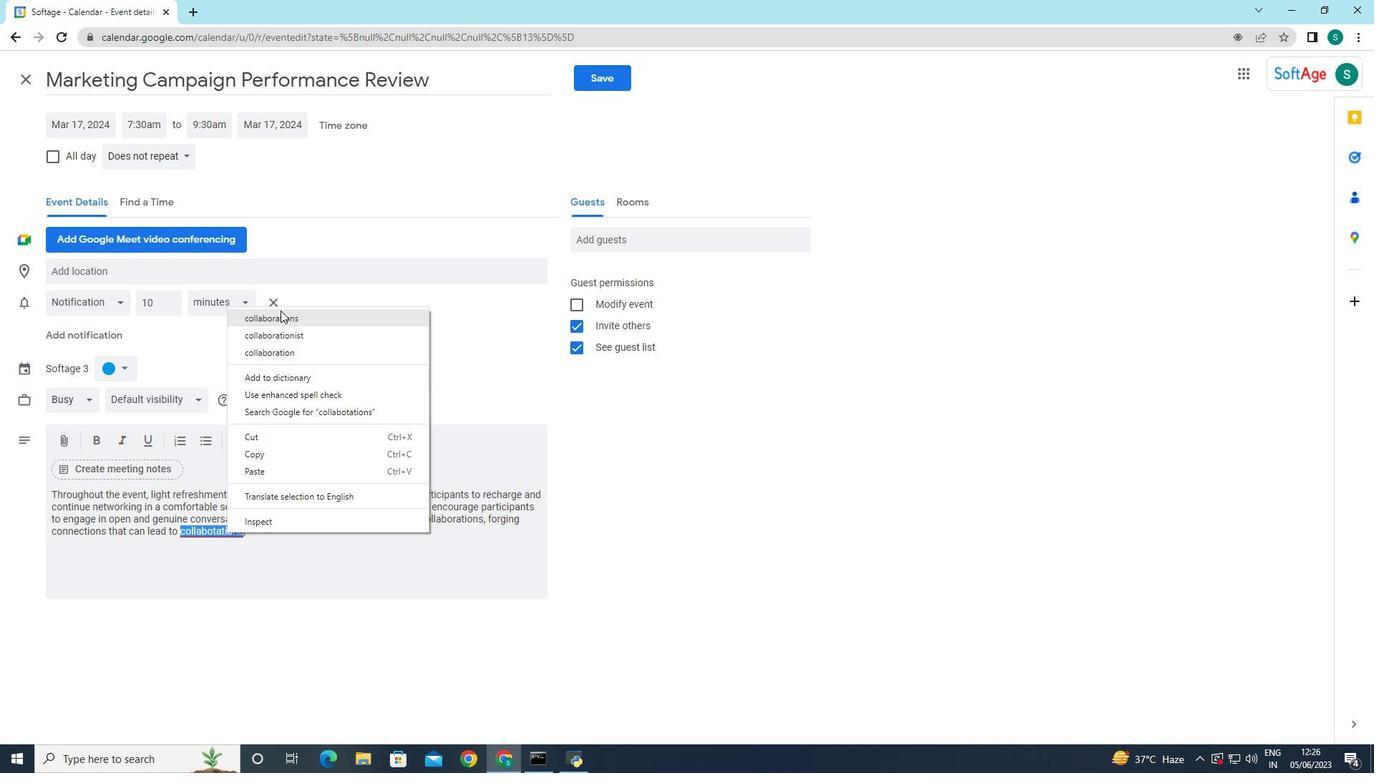 
Action: Mouse pressed left at (281, 315)
Screenshot: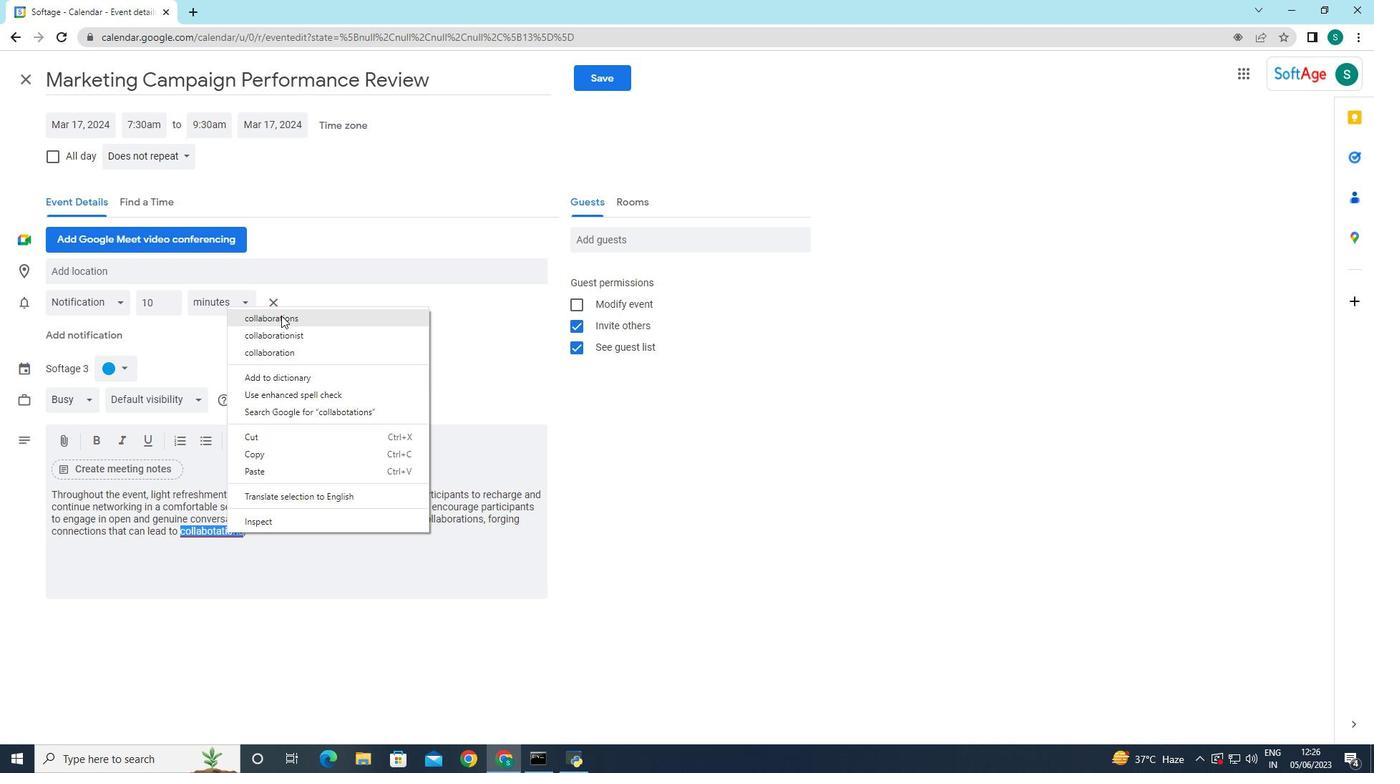 
Action: Mouse moved to (308, 543)
Screenshot: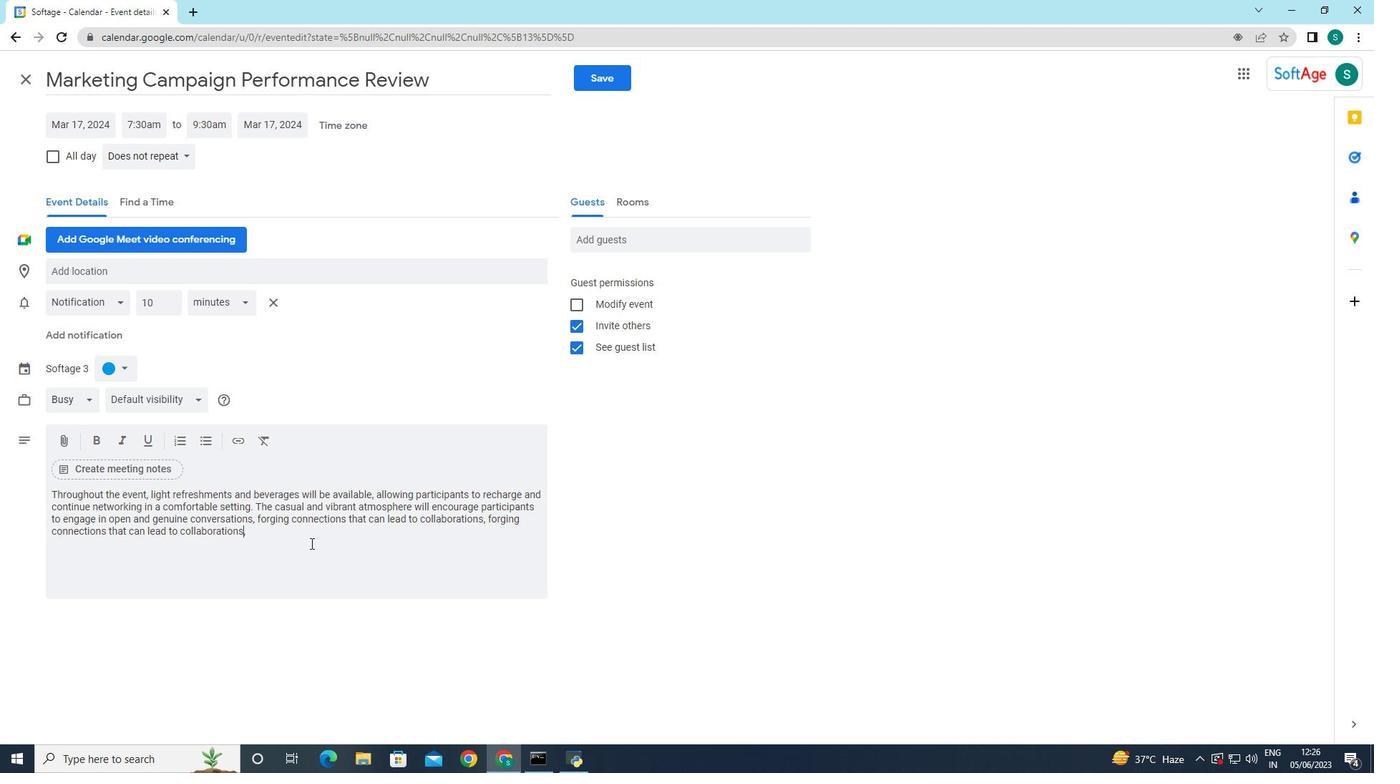 
Action: Key pressed <Key.right><Key.space>career<Key.space>opportunities.<Key.backspace>,<Key.space>or<Key.space>mentorshop<Key.backspace><Key.backspace><Key.backspace><Key.backspace><Key.backspace>rship<Key.space>relationships.<Key.space><Key.backspace>
Screenshot: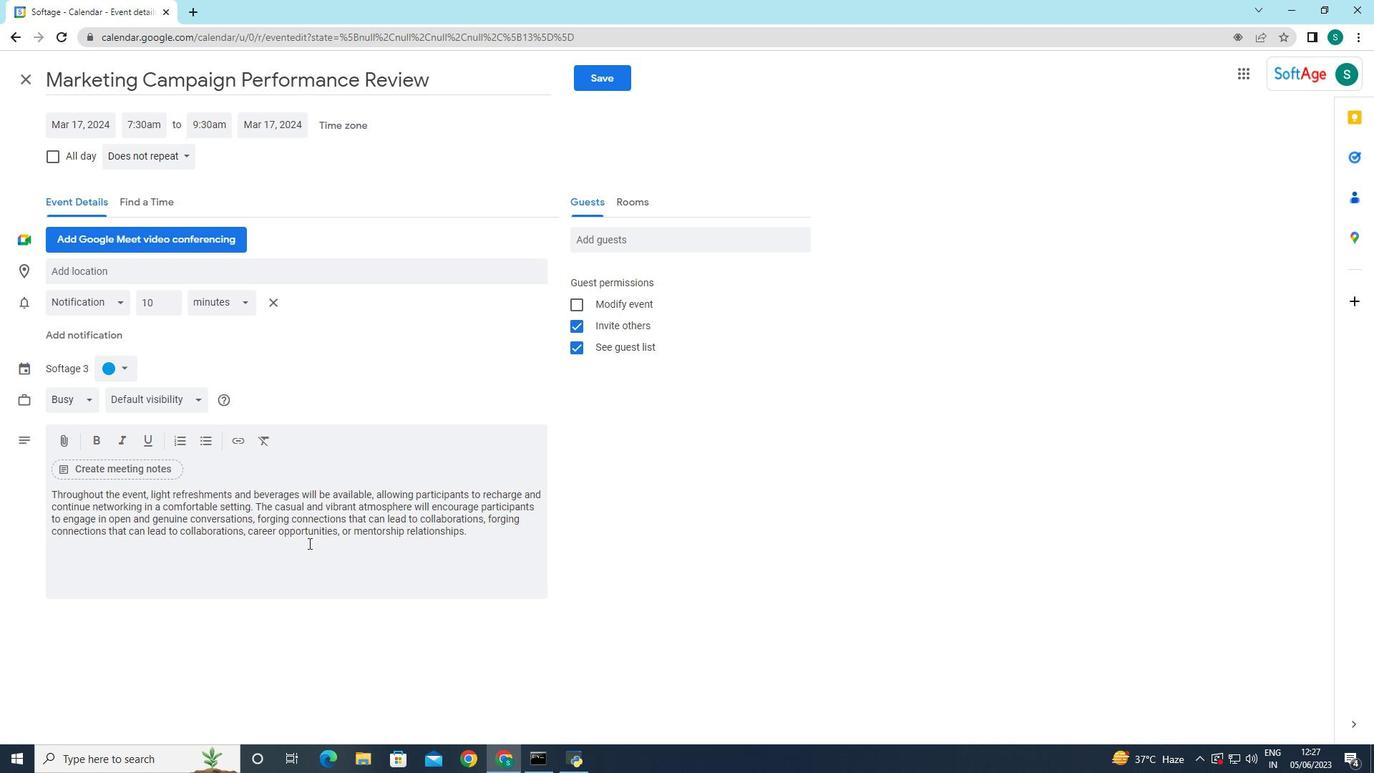 
Action: Mouse moved to (110, 370)
Screenshot: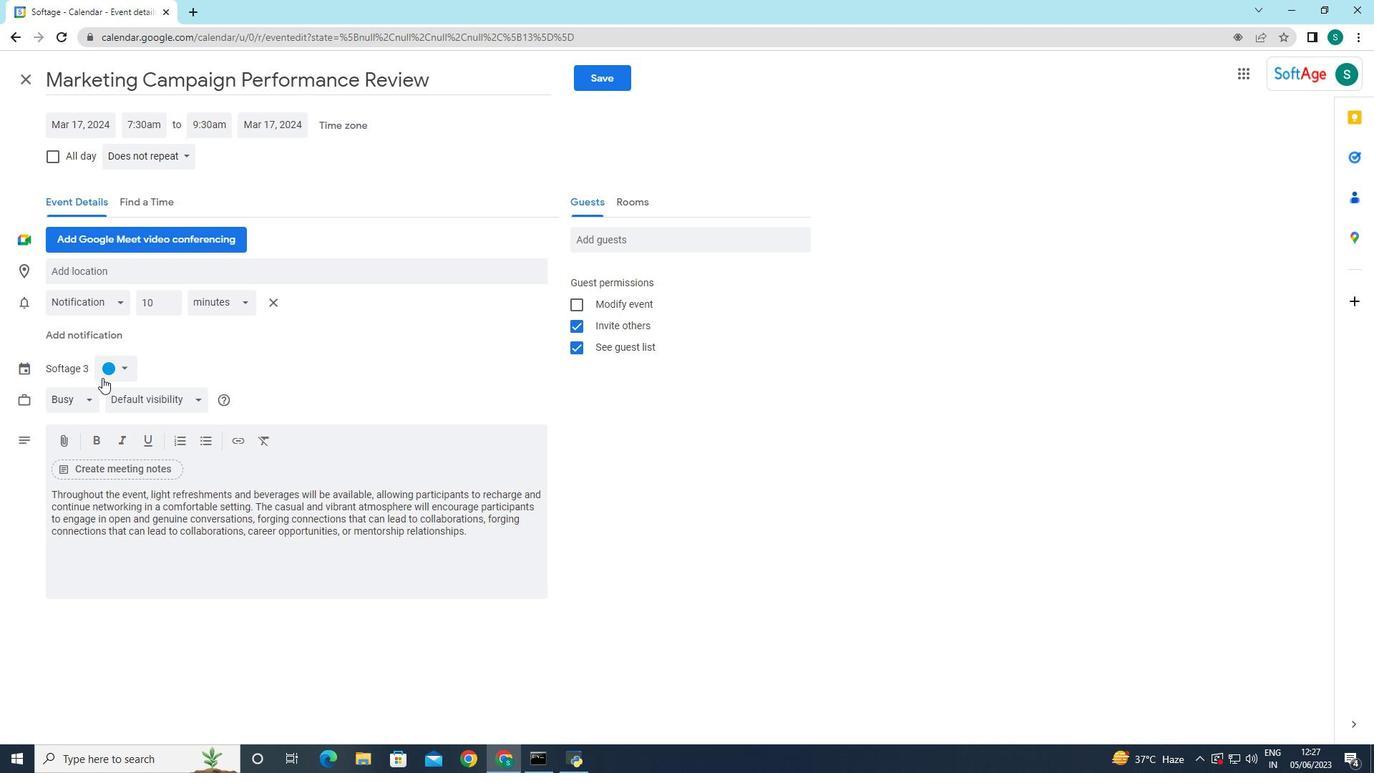 
Action: Mouse pressed left at (110, 370)
Screenshot: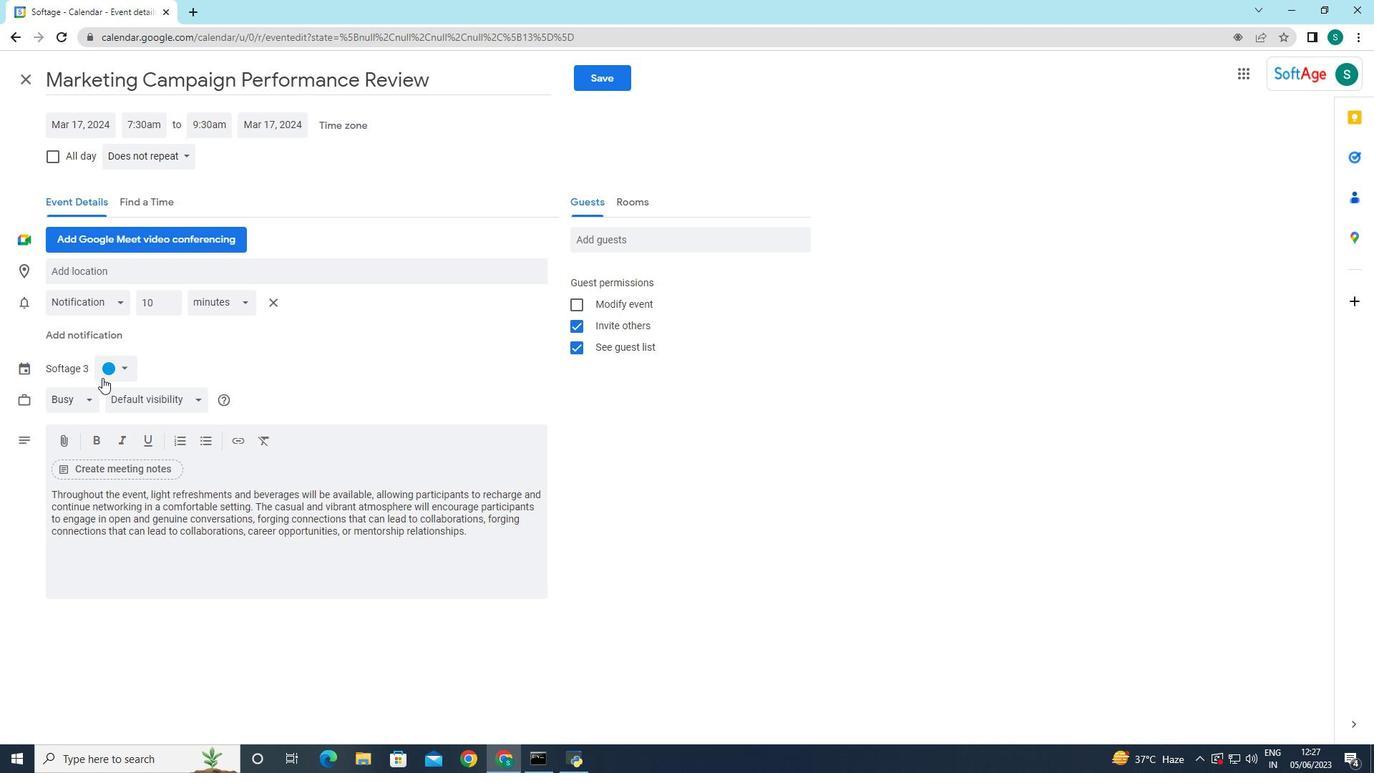 
Action: Mouse moved to (123, 367)
Screenshot: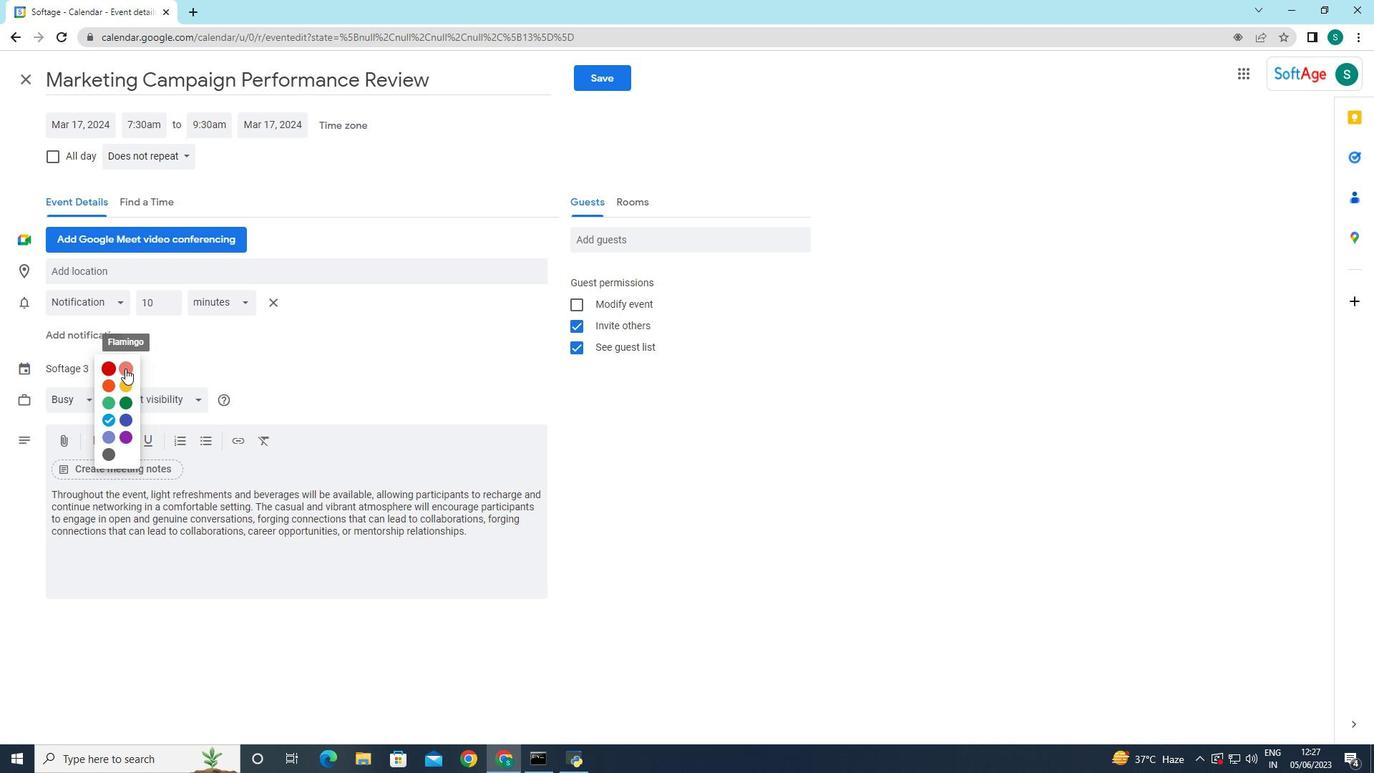 
Action: Mouse pressed left at (123, 367)
Screenshot: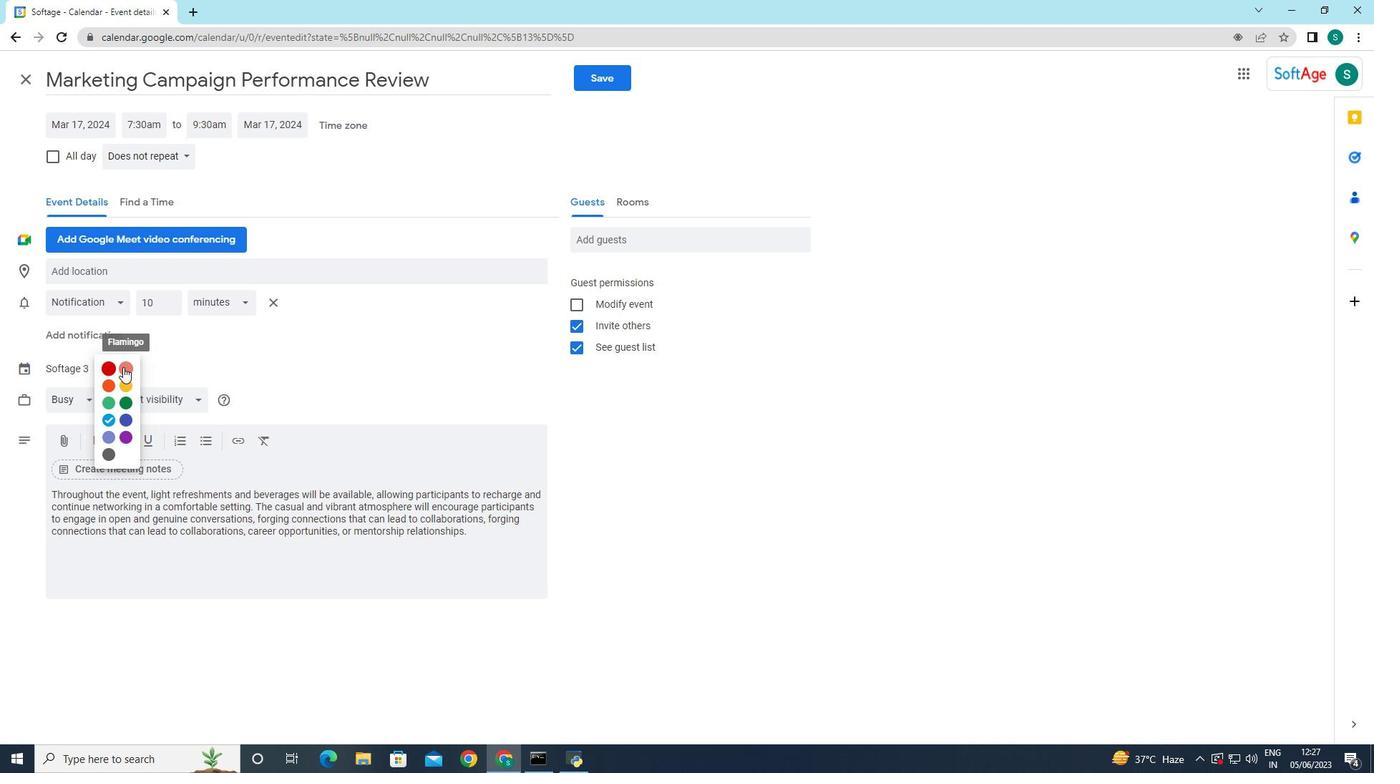 
Action: Mouse moved to (149, 274)
Screenshot: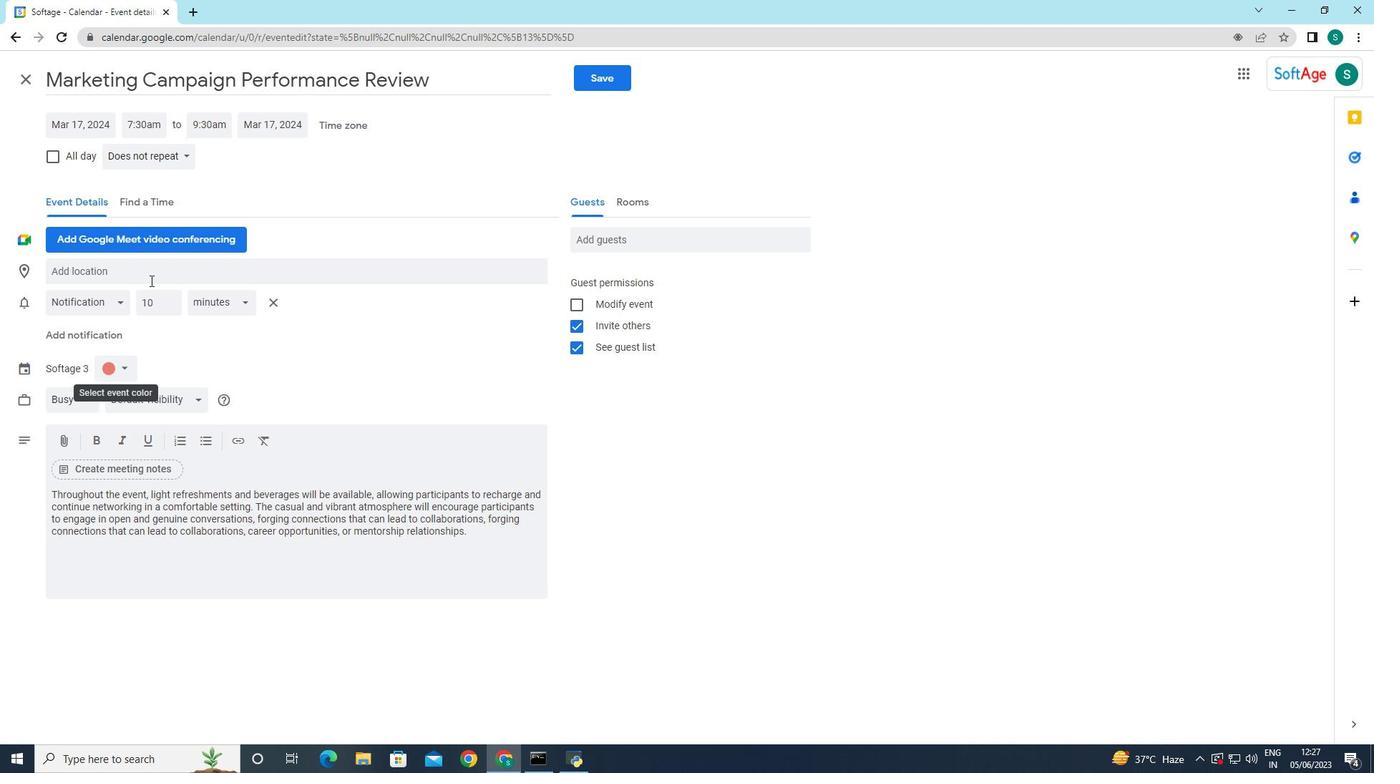 
Action: Mouse pressed left at (149, 274)
Screenshot: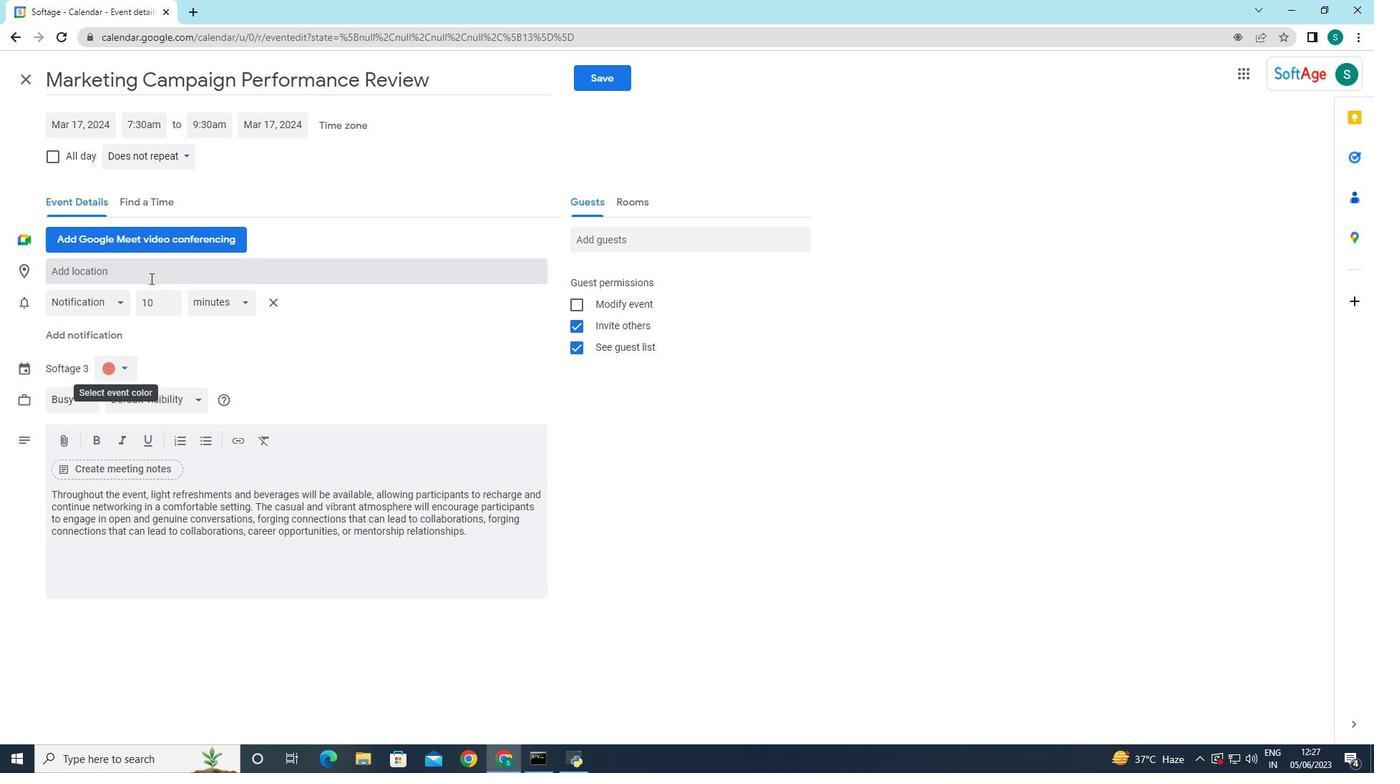 
Action: Key pressed 234<Key.space><Key.shift>Sushi<Key.space><Key.shift>Avenue,<Key.space><Key.shift>Tokyo,<Key.space><Key.shift>Japan,
Screenshot: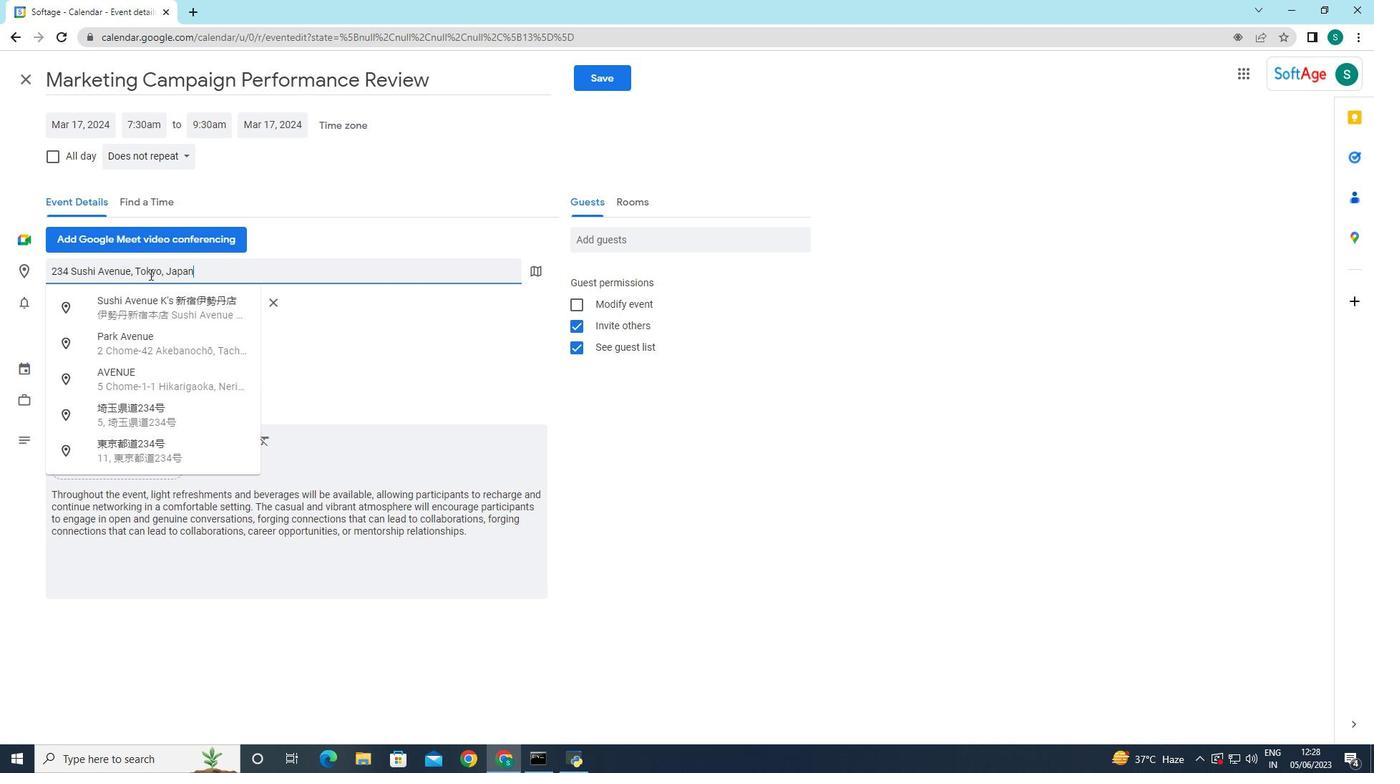 
Action: Mouse moved to (404, 361)
Screenshot: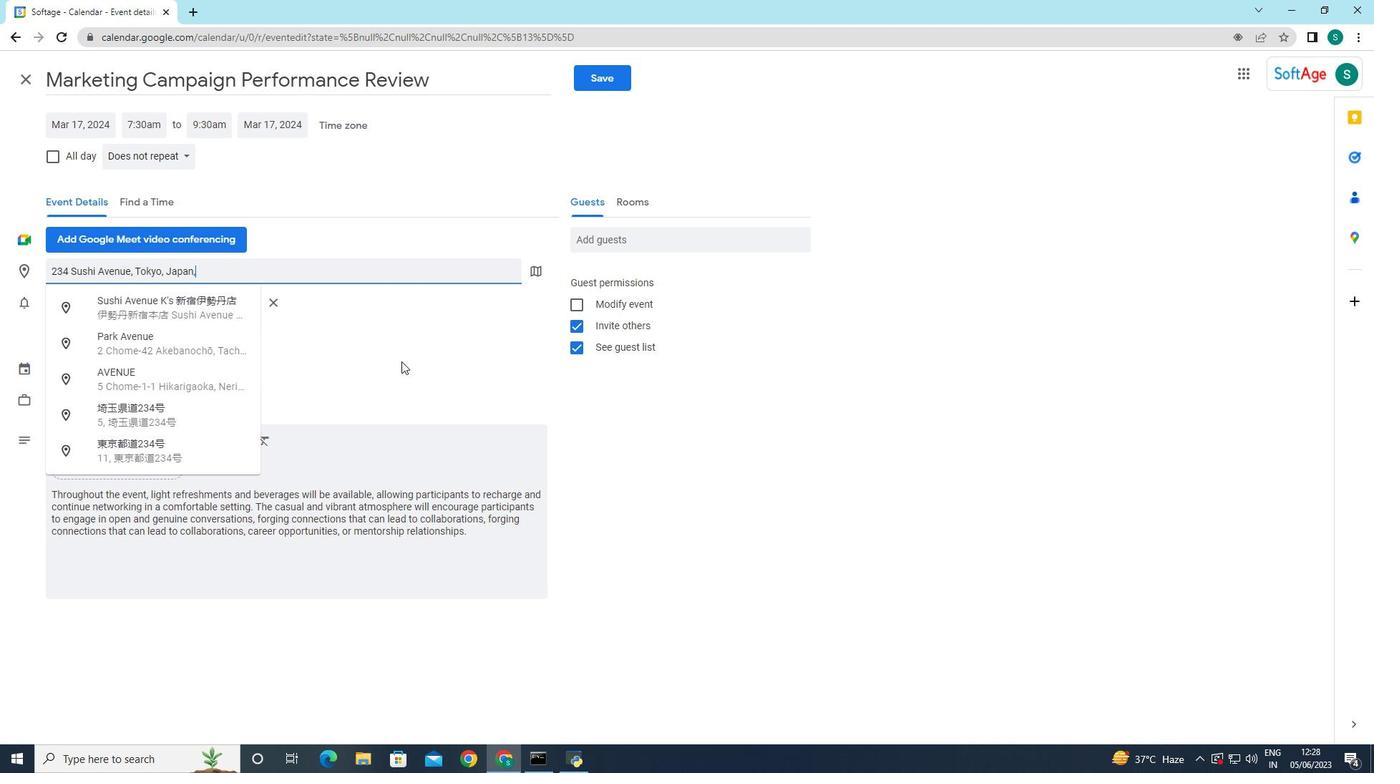 
Action: Mouse pressed left at (404, 361)
Screenshot: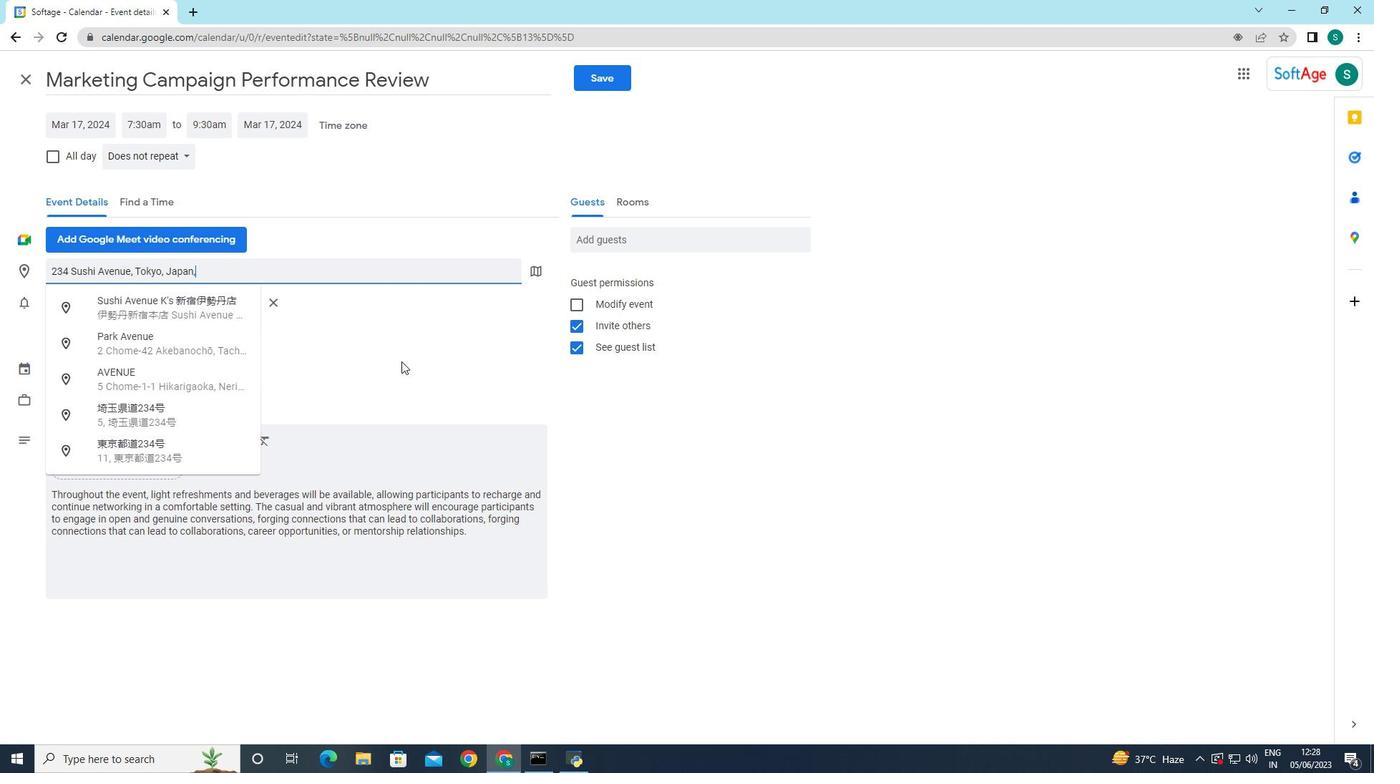 
Action: Mouse moved to (627, 236)
Screenshot: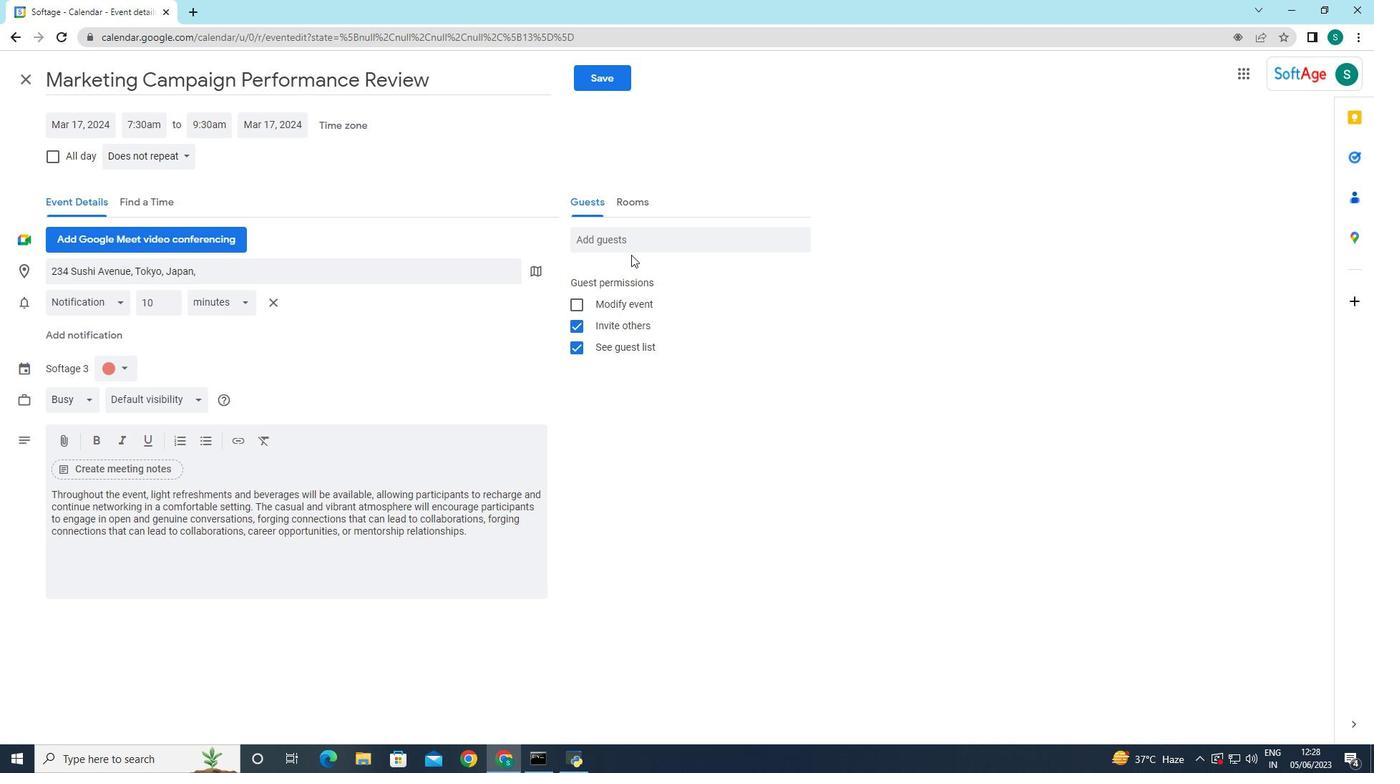 
Action: Mouse pressed left at (627, 236)
Screenshot: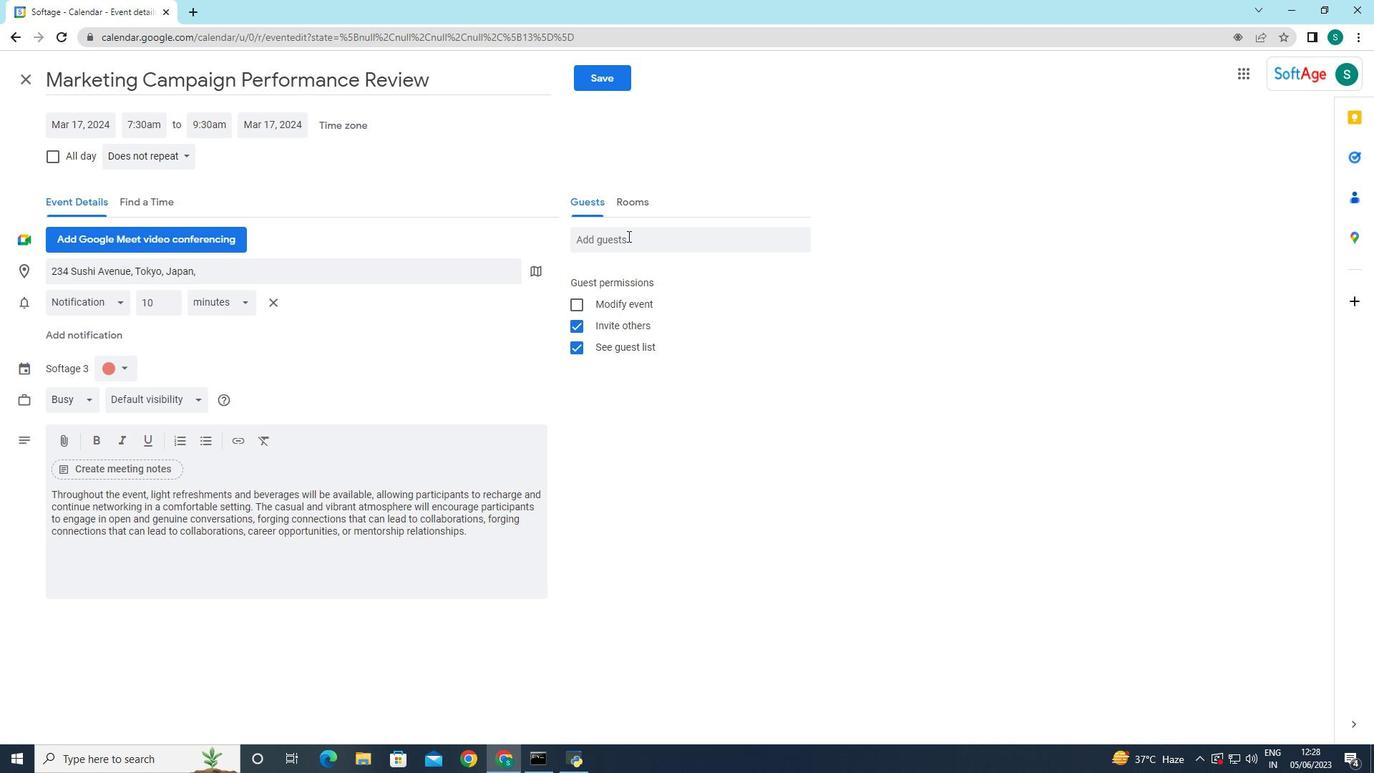 
Action: Key pressed softage.7
Screenshot: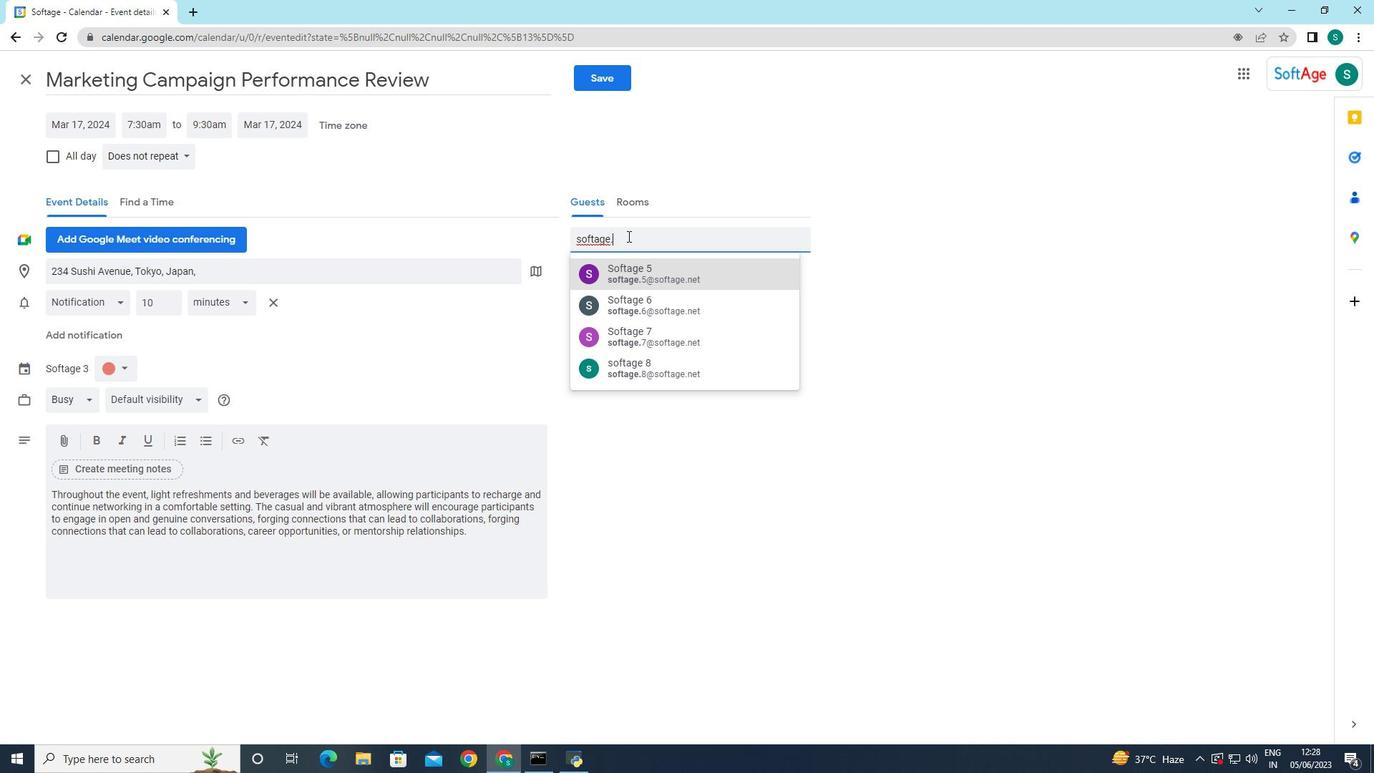 
Action: Mouse moved to (744, 282)
Screenshot: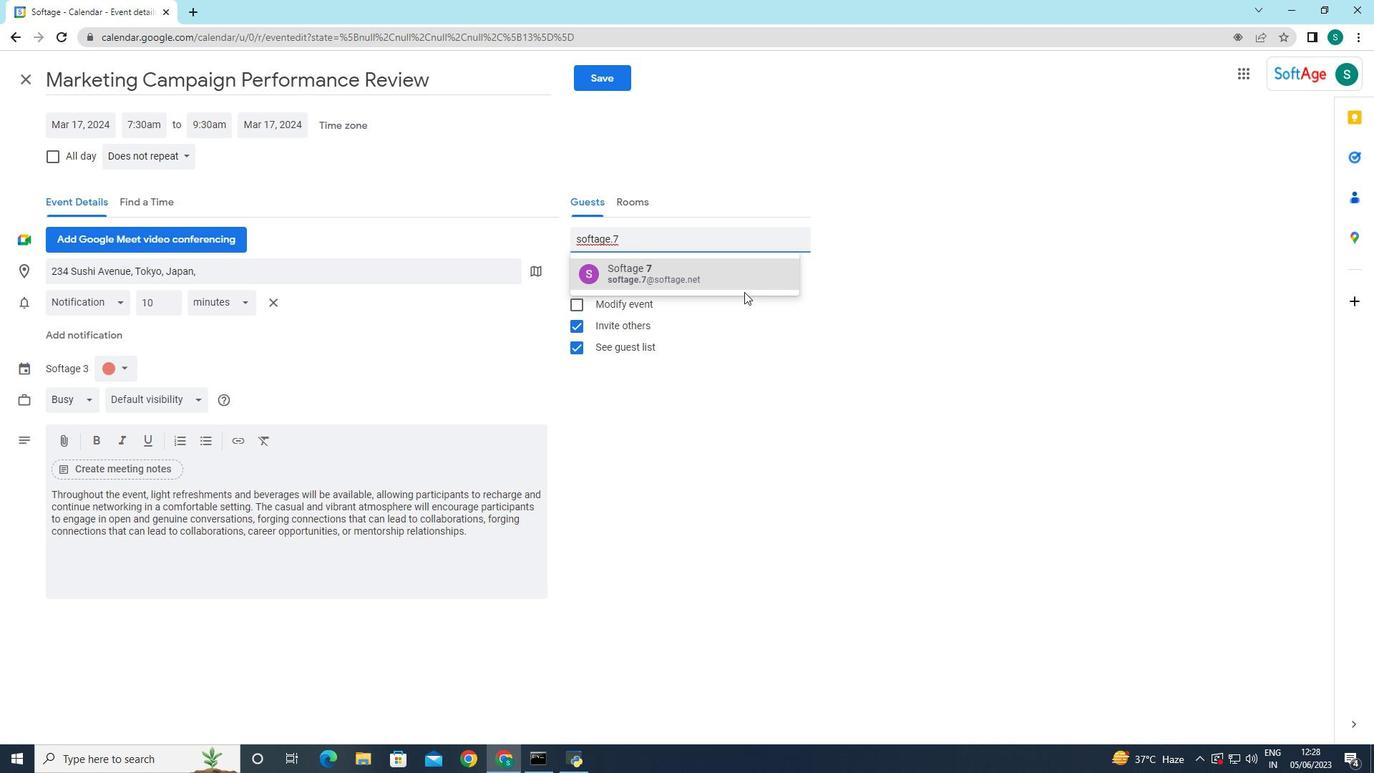 
Action: Mouse pressed left at (744, 282)
Screenshot: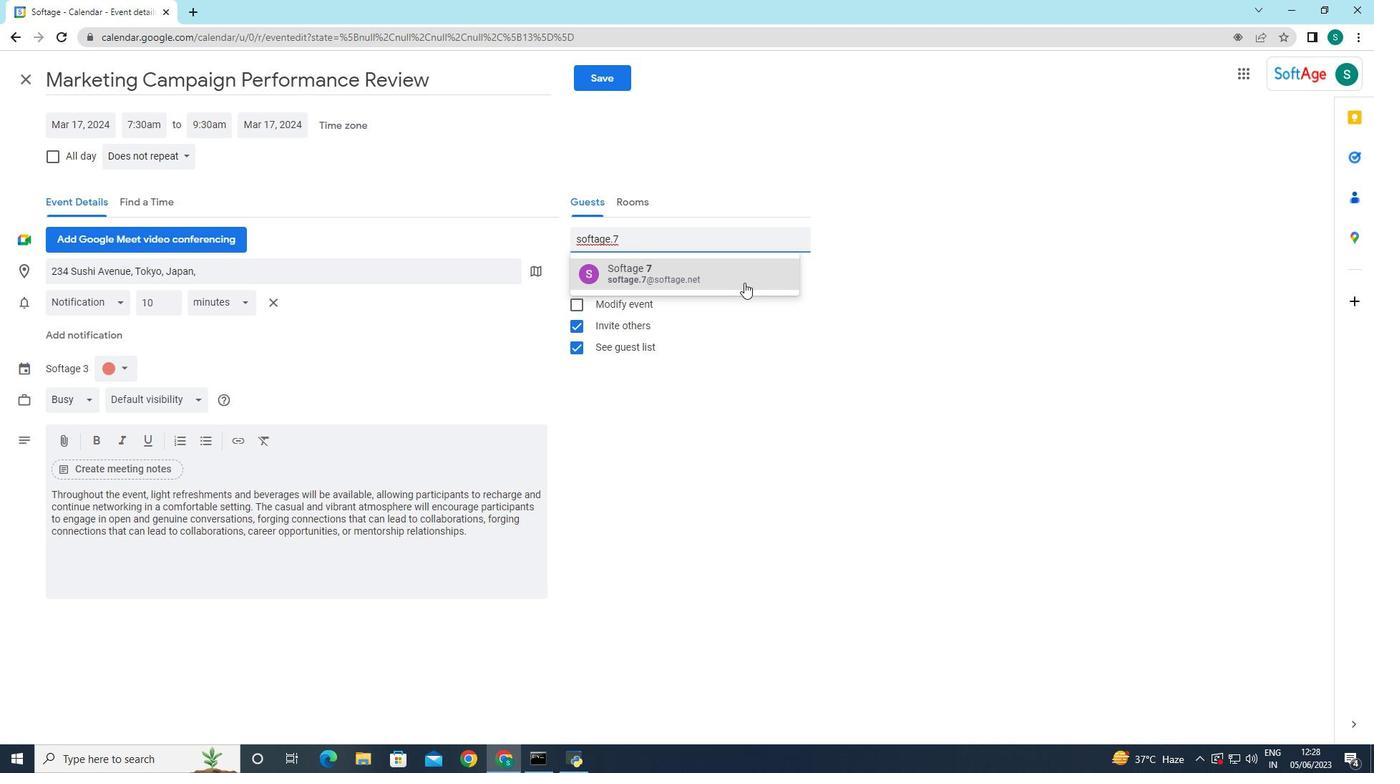 
Action: Mouse moved to (678, 241)
Screenshot: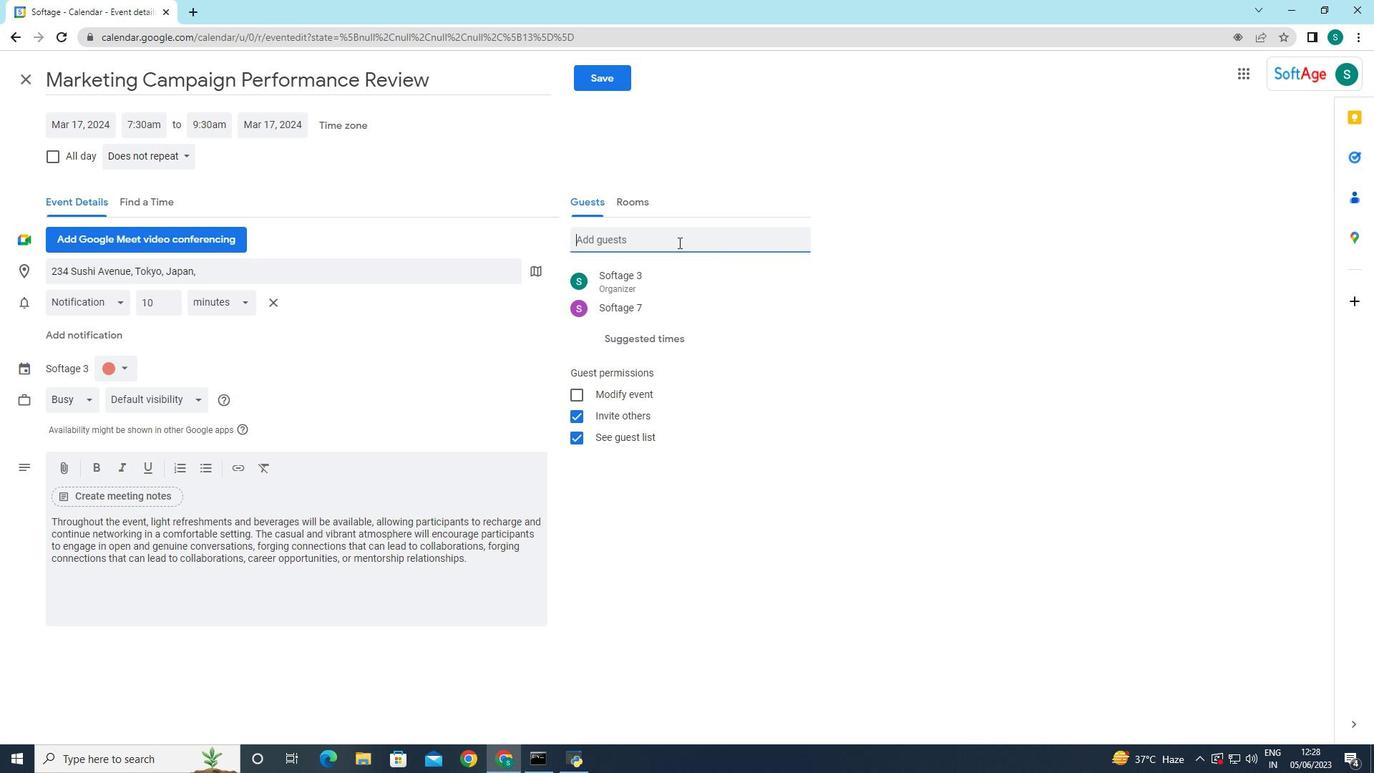 
Action: Mouse pressed left at (678, 241)
Screenshot: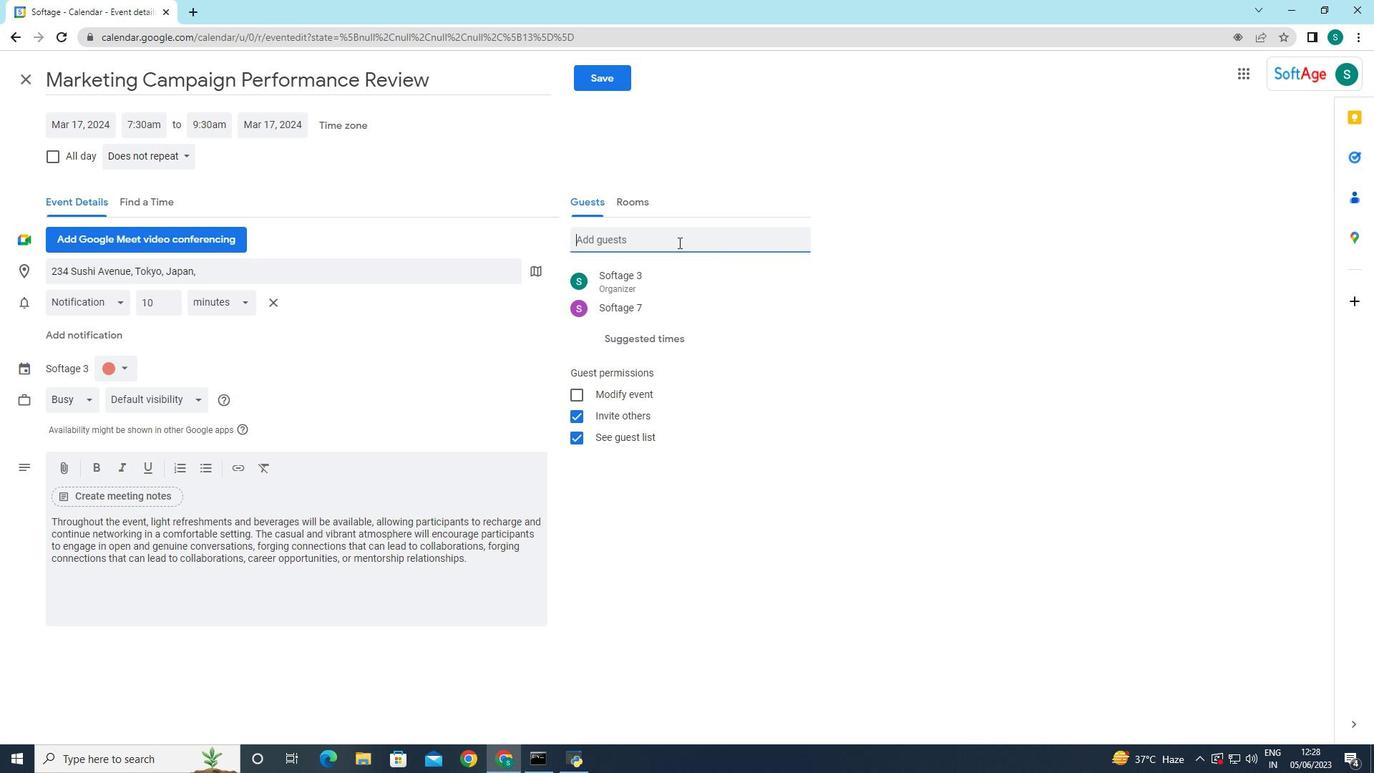 
Action: Key pressed so
Screenshot: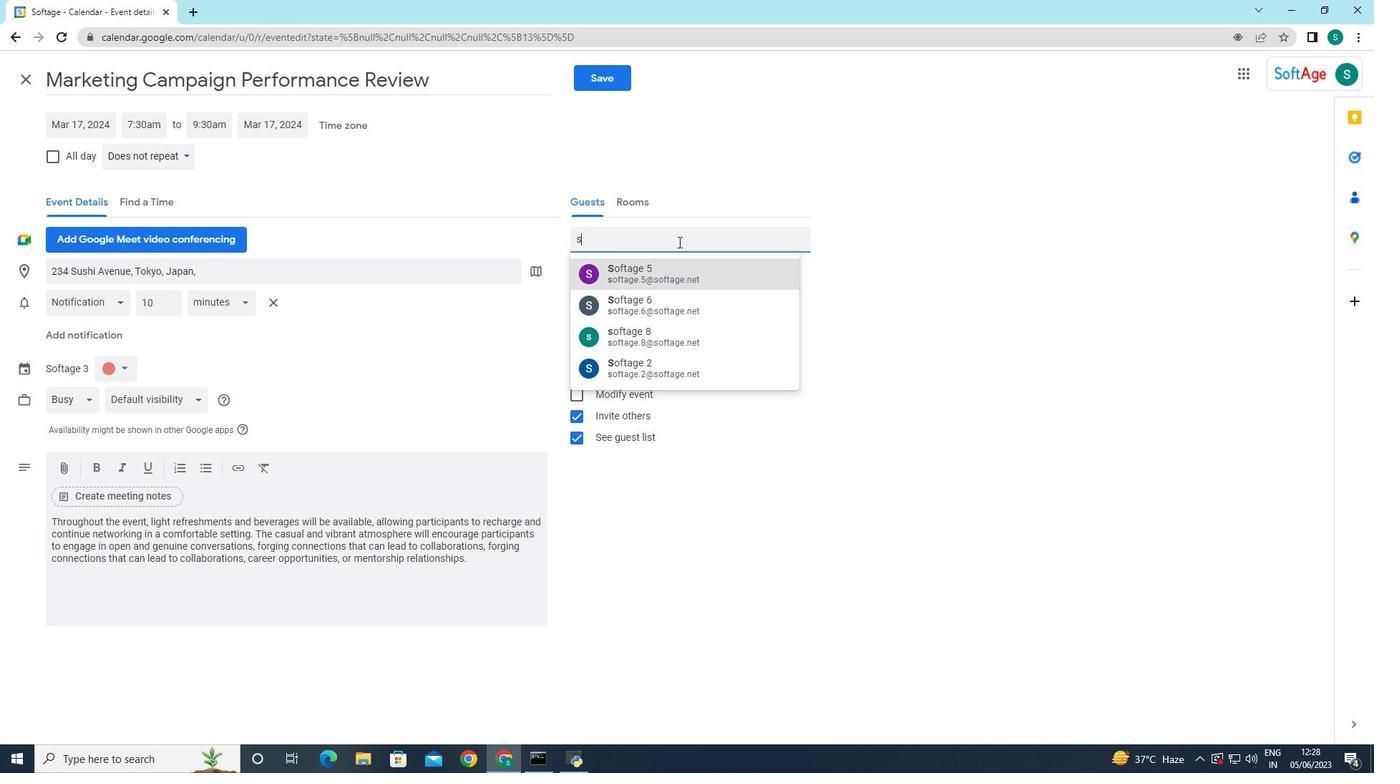 
Action: Mouse moved to (627, 330)
Screenshot: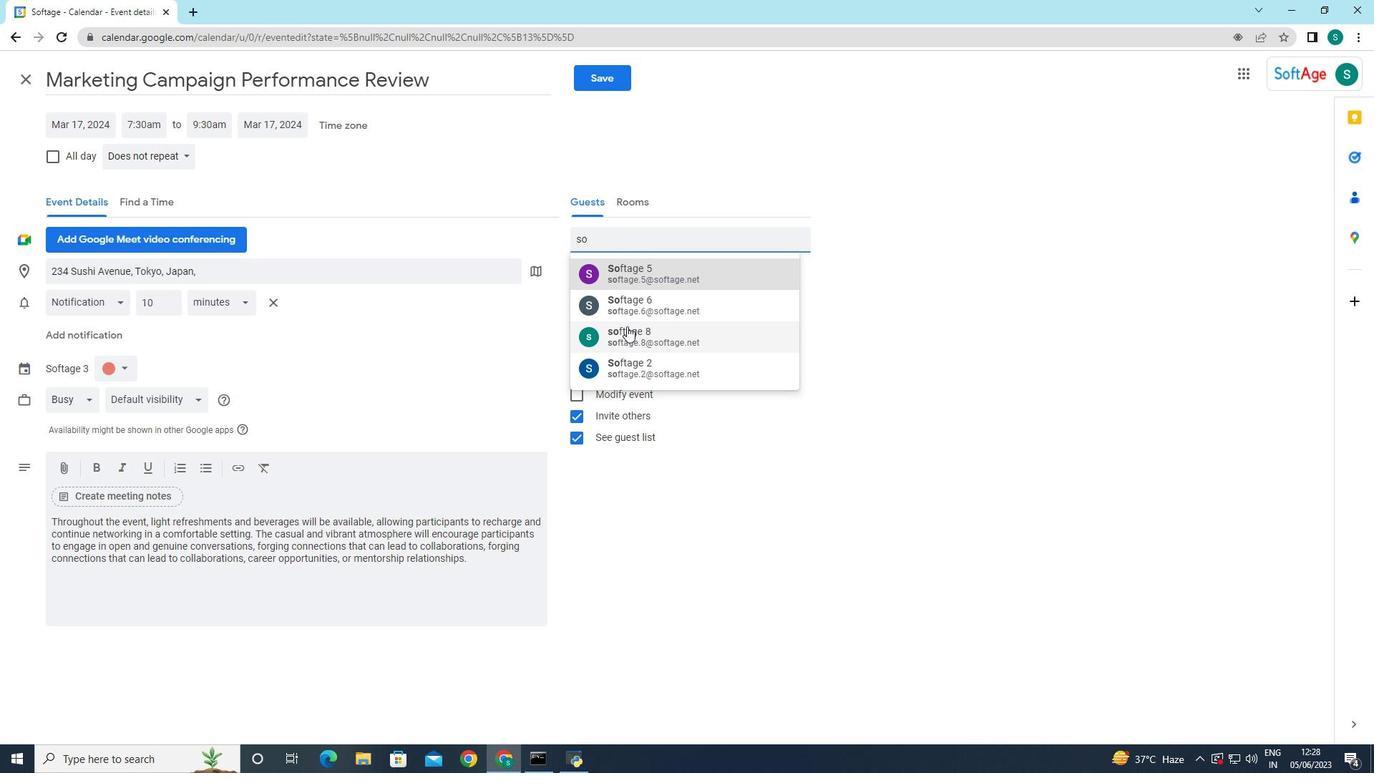
Action: Mouse pressed left at (627, 330)
Screenshot: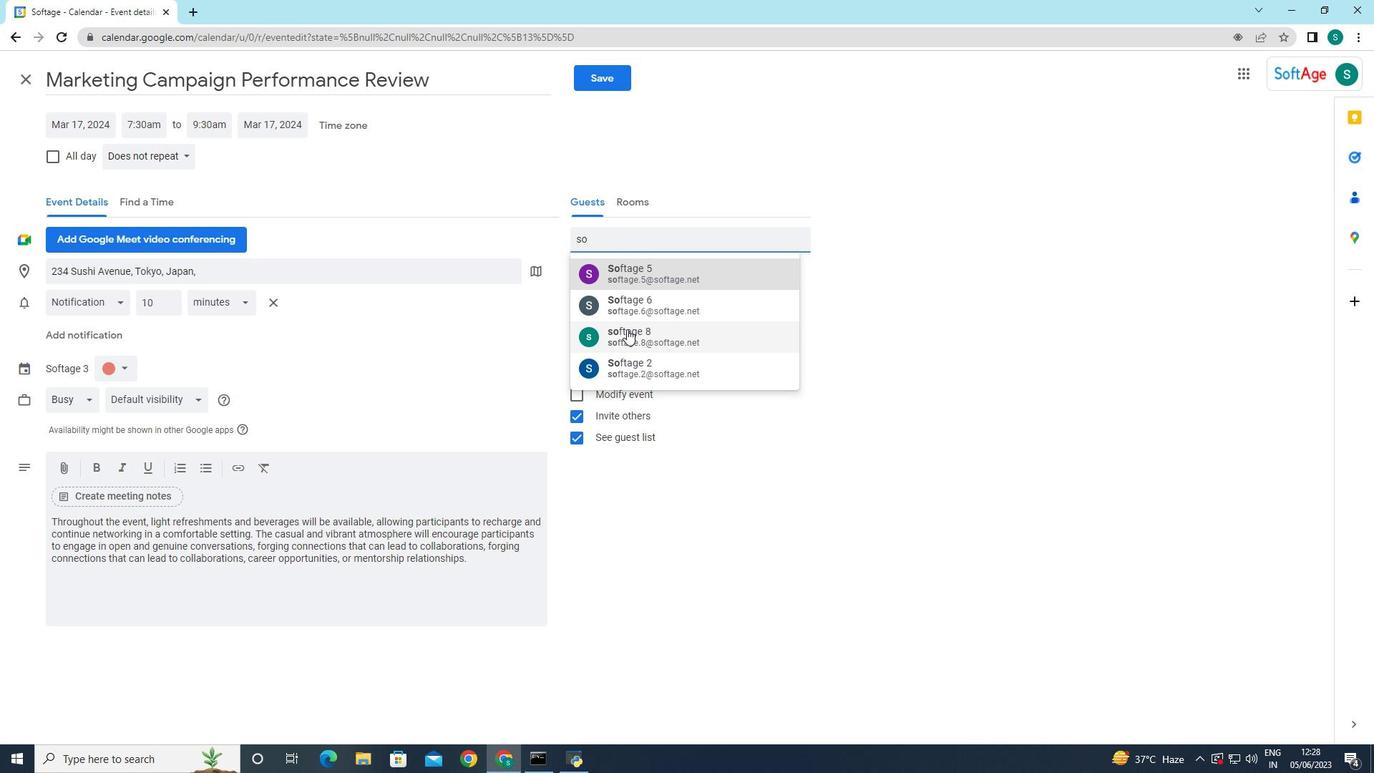 
Action: Mouse moved to (793, 277)
Screenshot: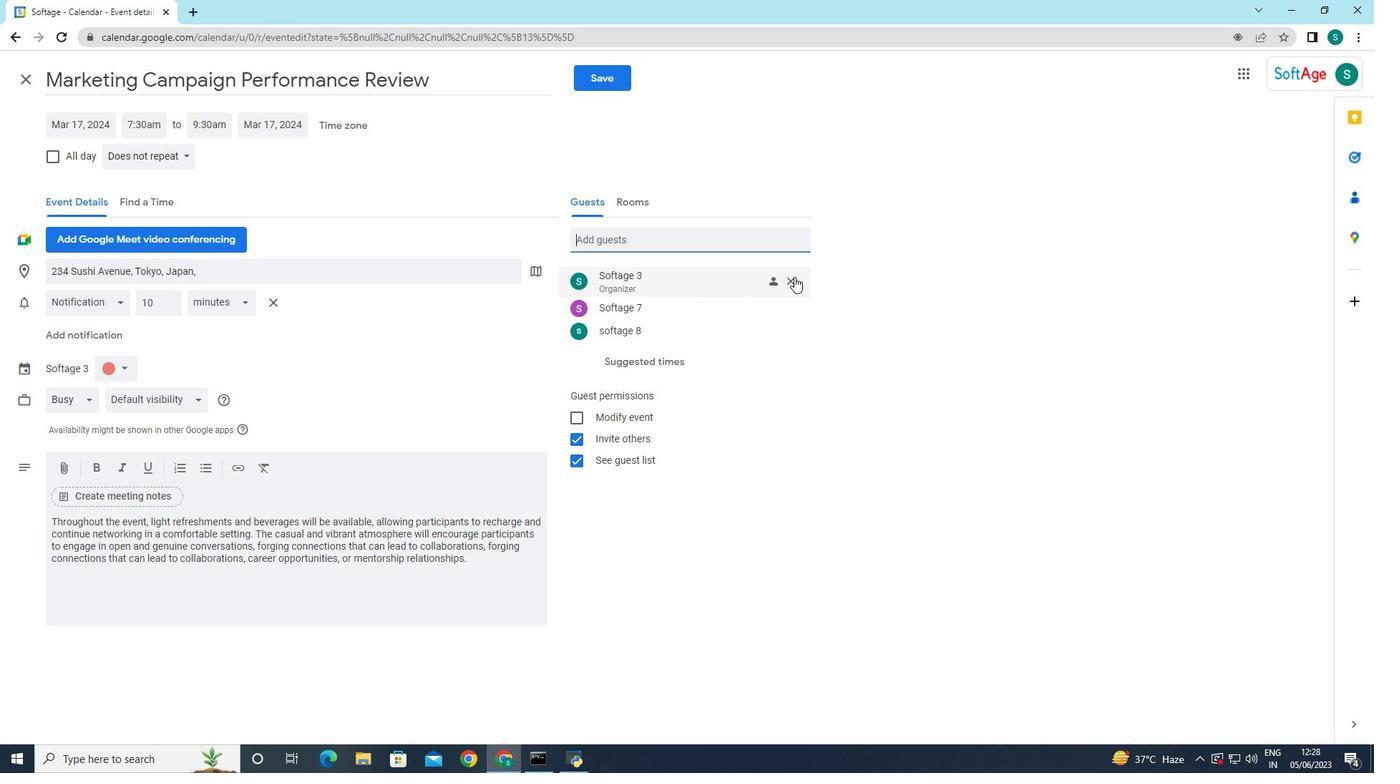 
Action: Mouse pressed left at (793, 277)
Screenshot: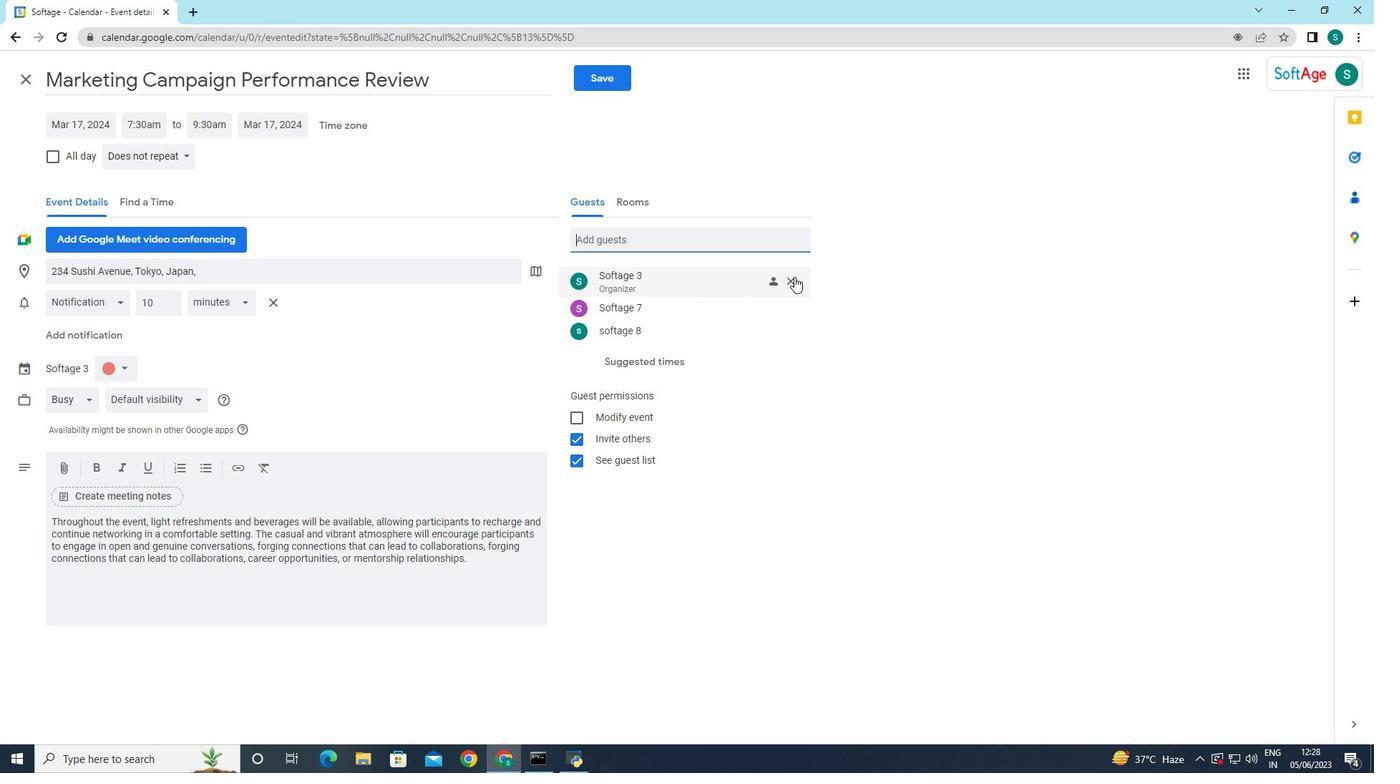 
Action: Mouse moved to (176, 161)
Screenshot: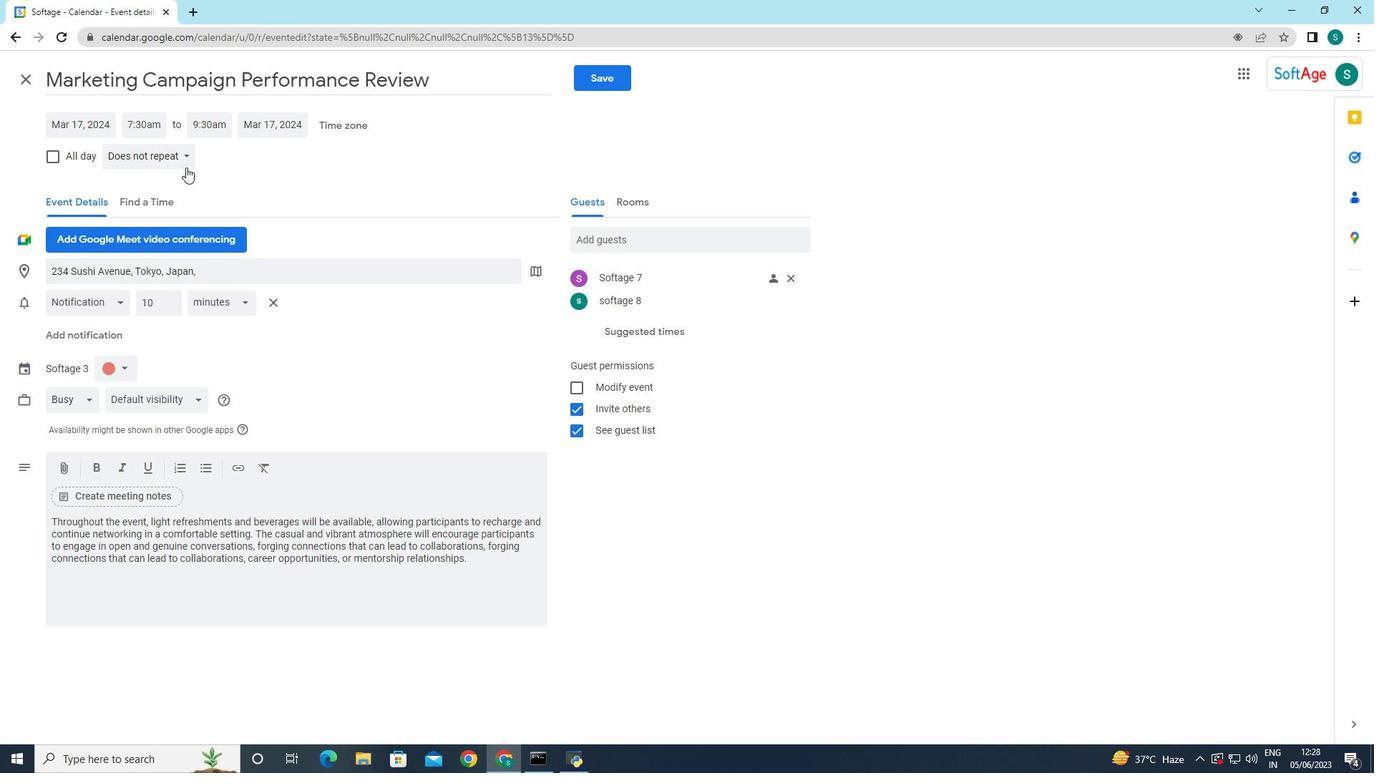 
Action: Mouse pressed left at (176, 161)
Screenshot: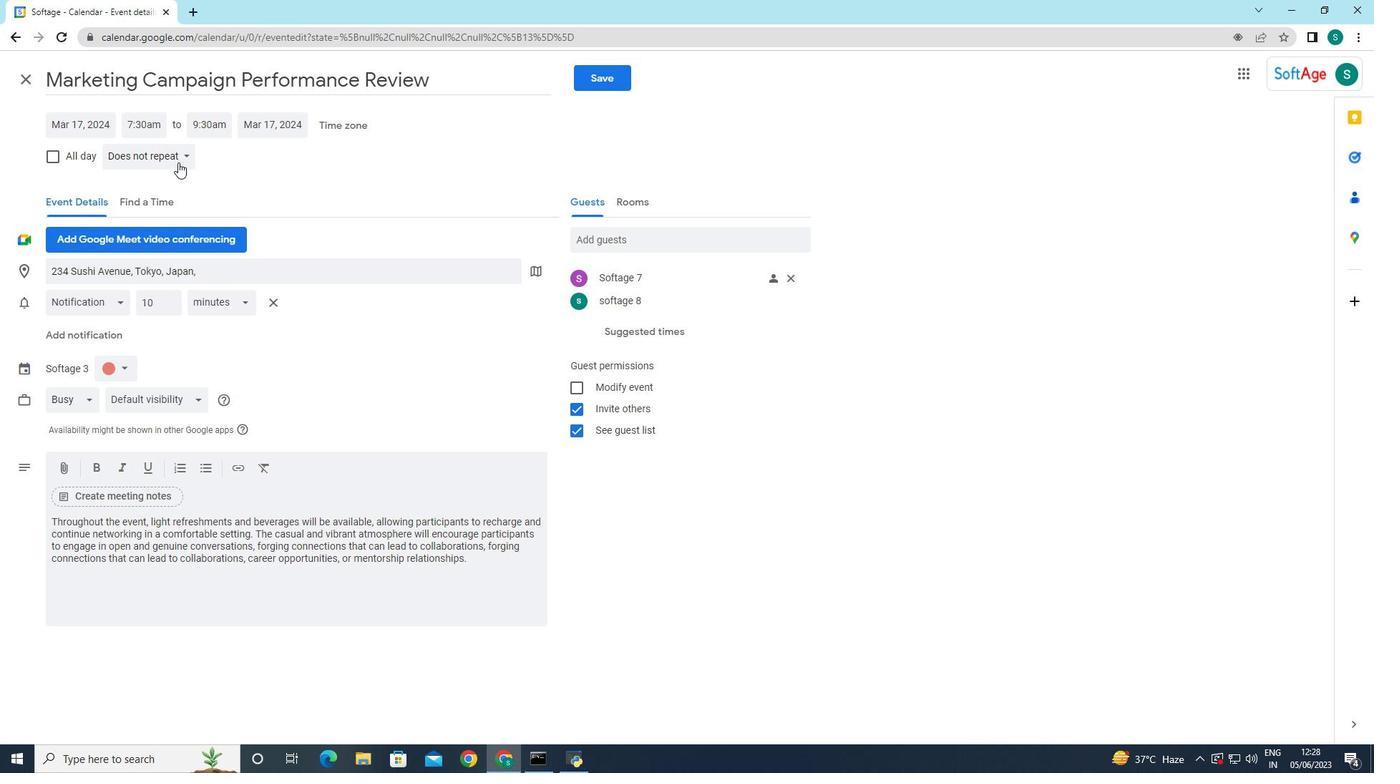 
Action: Mouse moved to (133, 184)
Screenshot: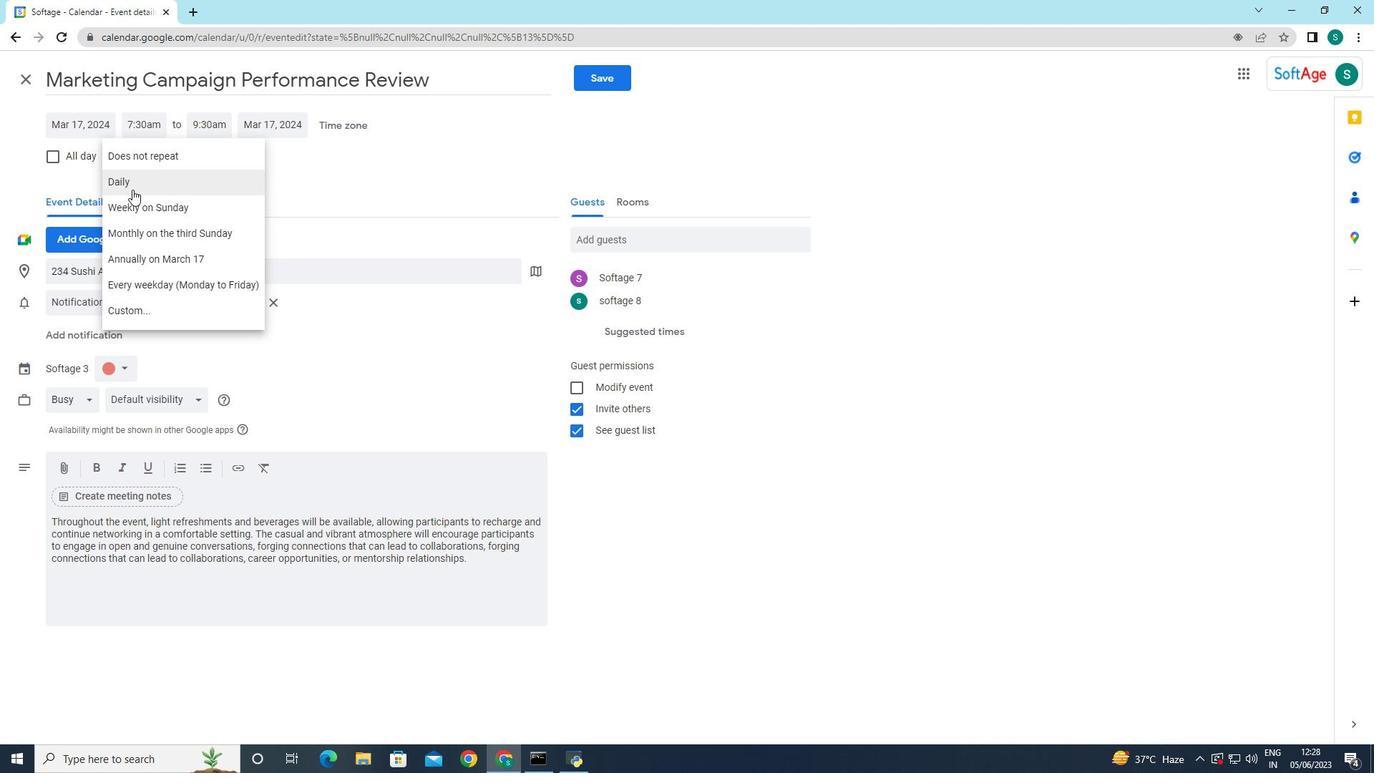 
Action: Mouse pressed left at (133, 184)
Screenshot: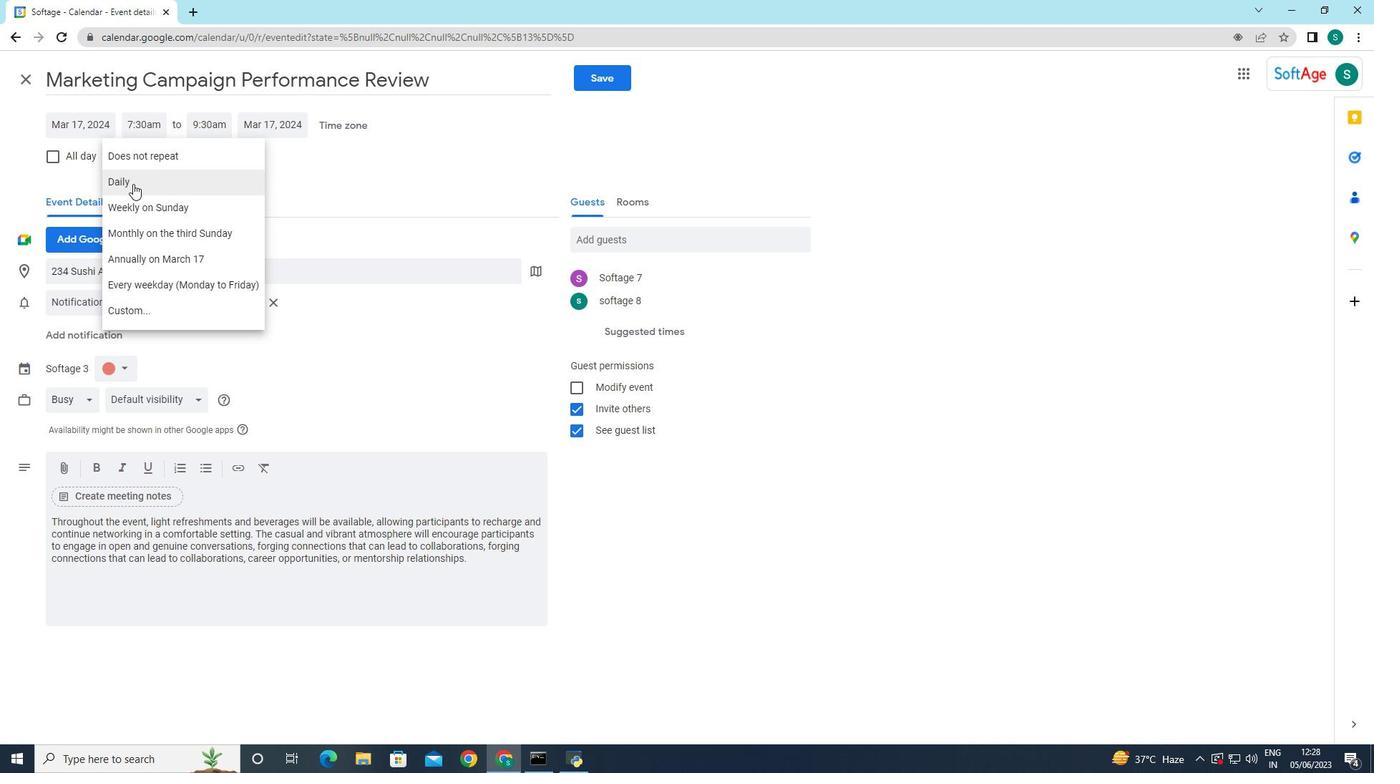 
Action: Mouse moved to (675, 506)
Screenshot: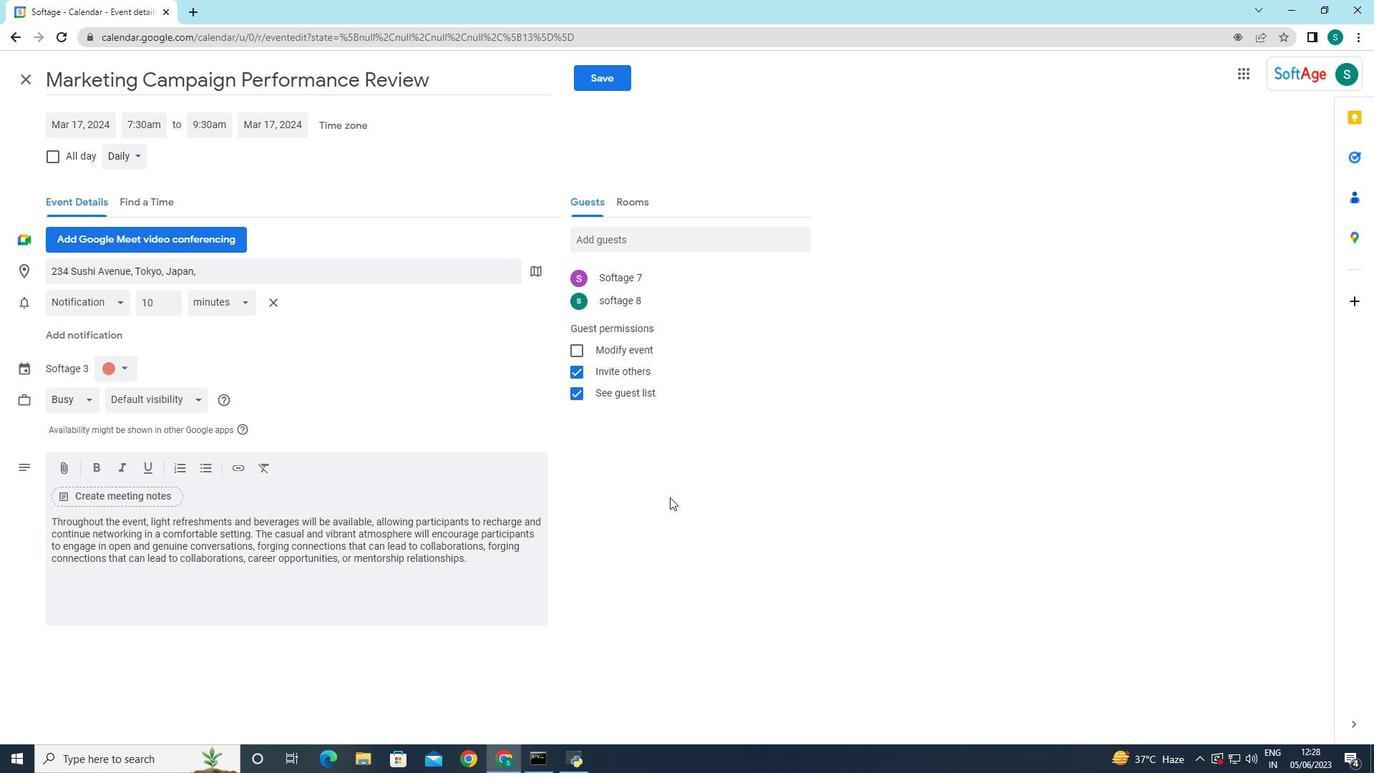 
Action: Mouse pressed left at (675, 506)
Screenshot: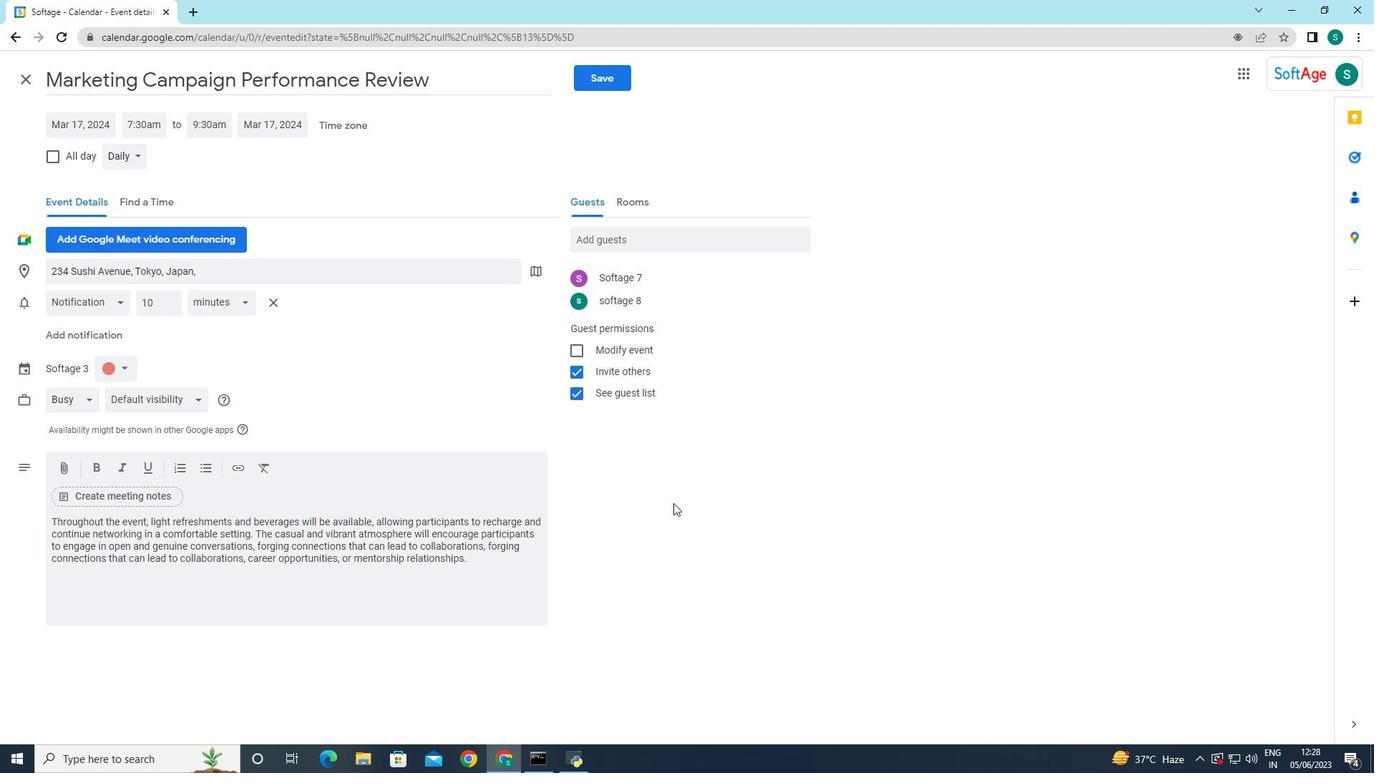
Action: Mouse moved to (607, 72)
Screenshot: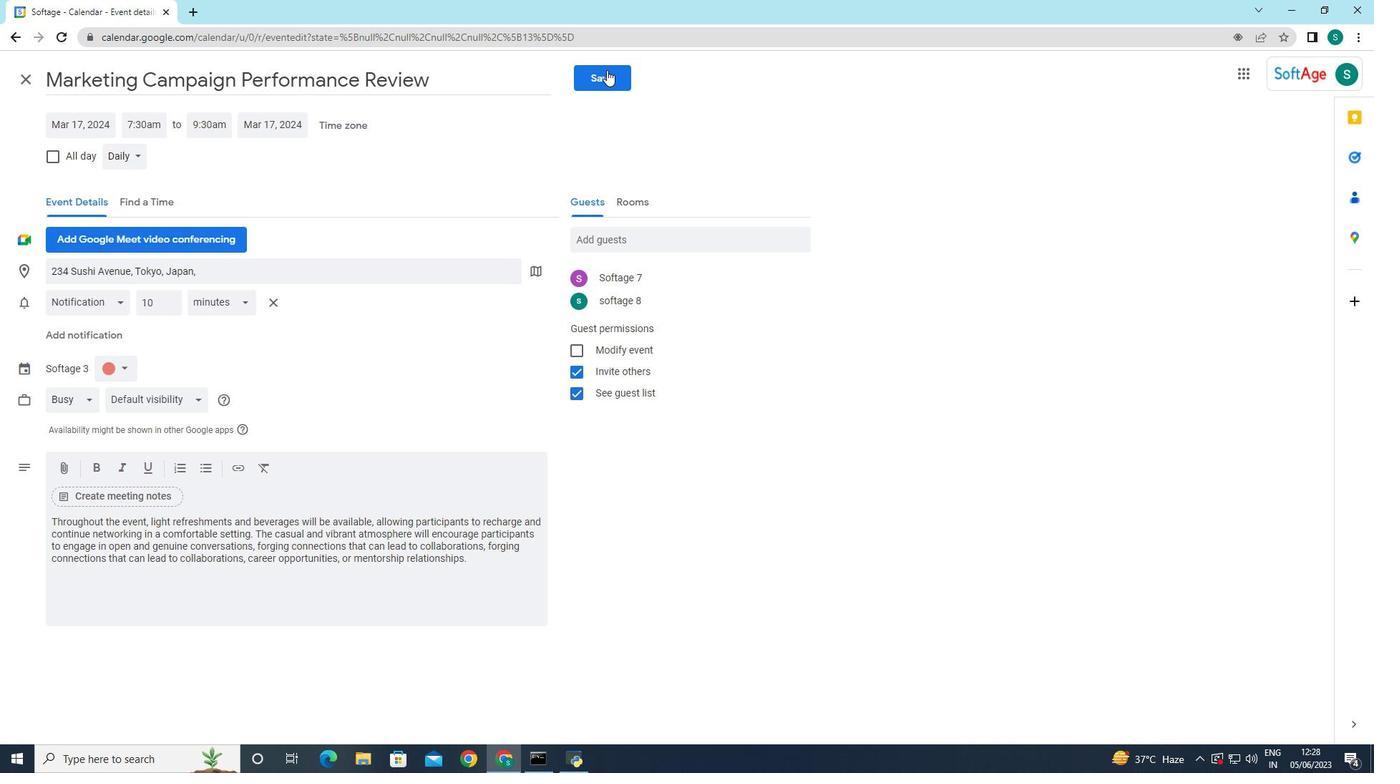 
Action: Mouse pressed left at (607, 72)
Screenshot: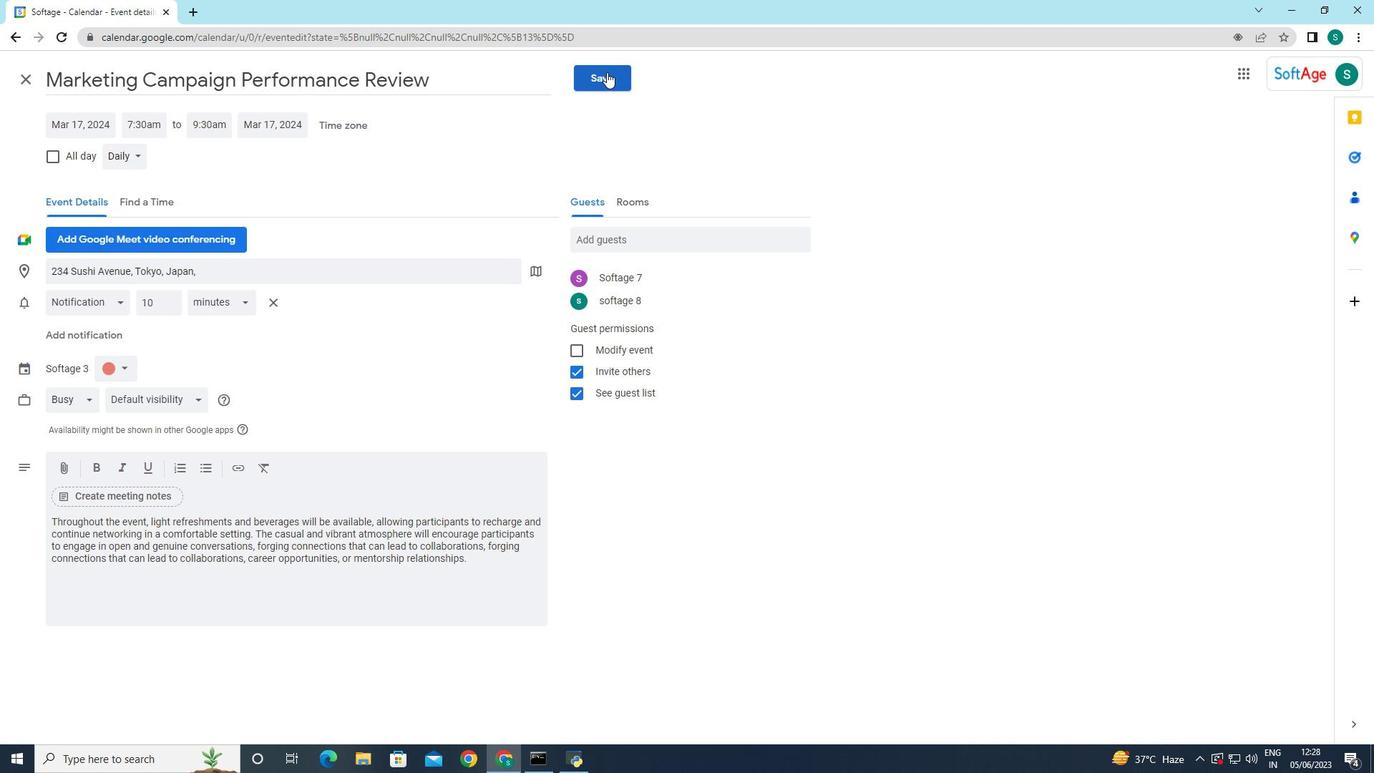 
Action: Mouse moved to (830, 431)
Screenshot: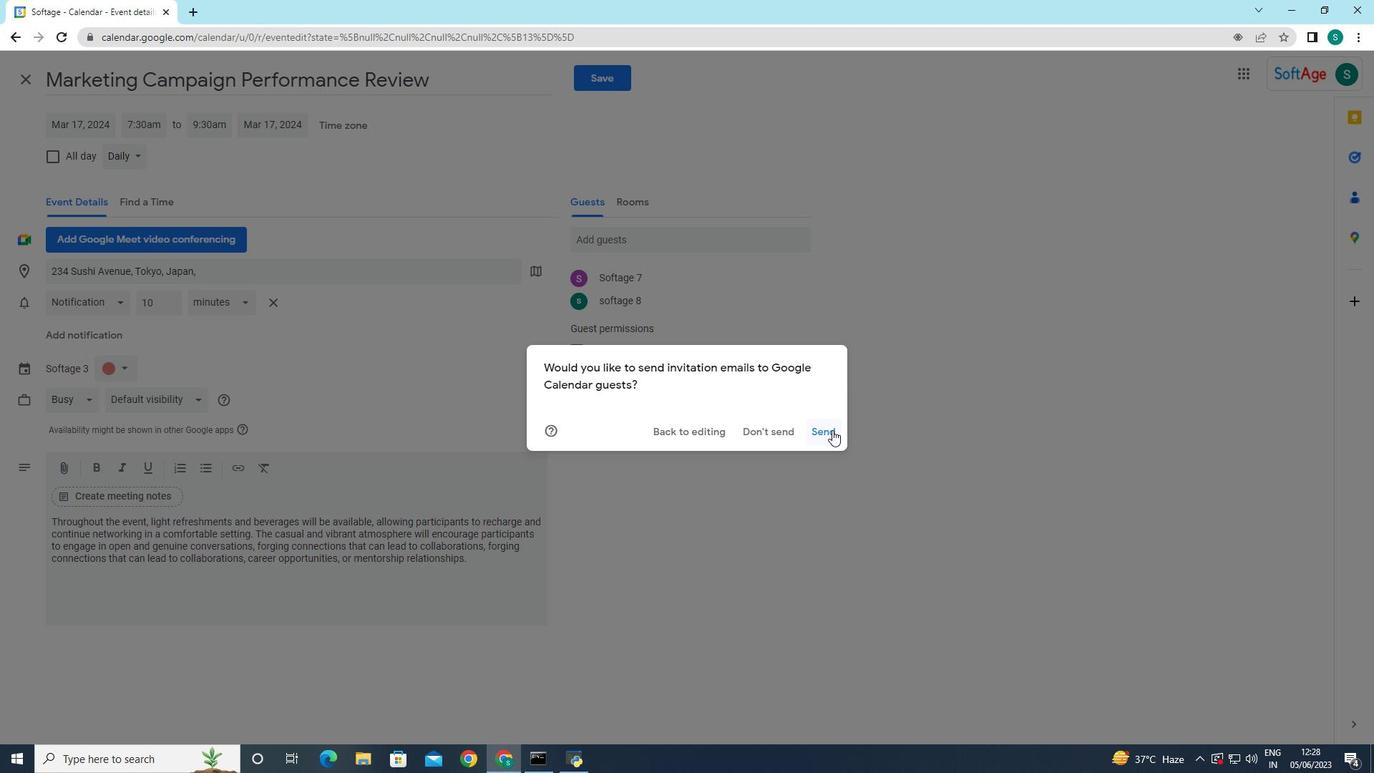
Action: Mouse pressed left at (830, 431)
Screenshot: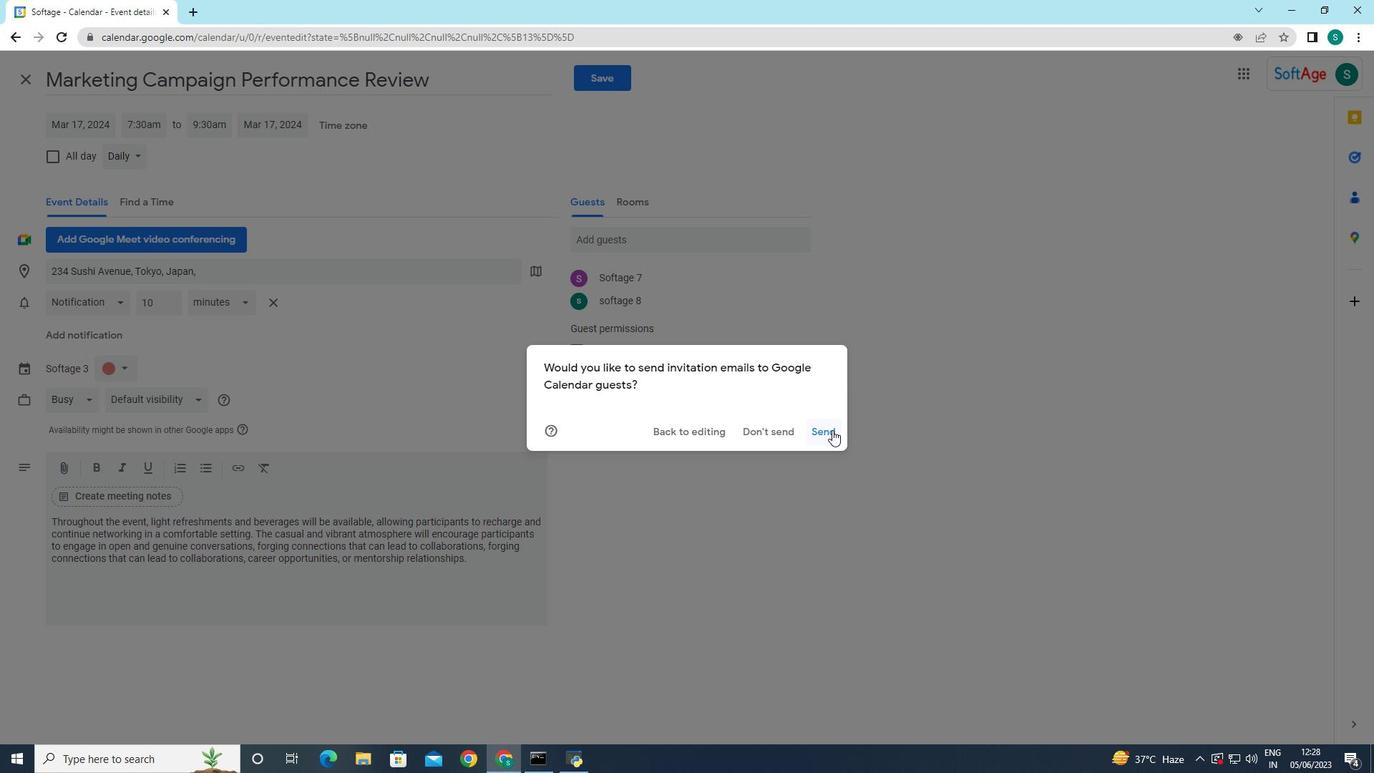 
Action: Mouse moved to (590, 518)
Screenshot: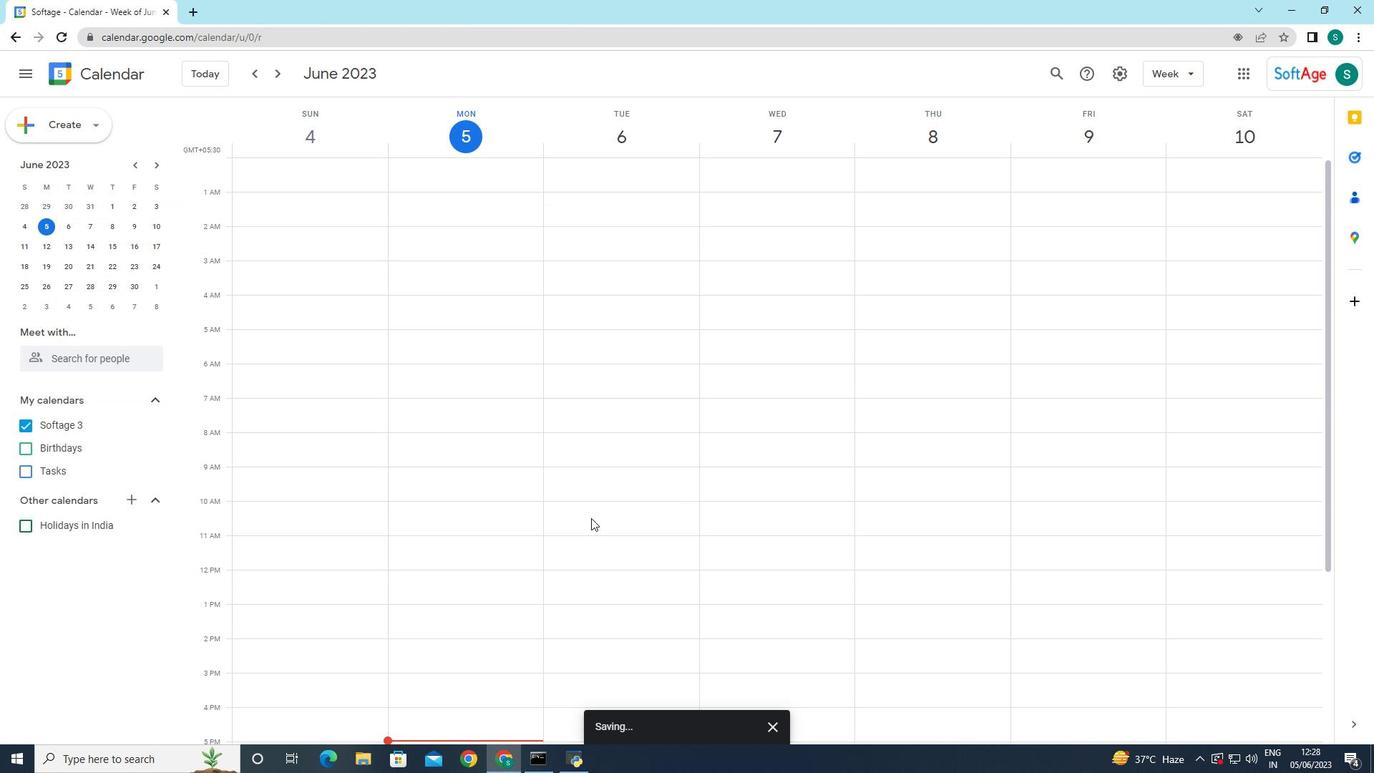 
